 Task: Create relationship between Student and course and instructors.
Action: Mouse moved to (721, 57)
Screenshot: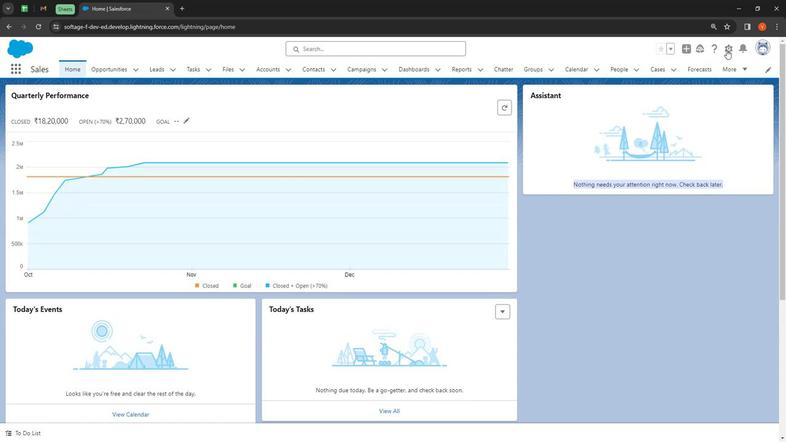 
Action: Mouse pressed left at (721, 57)
Screenshot: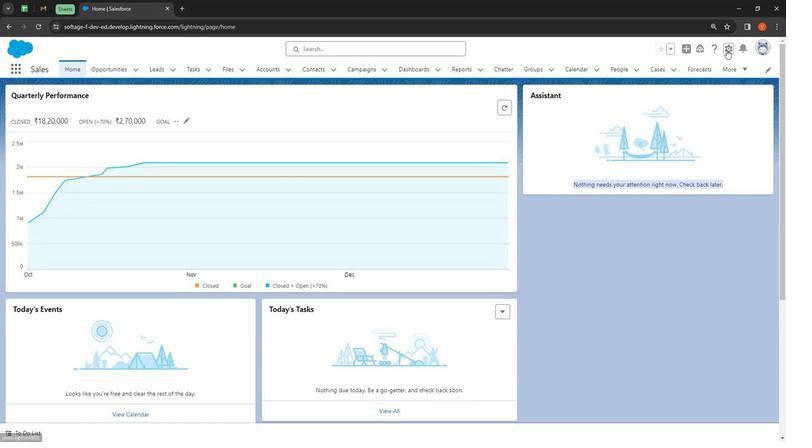 
Action: Mouse moved to (701, 81)
Screenshot: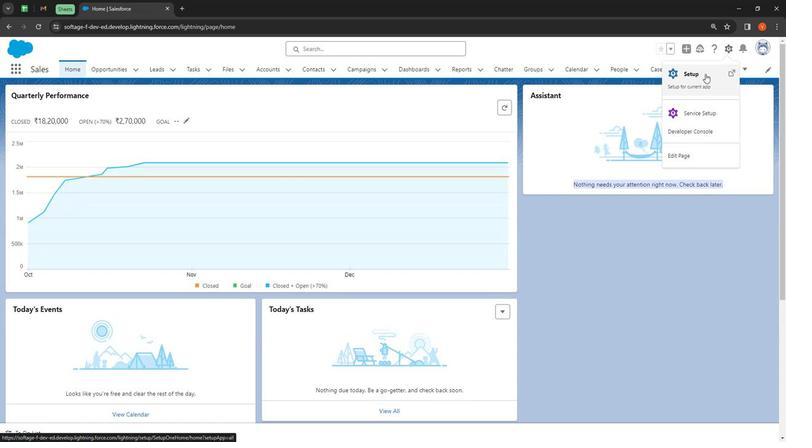 
Action: Mouse pressed left at (701, 81)
Screenshot: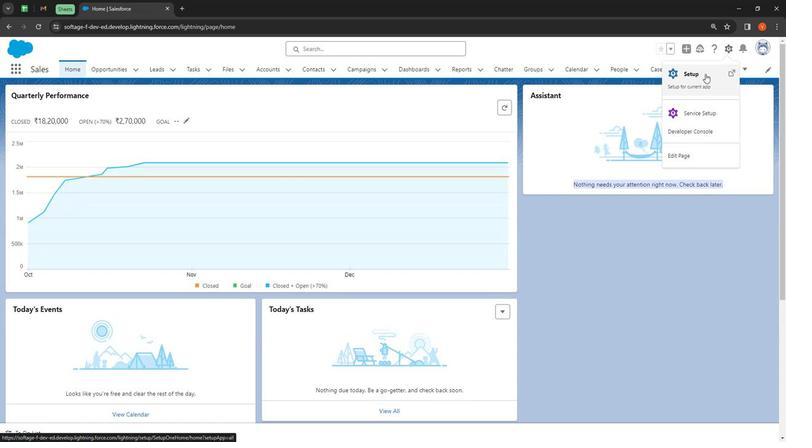 
Action: Mouse moved to (162, 78)
Screenshot: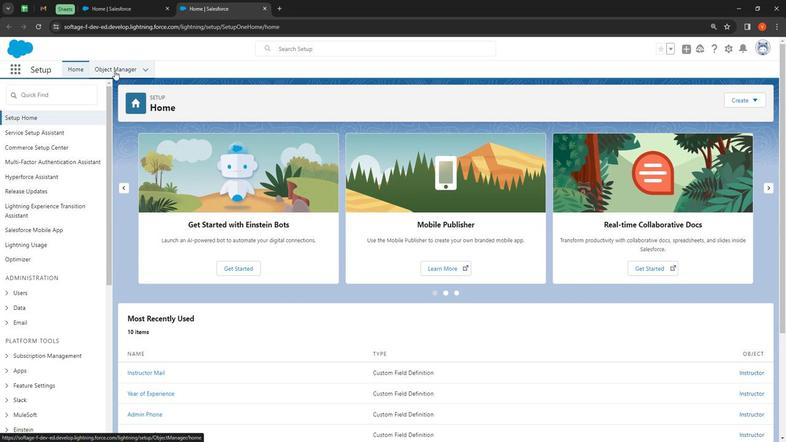 
Action: Mouse pressed left at (162, 78)
Screenshot: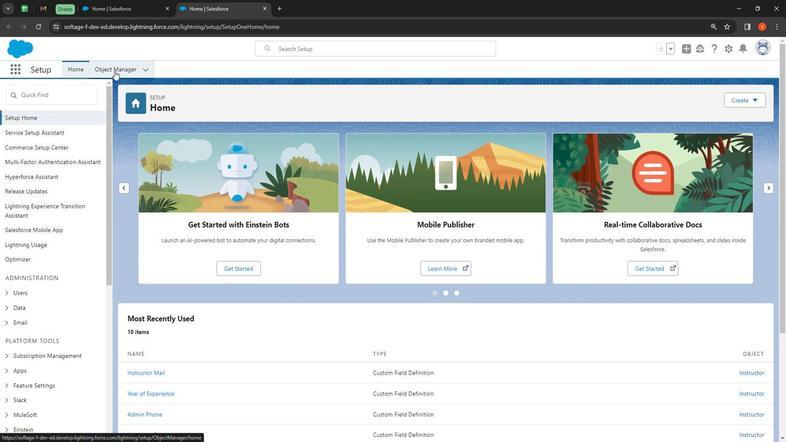 
Action: Mouse moved to (613, 105)
Screenshot: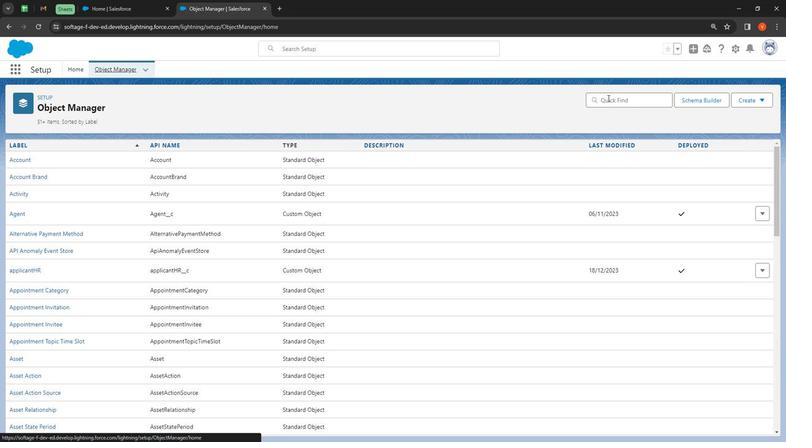 
Action: Mouse pressed left at (613, 105)
Screenshot: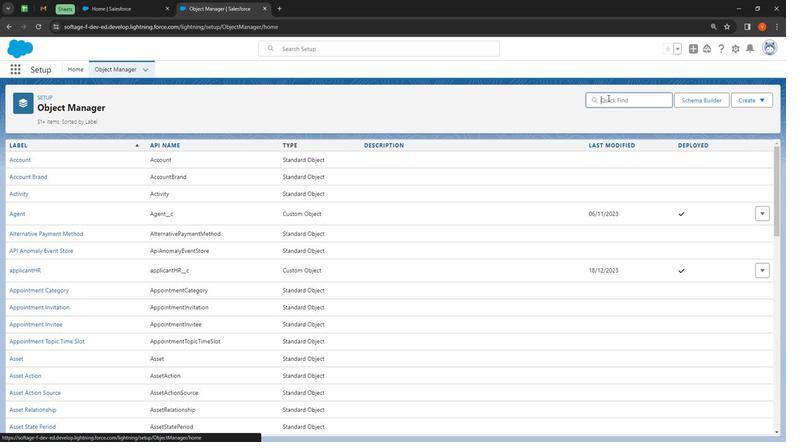 
Action: Mouse moved to (507, 9)
Screenshot: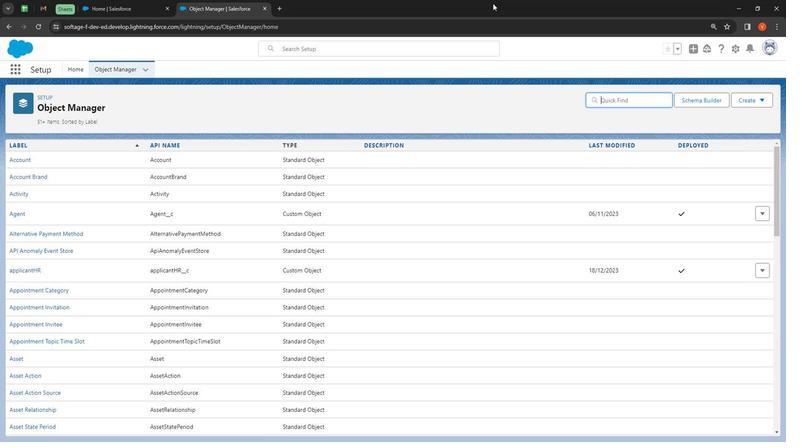 
Action: Key pressed <Key.shift>
Screenshot: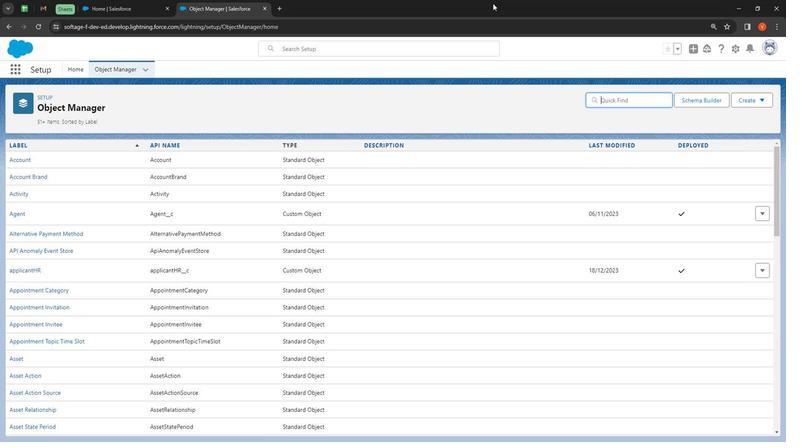 
Action: Mouse moved to (508, 12)
Screenshot: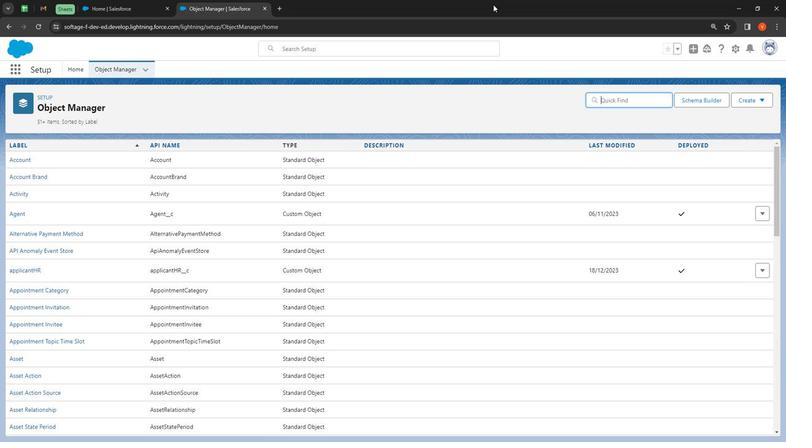 
Action: Key pressed S
Screenshot: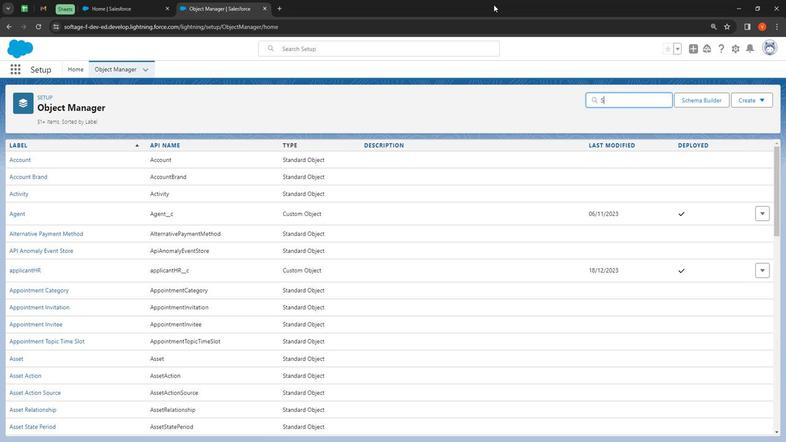 
Action: Mouse moved to (509, 12)
Screenshot: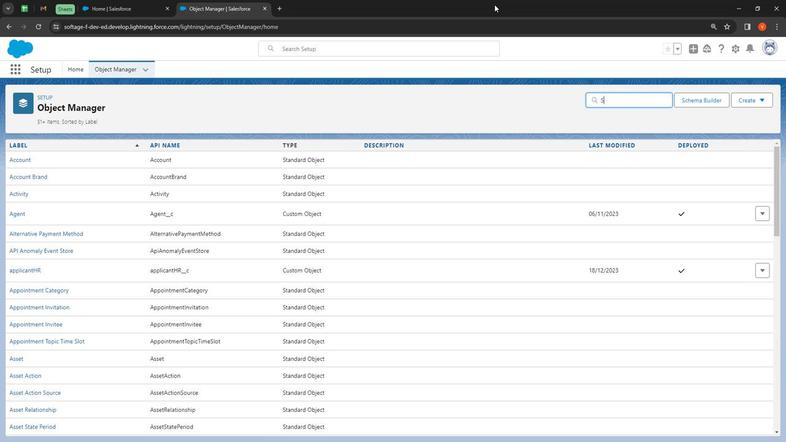 
Action: Key pressed tu
Screenshot: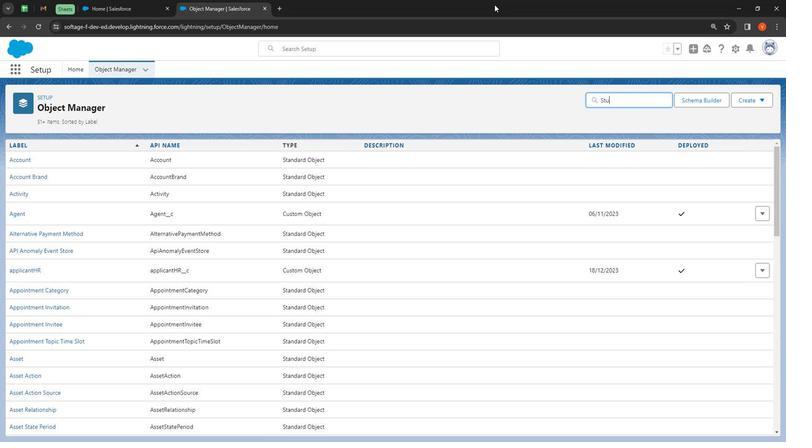 
Action: Mouse moved to (510, 11)
Screenshot: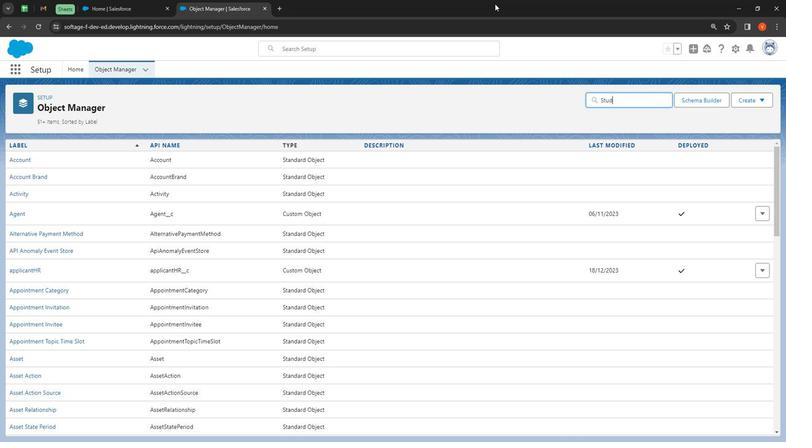 
Action: Key pressed d
Screenshot: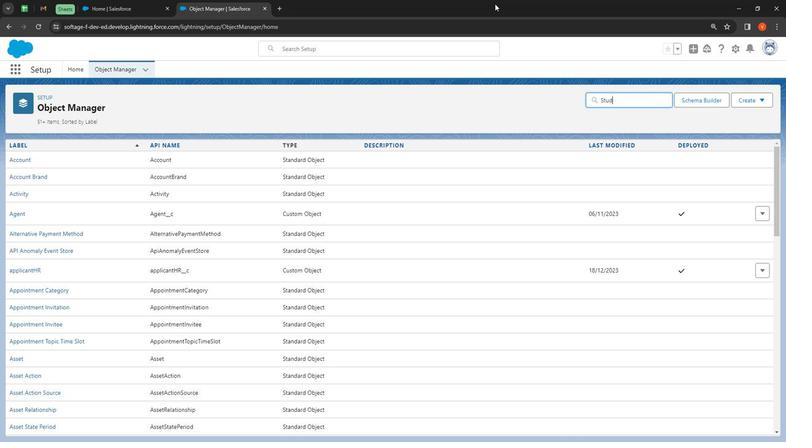 
Action: Mouse moved to (508, 14)
Screenshot: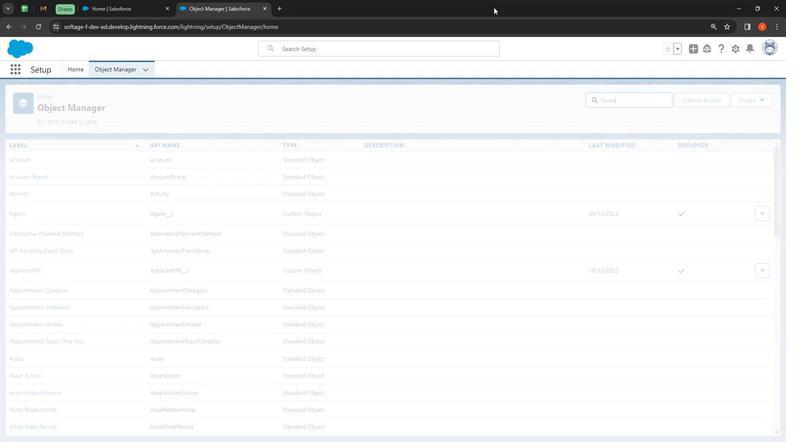 
Action: Key pressed e
Screenshot: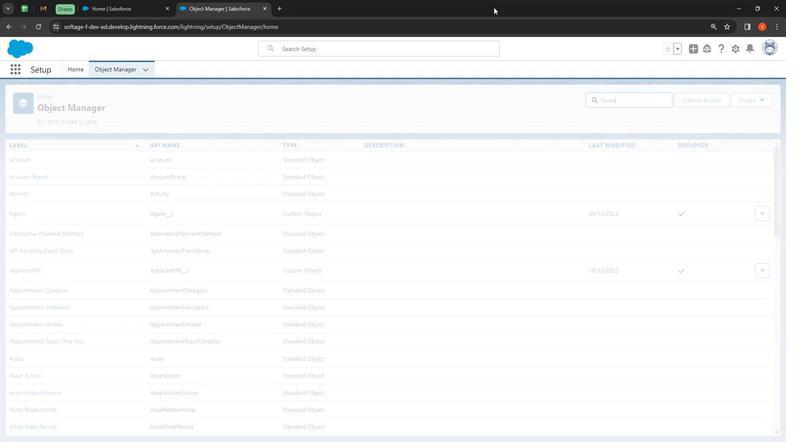 
Action: Mouse moved to (509, 14)
Screenshot: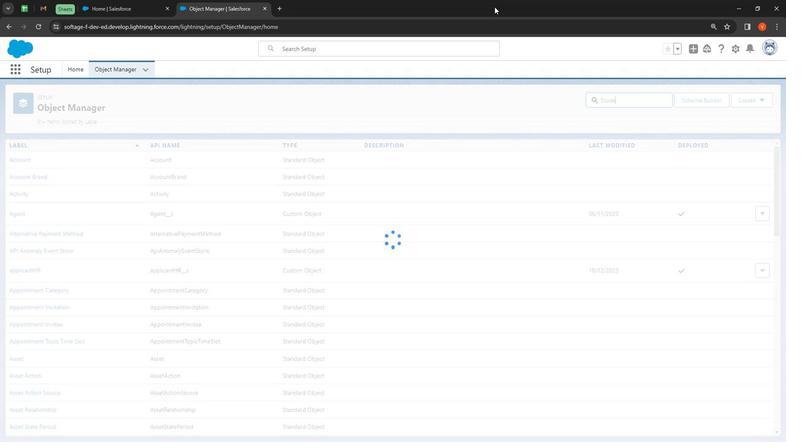 
Action: Key pressed n
Screenshot: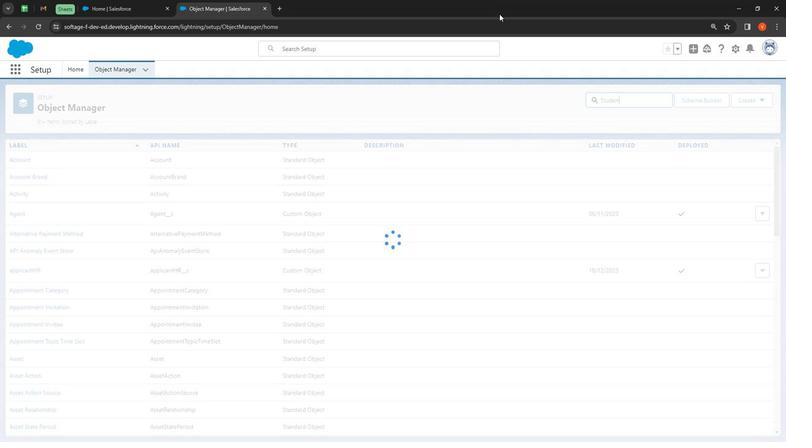 
Action: Mouse moved to (87, 171)
Screenshot: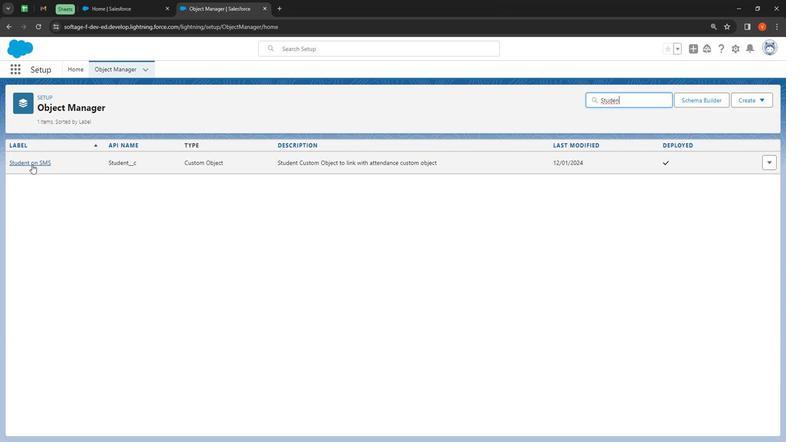 
Action: Mouse pressed left at (87, 171)
Screenshot: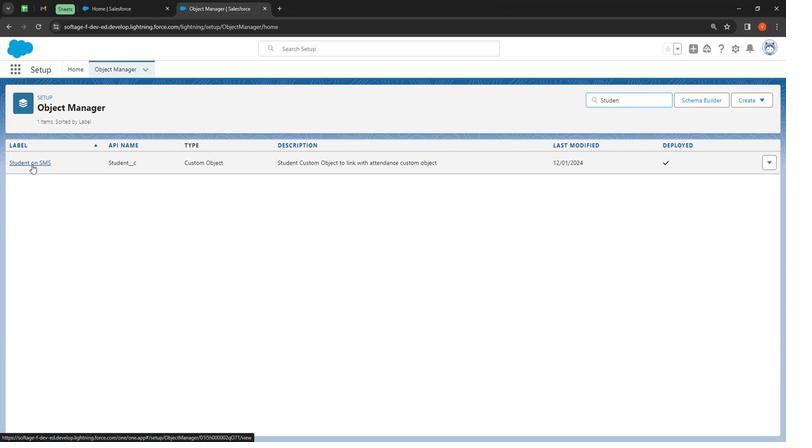 
Action: Mouse moved to (117, 172)
Screenshot: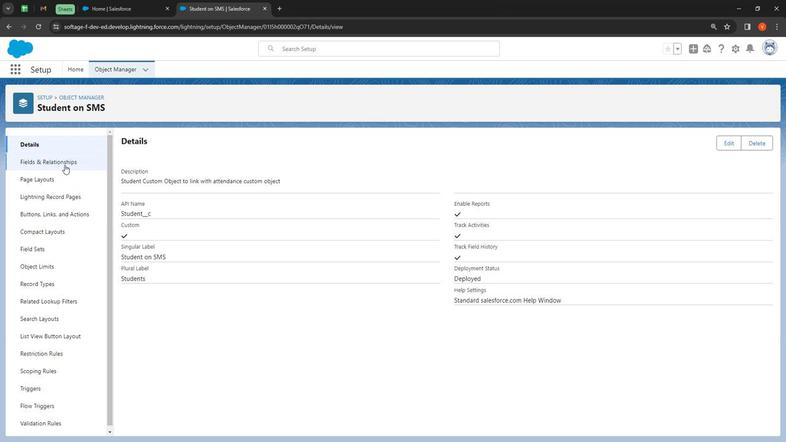 
Action: Mouse pressed left at (117, 172)
Screenshot: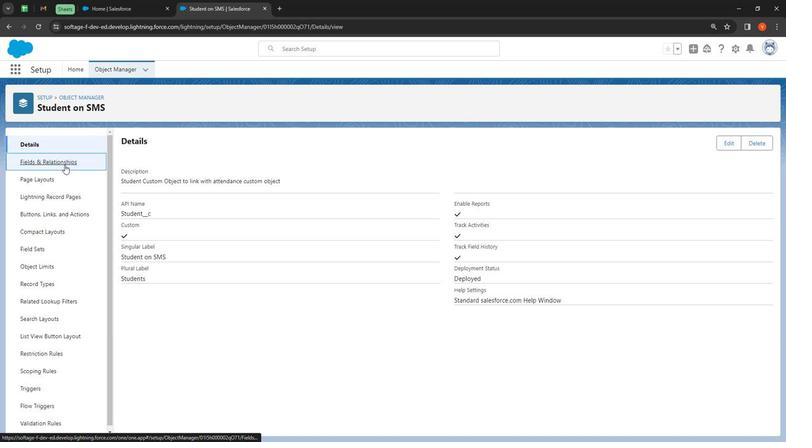 
Action: Mouse moved to (583, 153)
Screenshot: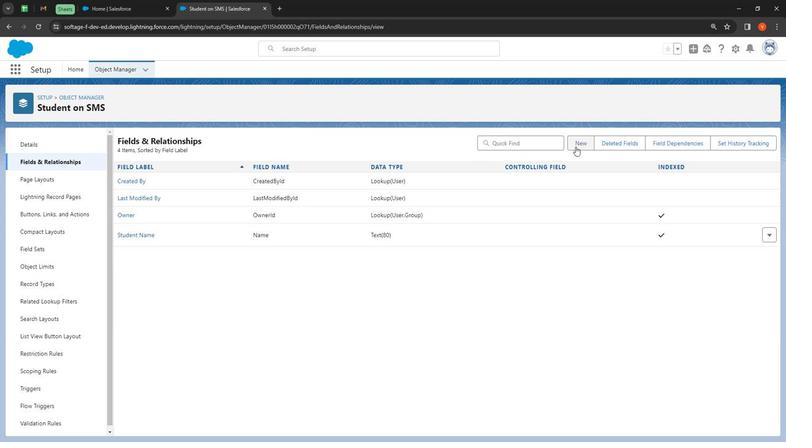 
Action: Mouse pressed left at (583, 153)
Screenshot: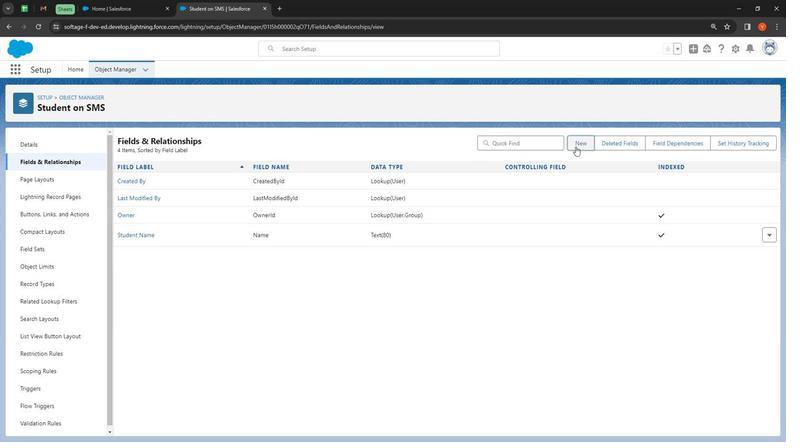 
Action: Mouse moved to (210, 318)
Screenshot: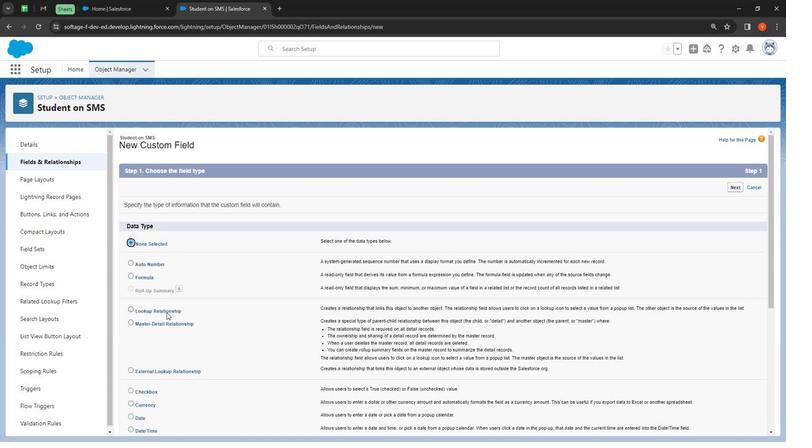 
Action: Mouse pressed left at (210, 318)
Screenshot: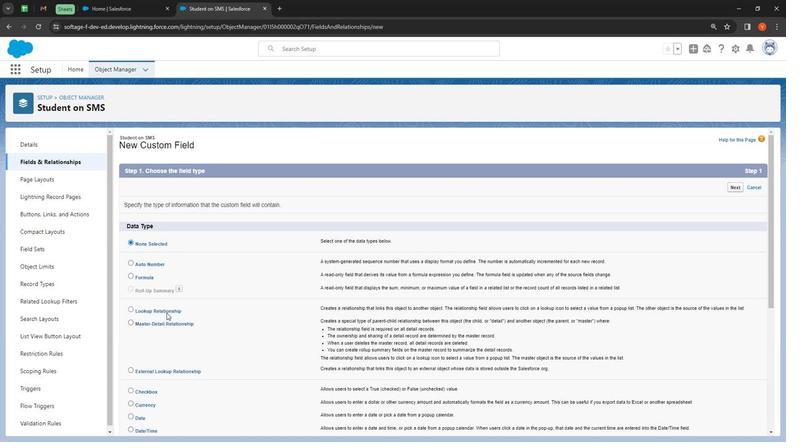 
Action: Mouse moved to (680, 349)
Screenshot: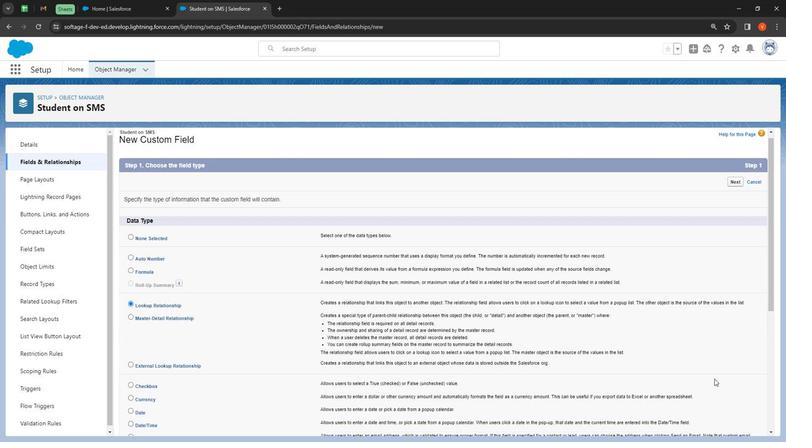 
Action: Mouse scrolled (680, 349) with delta (0, 0)
Screenshot: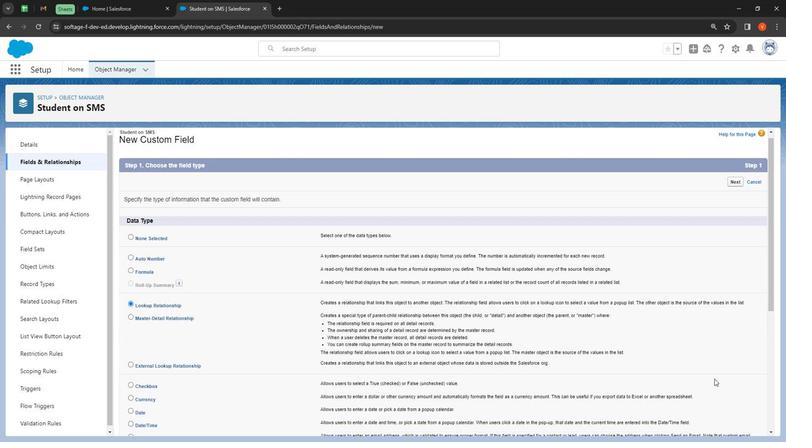 
Action: Mouse moved to (701, 375)
Screenshot: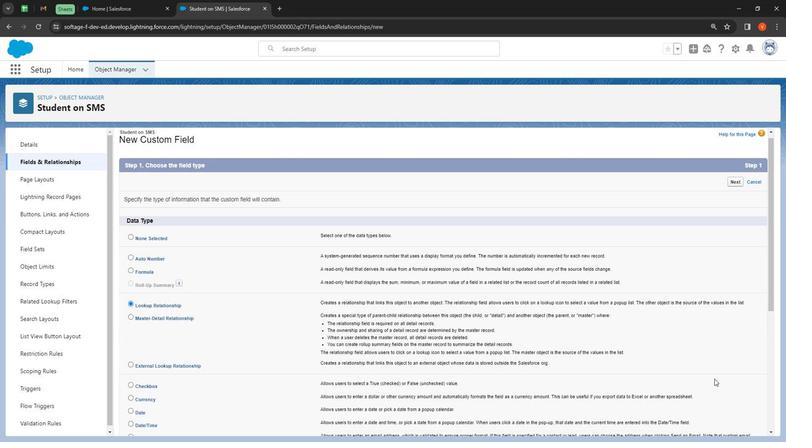 
Action: Mouse scrolled (701, 375) with delta (0, 0)
Screenshot: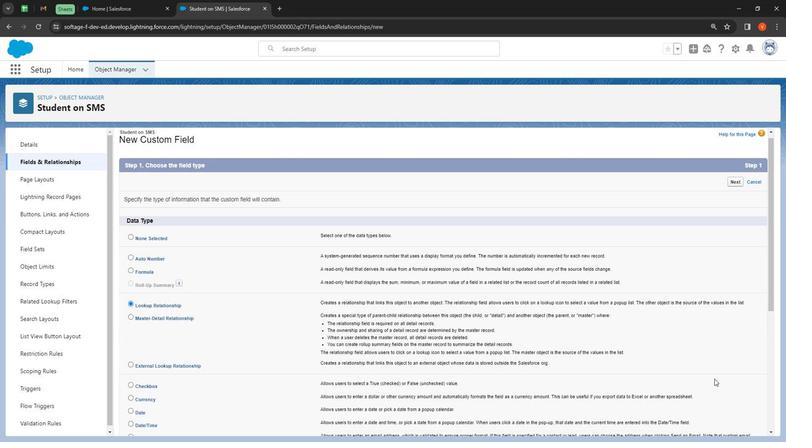 
Action: Mouse moved to (729, 402)
Screenshot: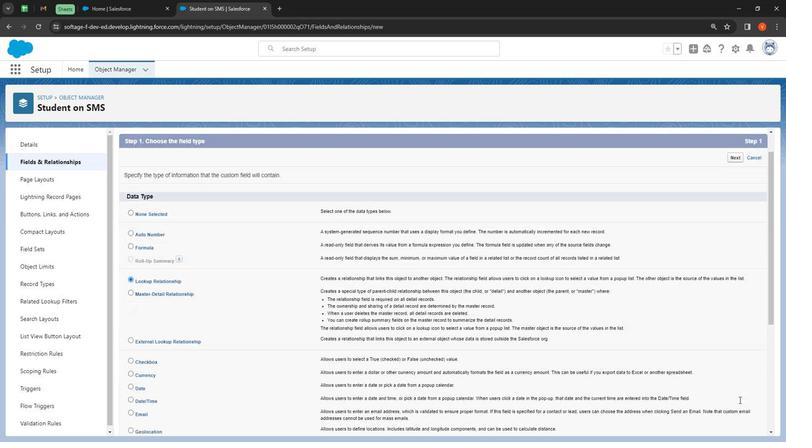 
Action: Mouse scrolled (728, 400) with delta (0, 0)
Screenshot: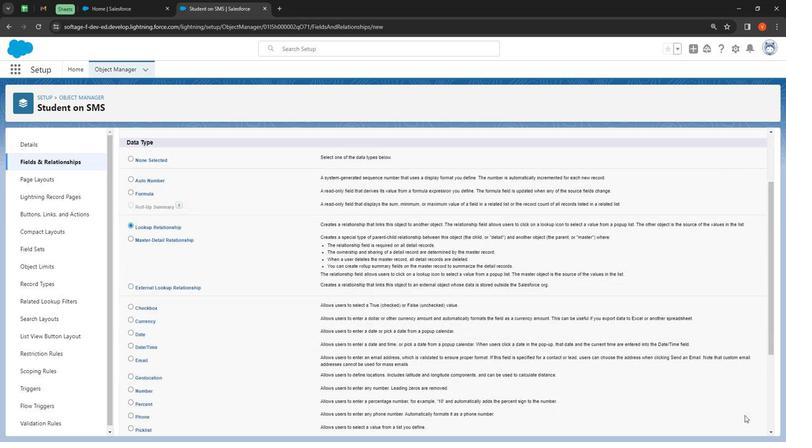 
Action: Mouse moved to (733, 405)
Screenshot: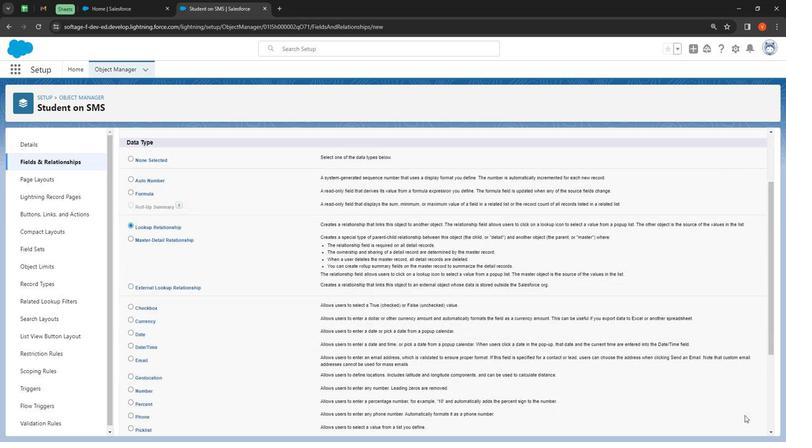 
Action: Mouse scrolled (733, 404) with delta (0, 0)
Screenshot: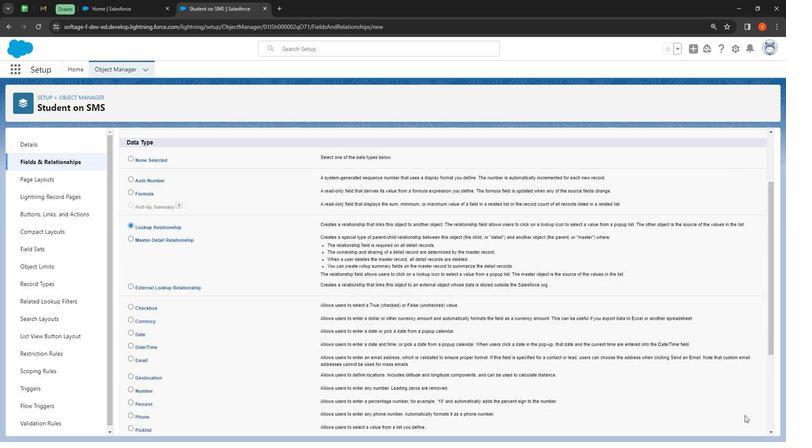 
Action: Mouse moved to (735, 411)
Screenshot: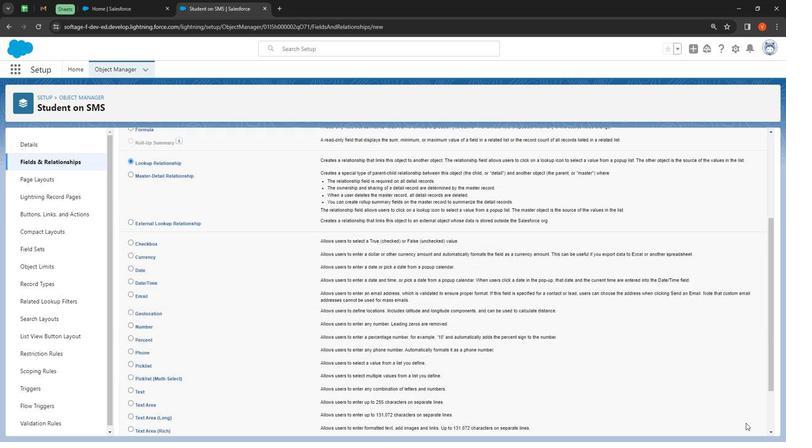 
Action: Mouse scrolled (735, 411) with delta (0, 0)
Screenshot: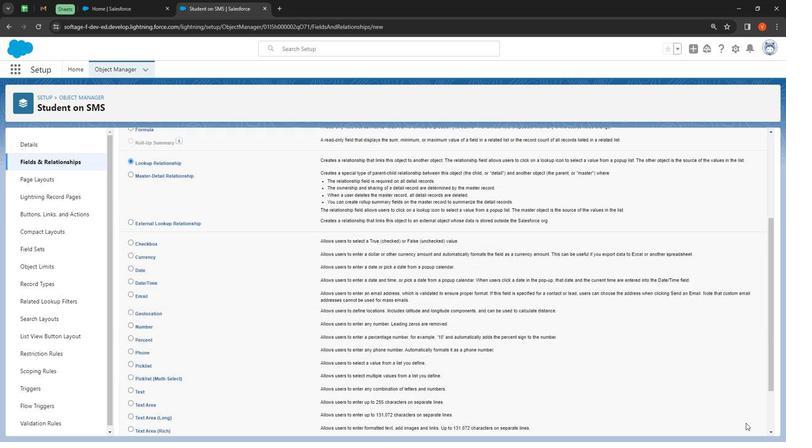 
Action: Mouse moved to (738, 422)
Screenshot: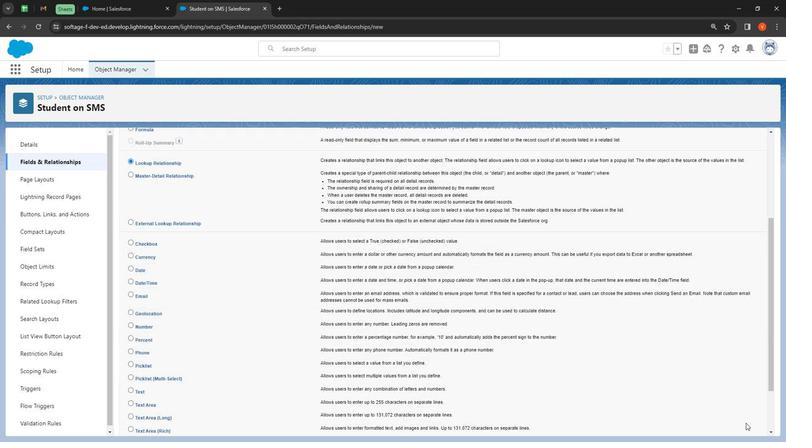 
Action: Mouse scrolled (738, 422) with delta (0, 0)
Screenshot: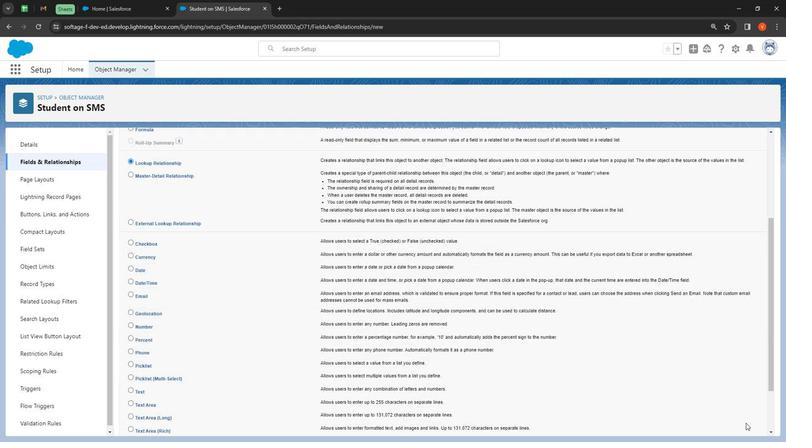 
Action: Mouse moved to (731, 432)
Screenshot: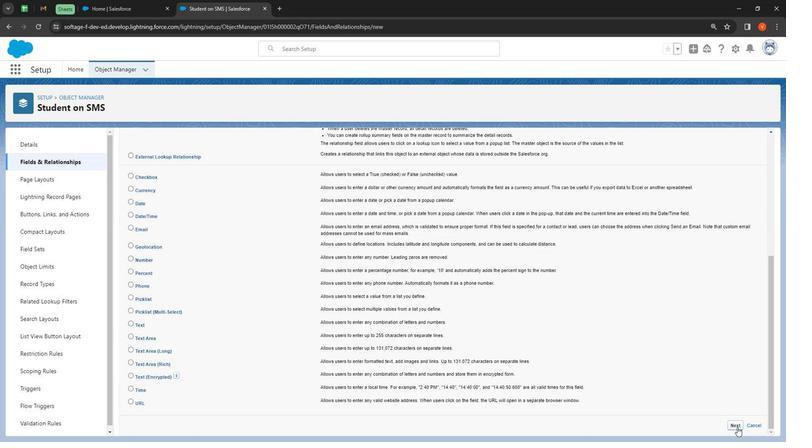 
Action: Mouse pressed left at (731, 432)
Screenshot: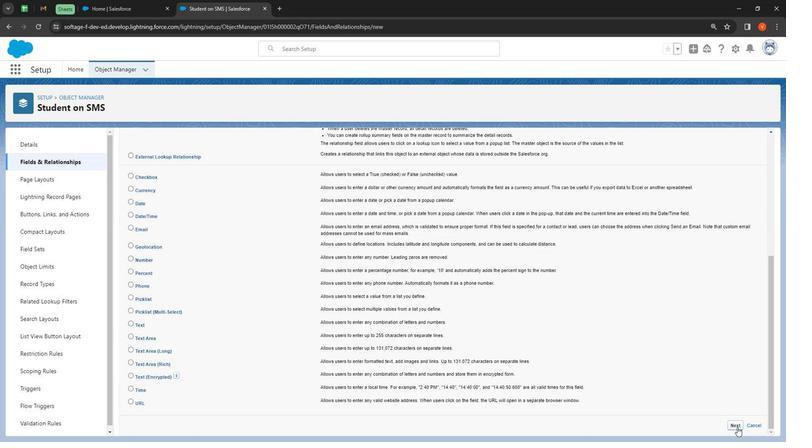 
Action: Mouse moved to (318, 234)
Screenshot: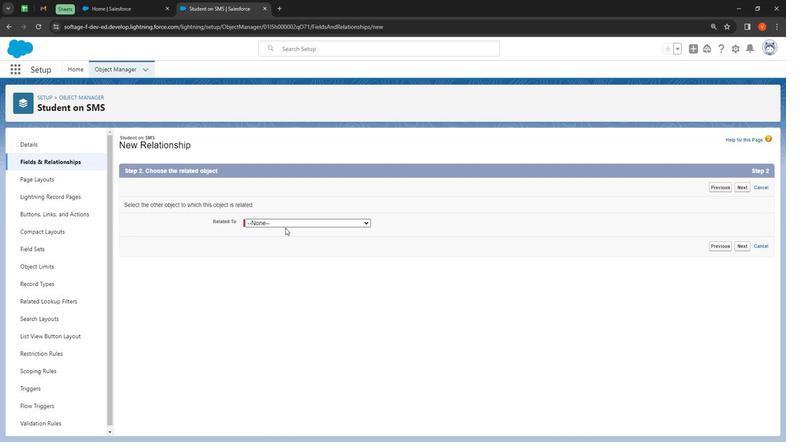 
Action: Mouse pressed left at (318, 234)
Screenshot: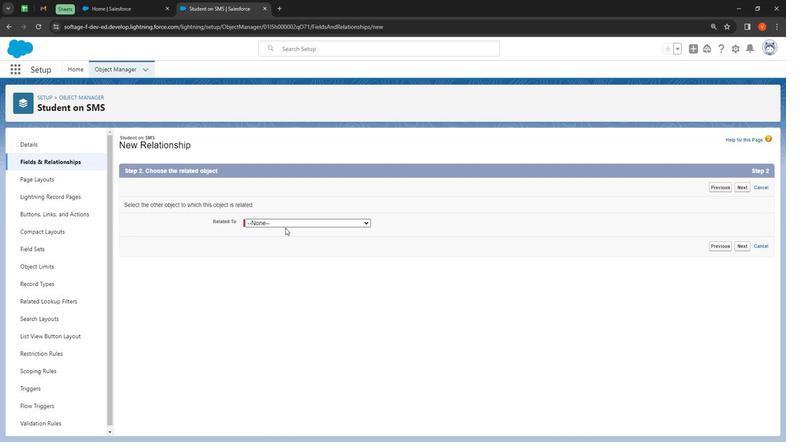 
Action: Mouse moved to (356, 310)
Screenshot: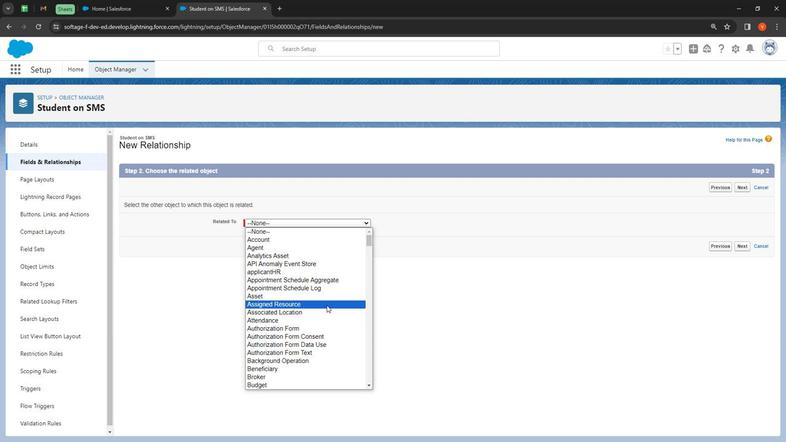 
Action: Mouse scrolled (356, 310) with delta (0, 0)
Screenshot: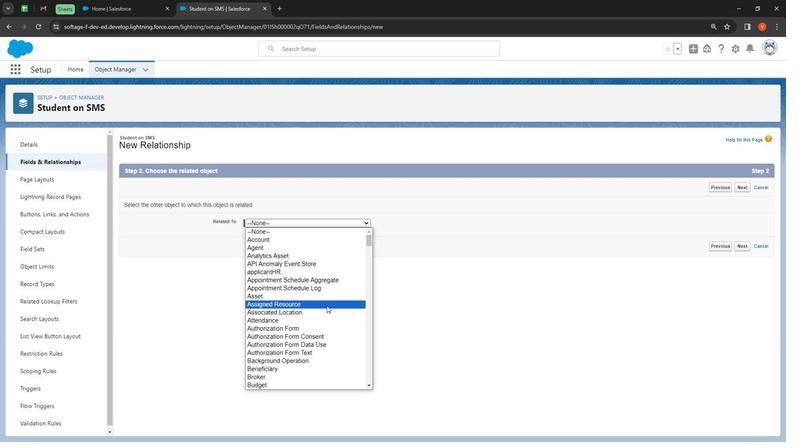
Action: Mouse moved to (333, 298)
Screenshot: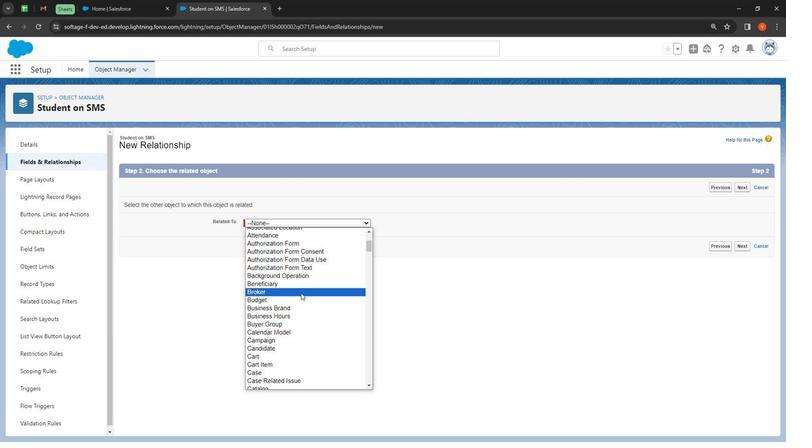 
Action: Mouse scrolled (333, 297) with delta (0, 0)
Screenshot: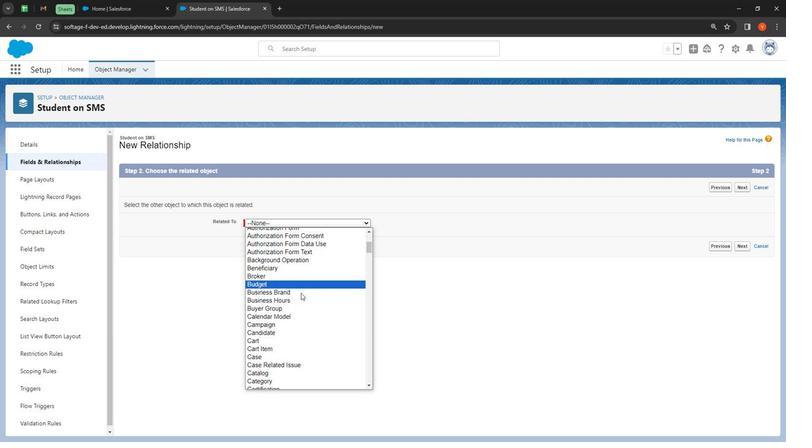 
Action: Mouse moved to (320, 333)
Screenshot: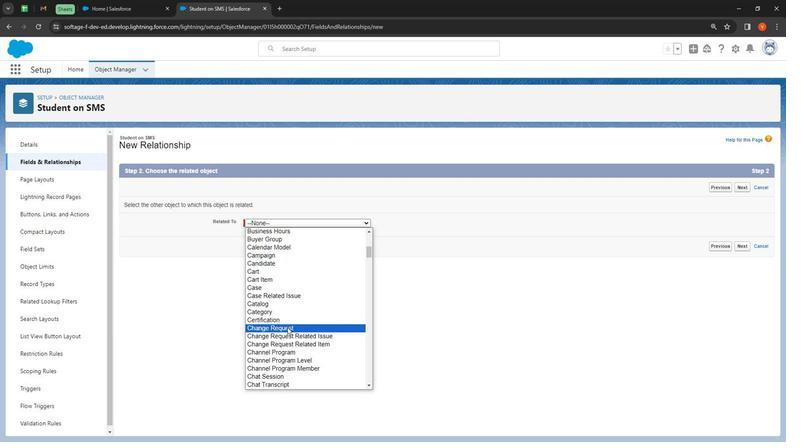 
Action: Mouse scrolled (320, 332) with delta (0, 0)
Screenshot: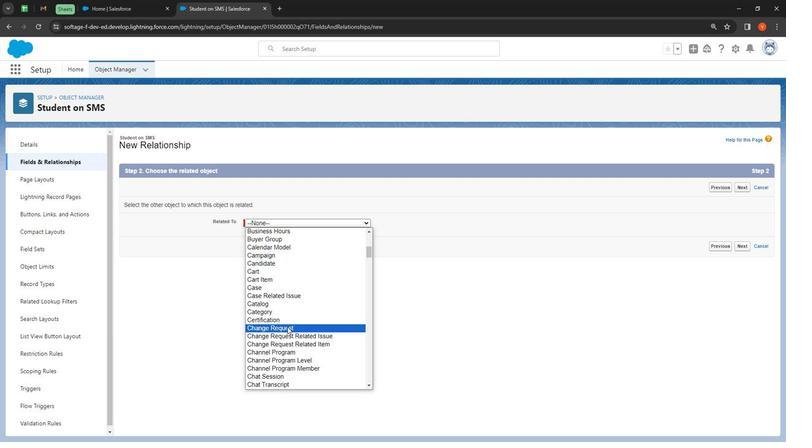 
Action: Mouse moved to (320, 336)
Screenshot: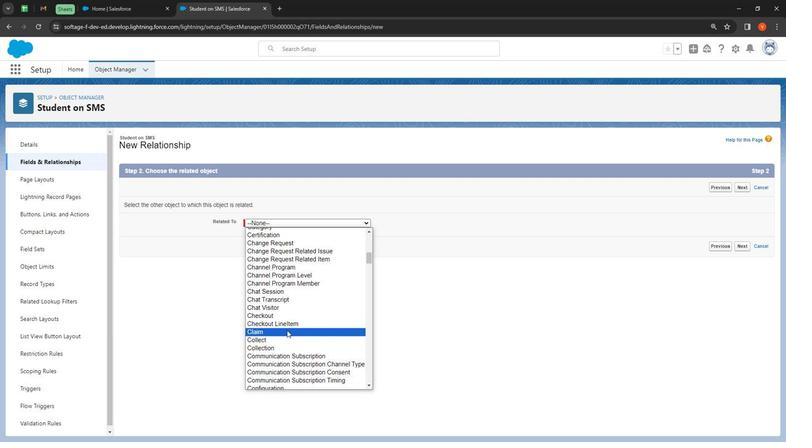 
Action: Mouse scrolled (320, 335) with delta (0, 0)
Screenshot: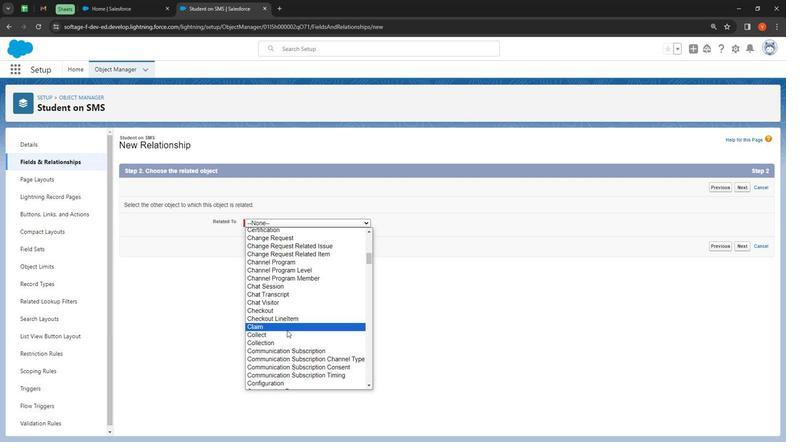 
Action: Mouse scrolled (320, 335) with delta (0, 0)
Screenshot: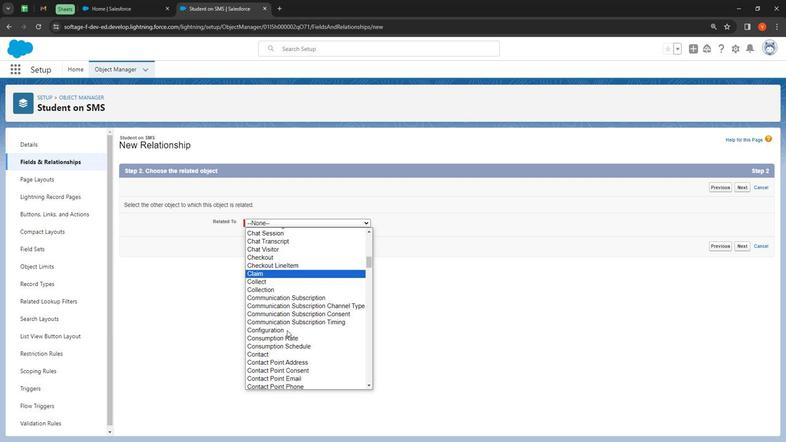 
Action: Mouse moved to (318, 350)
Screenshot: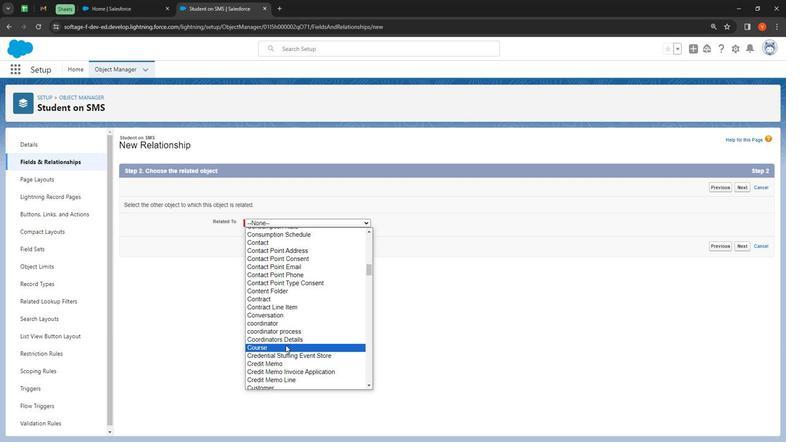 
Action: Mouse pressed left at (318, 350)
Screenshot: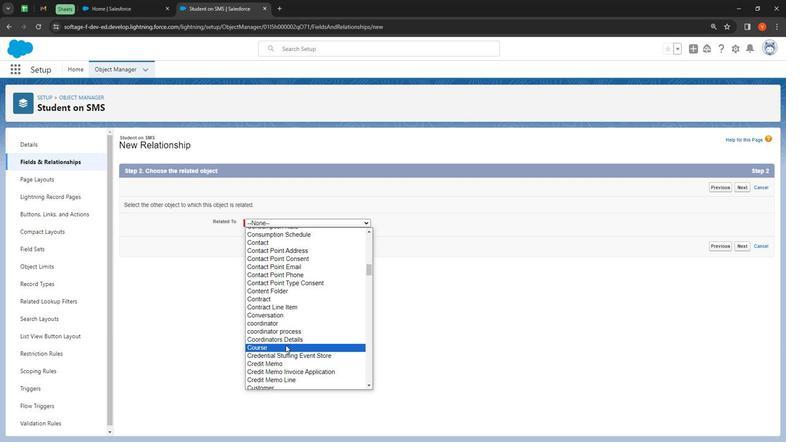 
Action: Mouse moved to (739, 248)
Screenshot: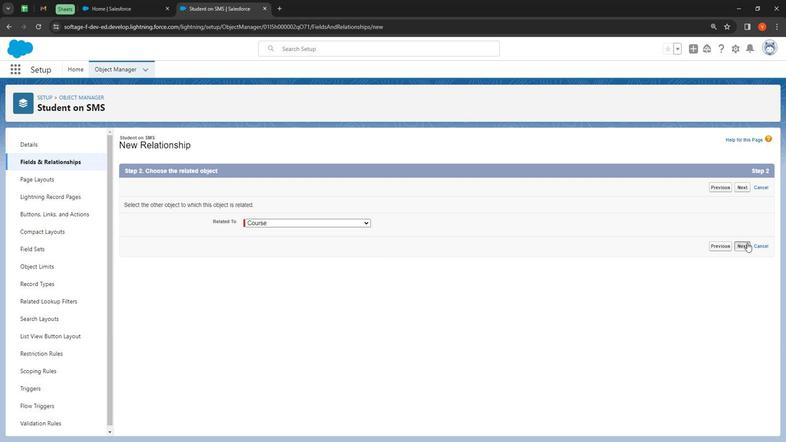 
Action: Mouse pressed left at (739, 248)
Screenshot: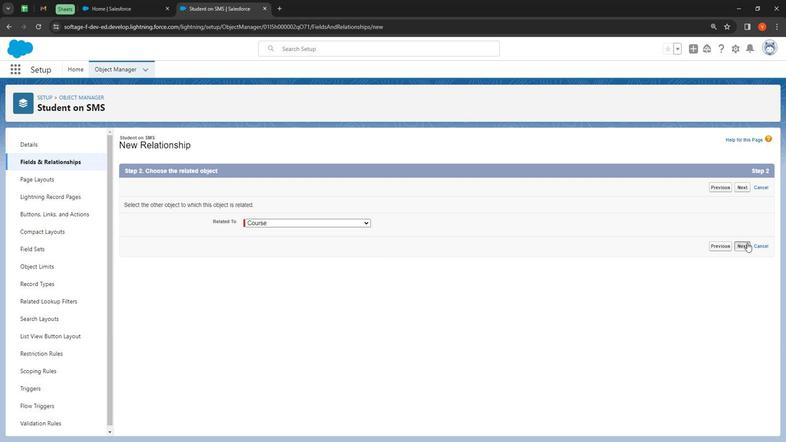 
Action: Mouse moved to (314, 237)
Screenshot: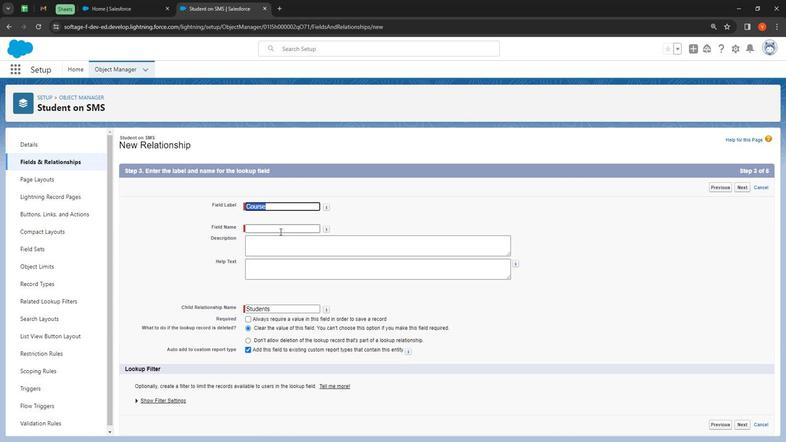 
Action: Mouse pressed left at (314, 237)
Screenshot: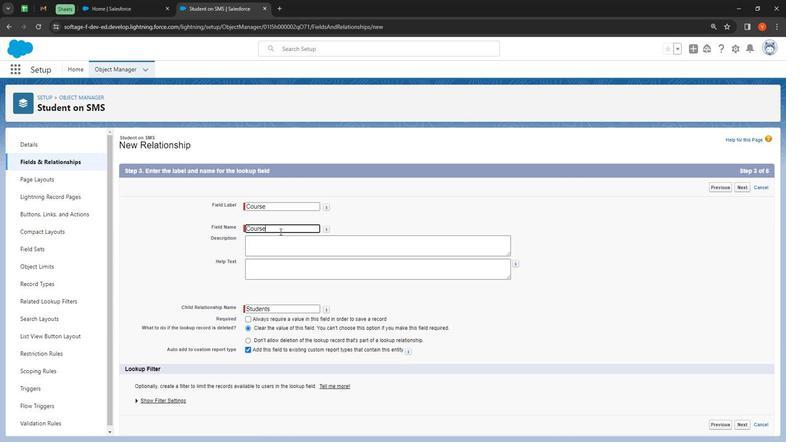 
Action: Mouse moved to (333, 247)
Screenshot: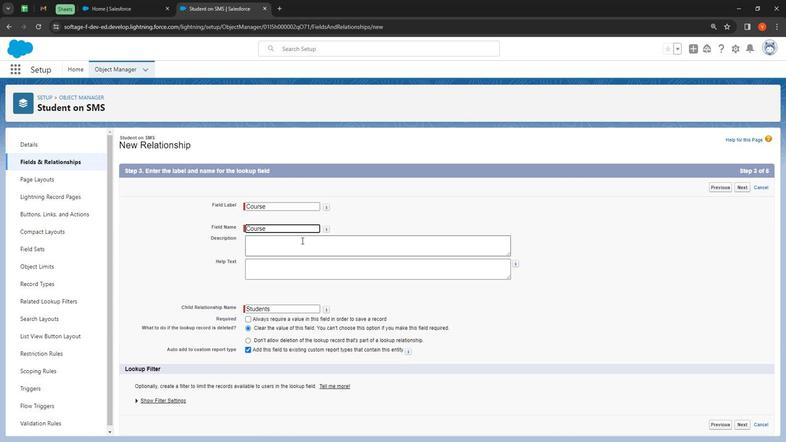 
Action: Mouse pressed left at (333, 247)
Screenshot: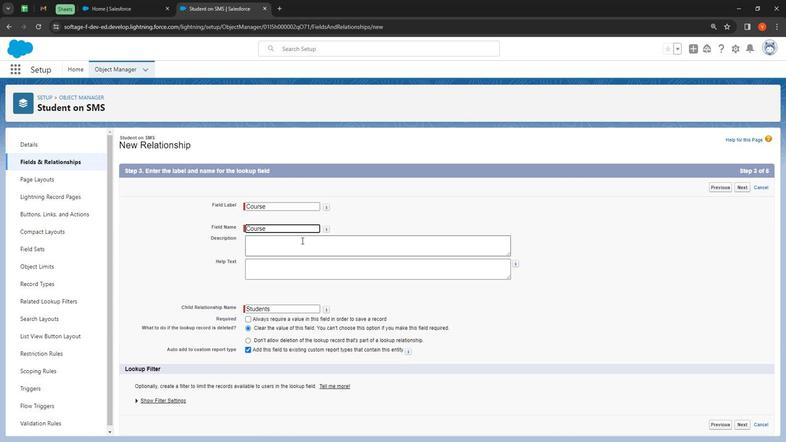
Action: Mouse moved to (473, 259)
Screenshot: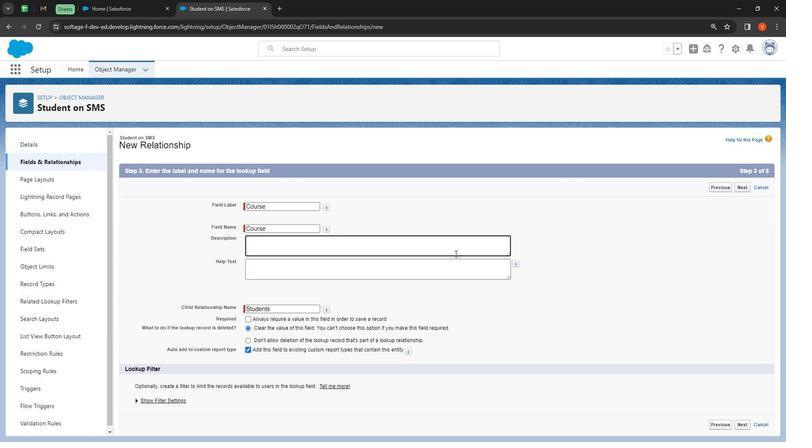 
Action: Key pressed <Key.shift>Look<Key.space>up<Key.space>relation<Key.space>ship<Key.space>between<Key.space>cource<Key.backspace><Key.backspace>se<Key.space>and<Key.space>student<Key.space>custom<Key.space>object.
Screenshot: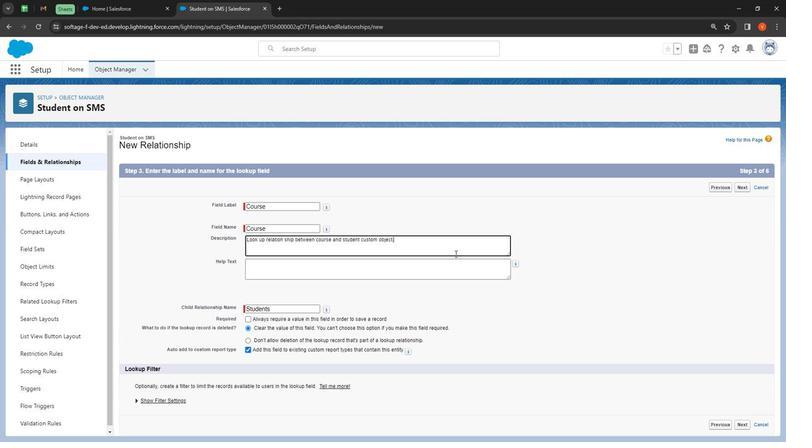 
Action: Mouse moved to (443, 282)
Screenshot: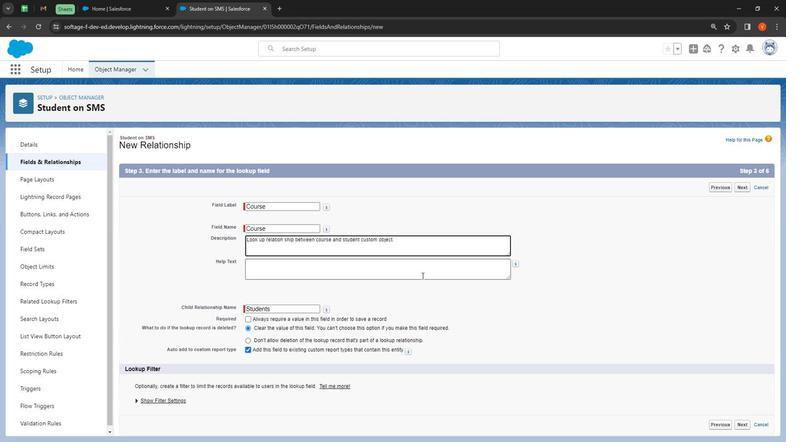 
Action: Mouse pressed left at (443, 282)
Screenshot: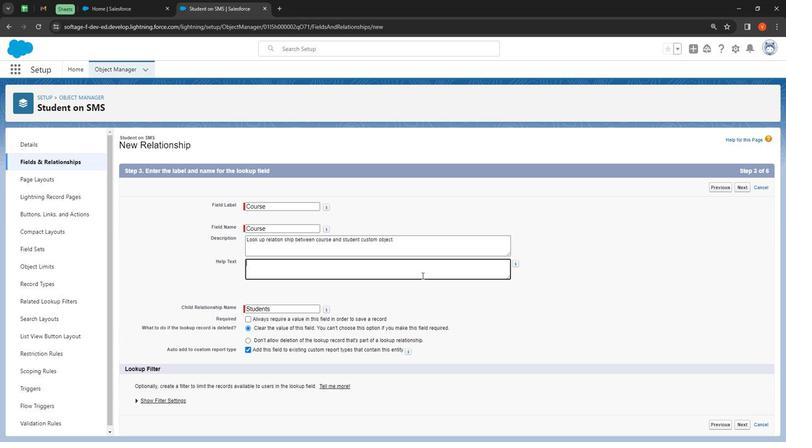 
Action: Mouse moved to (441, 251)
Screenshot: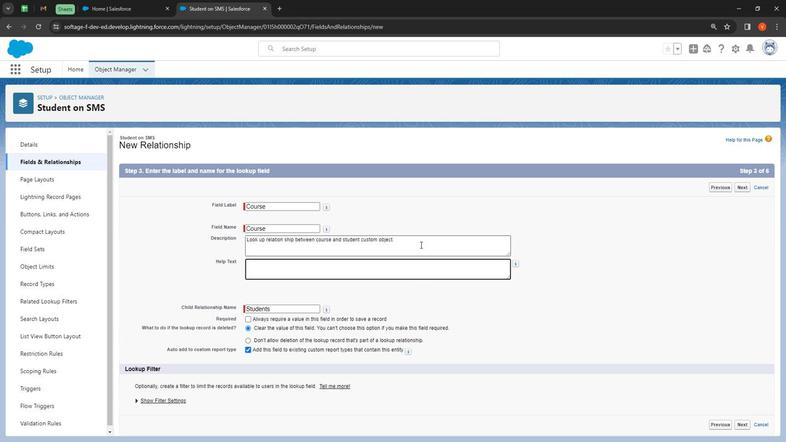 
Action: Key pressed <Key.shift_r><Key.shift_r><Key.shift_r><Key.shift_r><Key.shift_r>Look<Key.space>up<Key.space>relationship<Key.space>between<Key.space>course<Key.space>and<Key.space>student<Key.space>custom<Key.space>object.
Screenshot: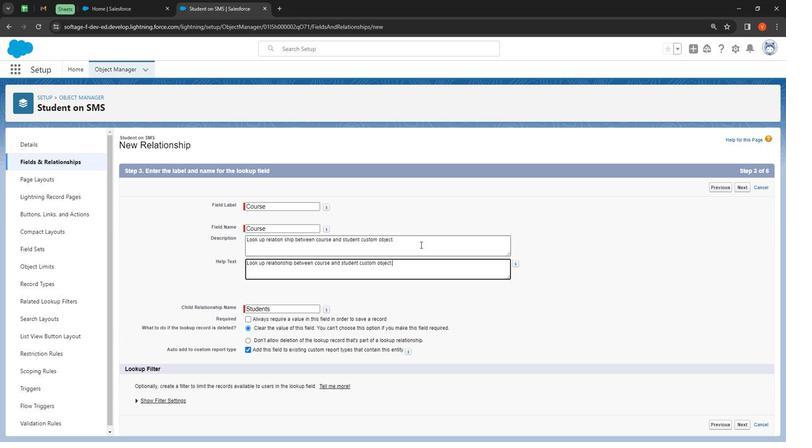
Action: Mouse moved to (384, 299)
Screenshot: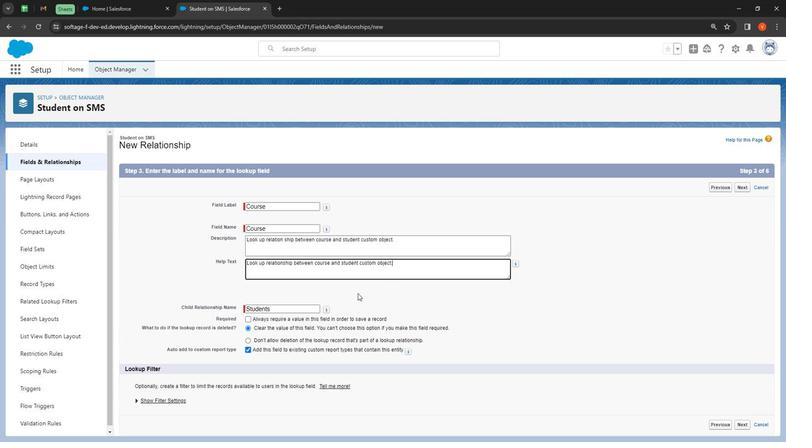 
Action: Mouse pressed left at (384, 299)
Screenshot: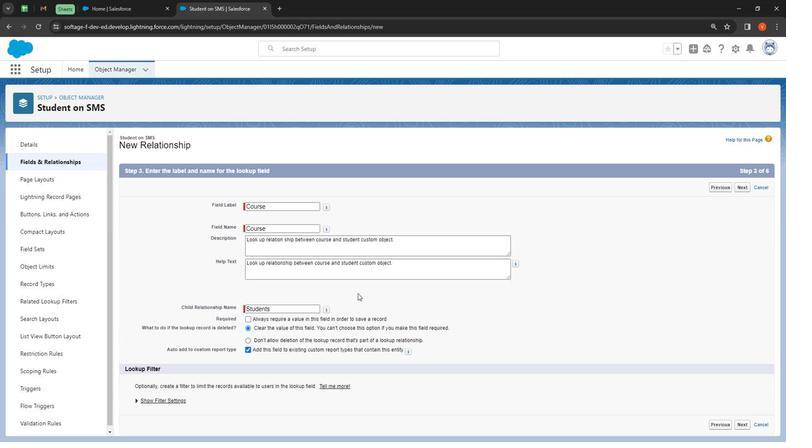 
Action: Mouse moved to (406, 310)
Screenshot: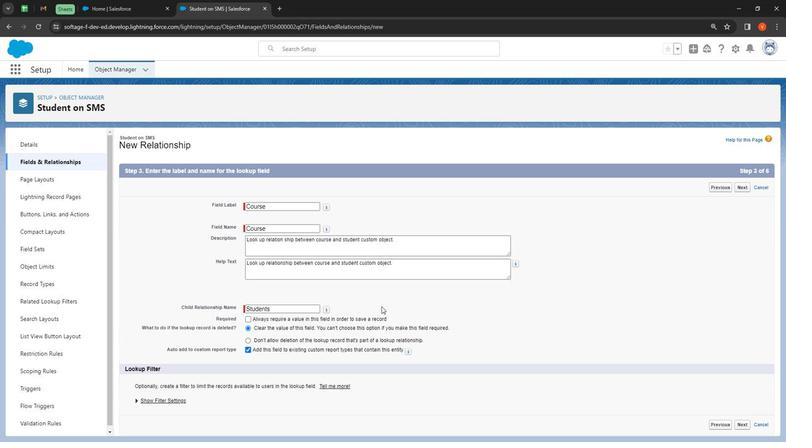 
Action: Mouse scrolled (406, 310) with delta (0, 0)
Screenshot: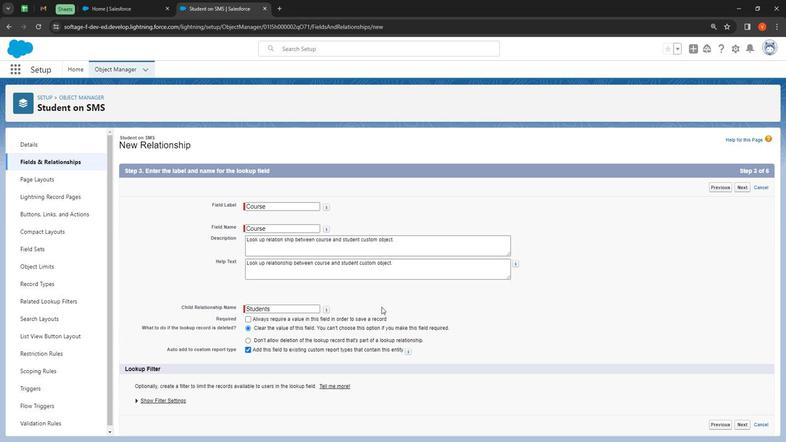
Action: Mouse moved to (406, 312)
Screenshot: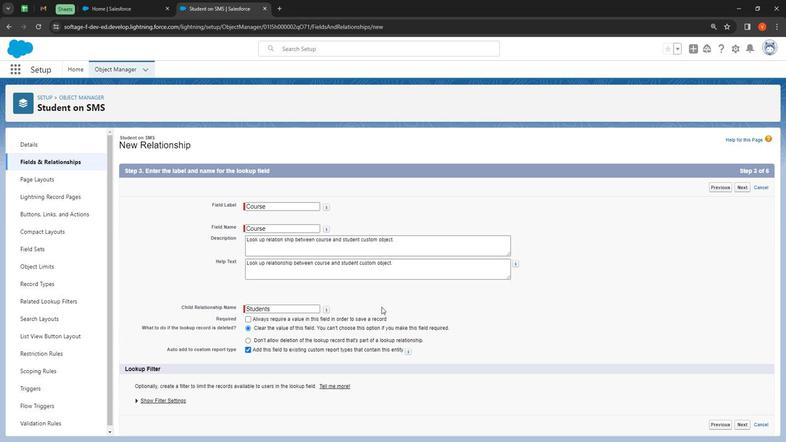 
Action: Mouse scrolled (406, 312) with delta (0, 0)
Screenshot: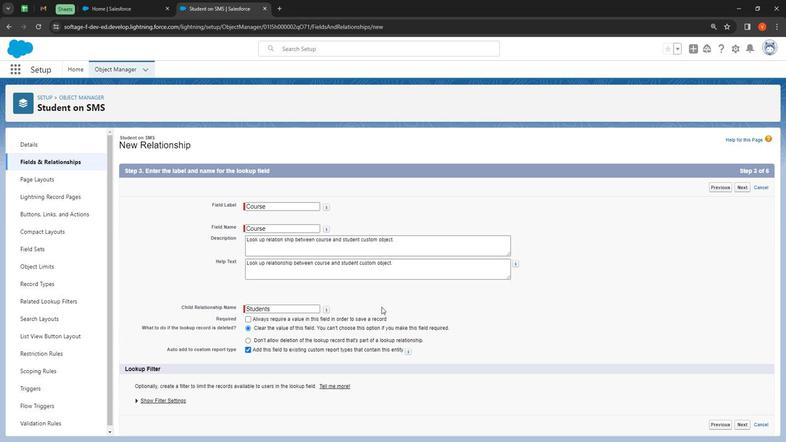 
Action: Mouse scrolled (406, 312) with delta (0, 0)
Screenshot: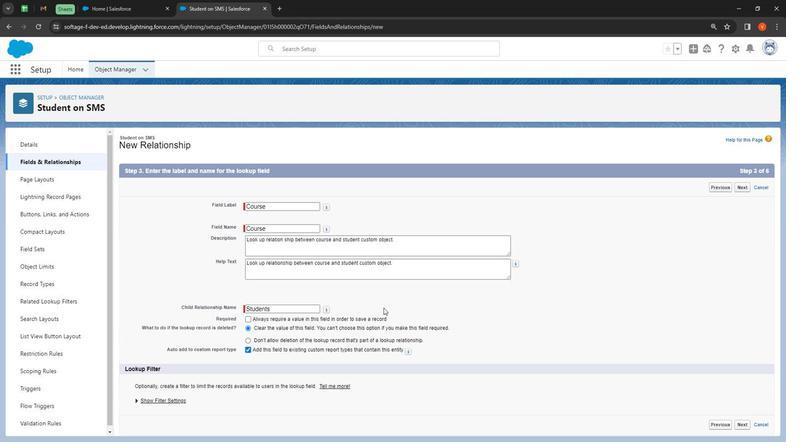 
Action: Mouse moved to (729, 432)
Screenshot: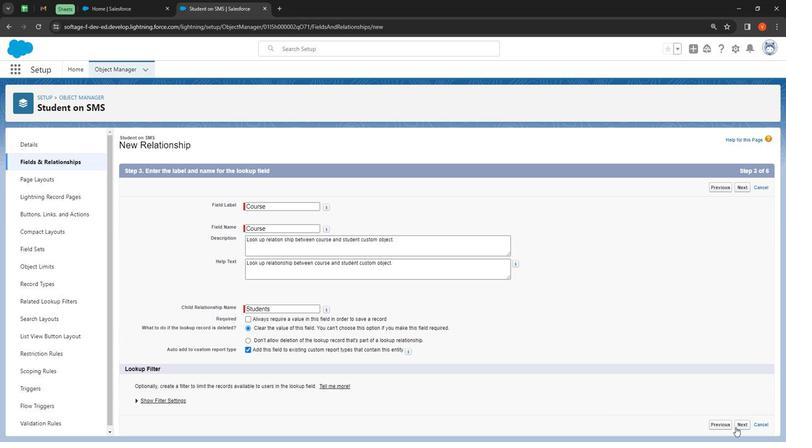 
Action: Mouse pressed left at (729, 432)
Screenshot: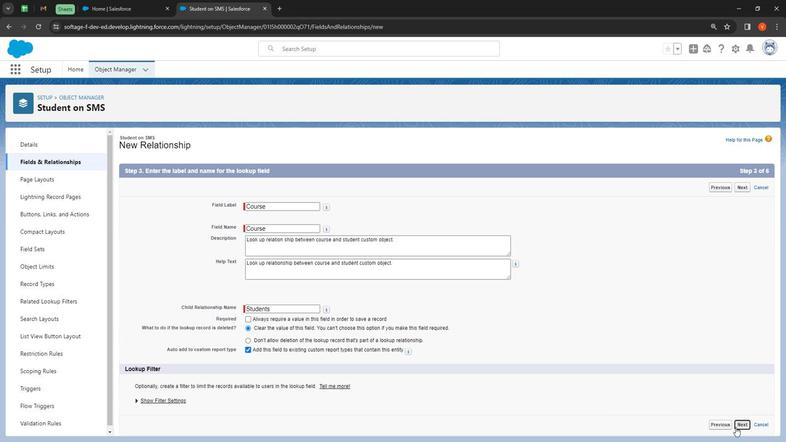 
Action: Mouse moved to (632, 304)
Screenshot: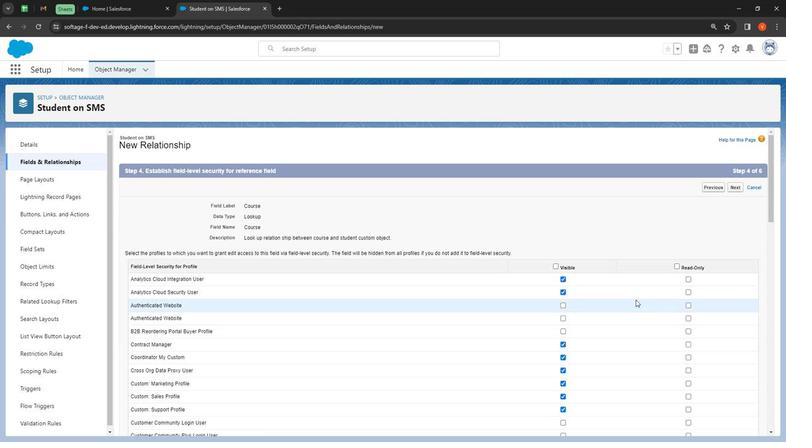 
Action: Mouse scrolled (632, 304) with delta (0, 0)
Screenshot: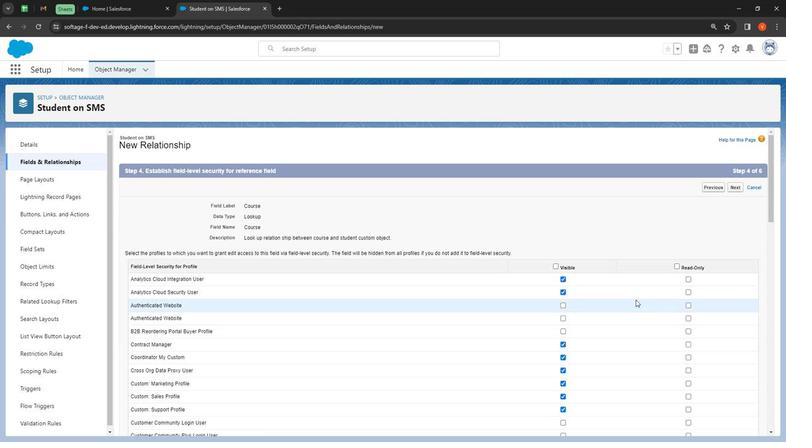 
Action: Mouse moved to (666, 304)
Screenshot: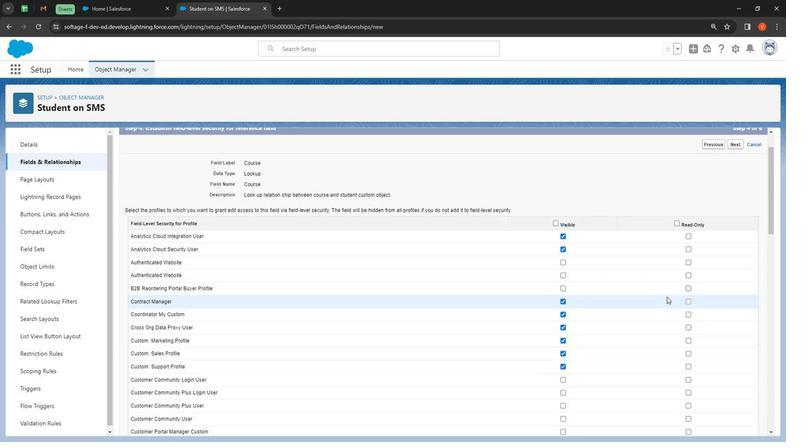 
Action: Mouse scrolled (666, 304) with delta (0, 0)
Screenshot: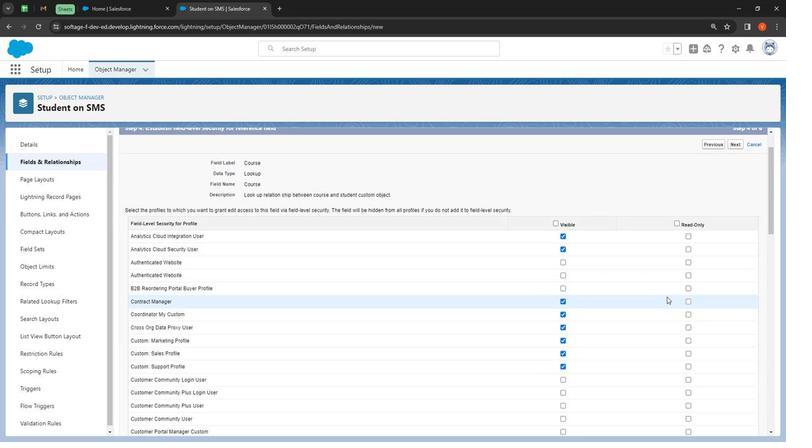 
Action: Mouse moved to (685, 262)
Screenshot: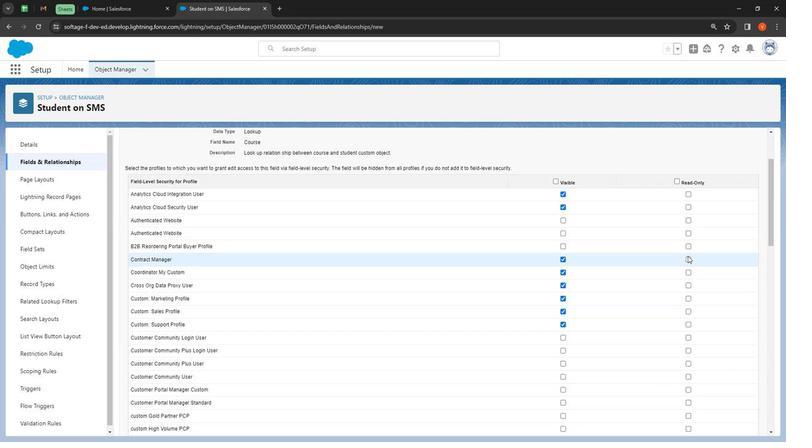 
Action: Mouse scrolled (685, 261) with delta (0, 0)
Screenshot: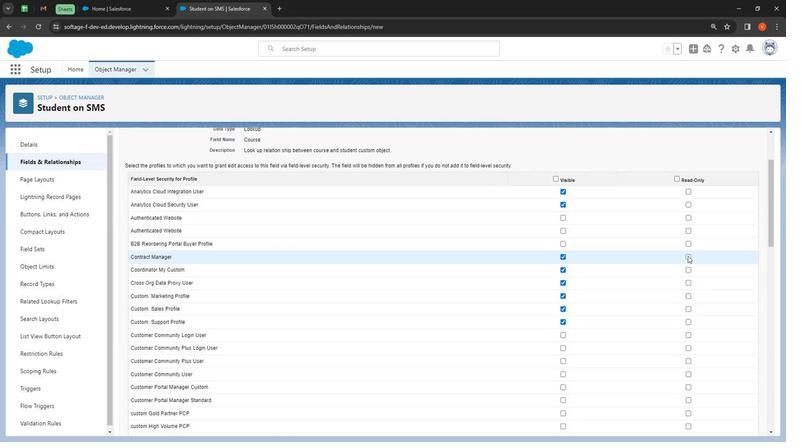
Action: Mouse moved to (686, 181)
Screenshot: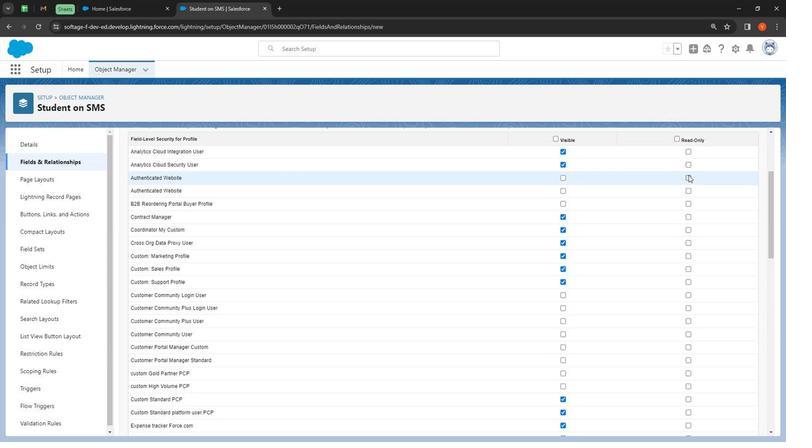 
Action: Mouse pressed left at (686, 181)
Screenshot: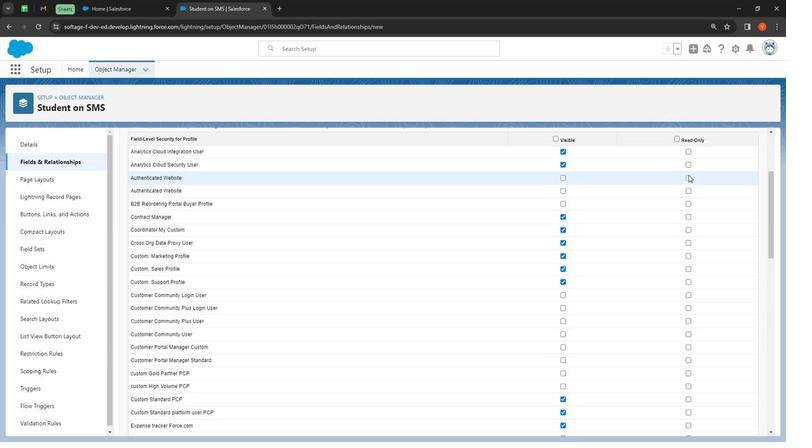 
Action: Mouse moved to (687, 193)
Screenshot: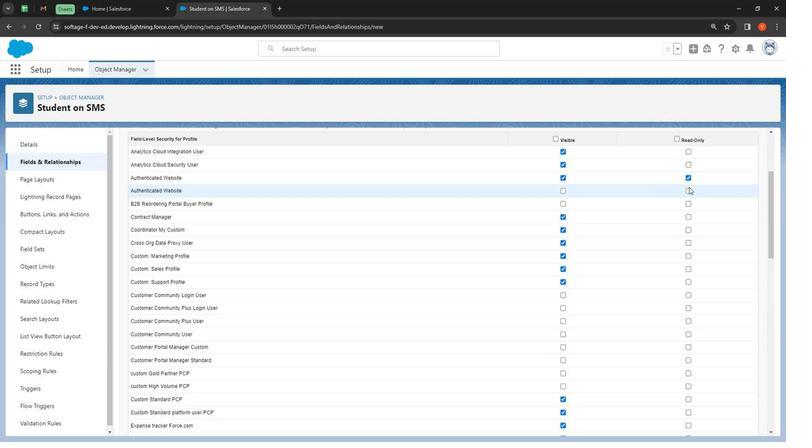 
Action: Mouse pressed left at (687, 193)
Screenshot: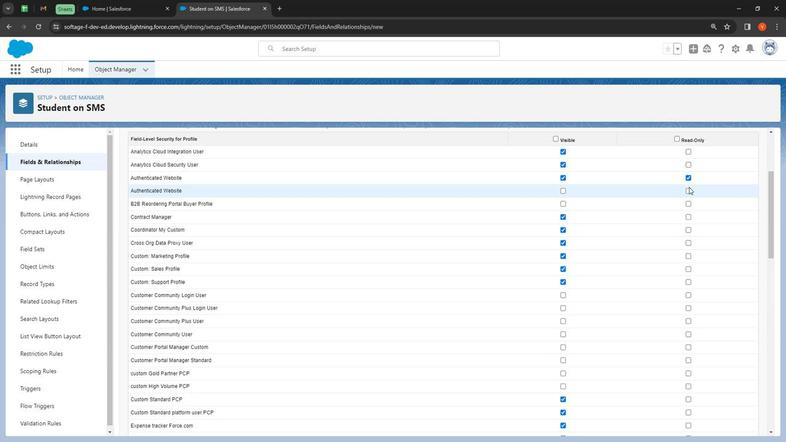 
Action: Mouse moved to (687, 197)
Screenshot: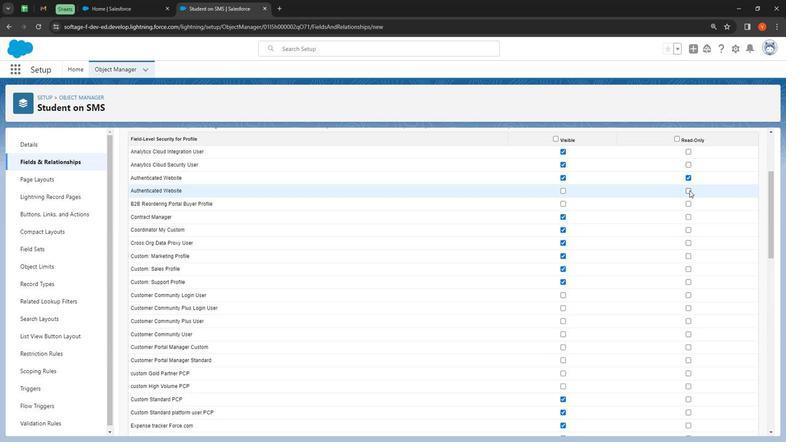 
Action: Mouse pressed left at (687, 197)
Screenshot: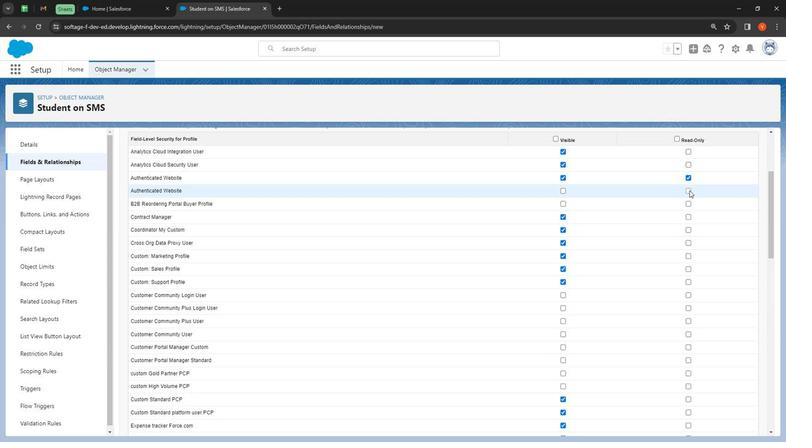 
Action: Mouse moved to (573, 173)
Screenshot: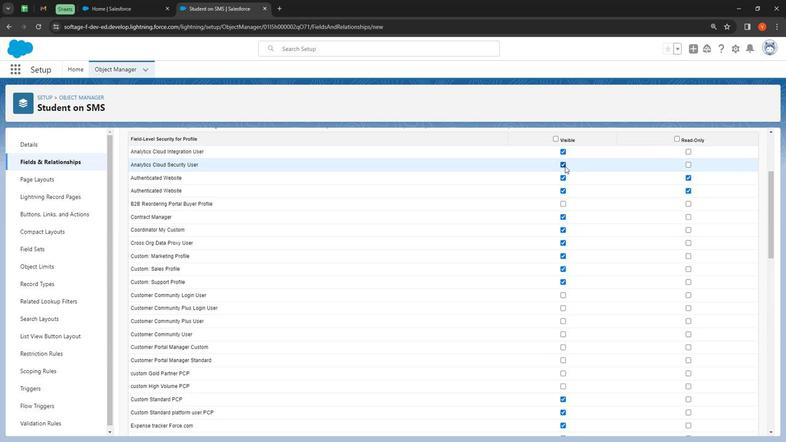 
Action: Mouse pressed left at (573, 173)
Screenshot: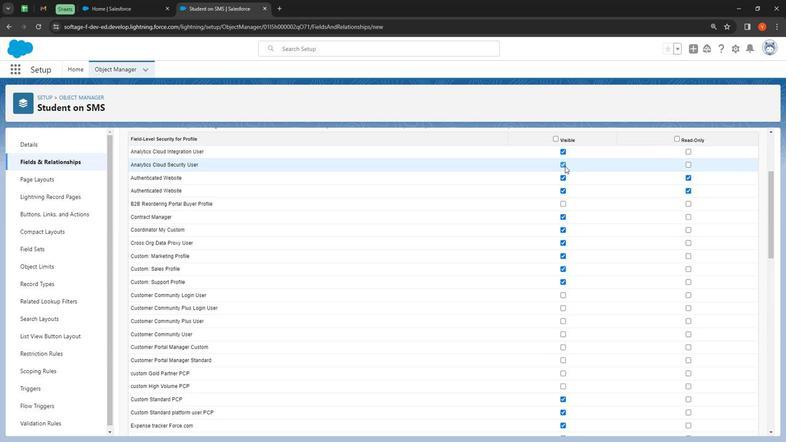 
Action: Mouse moved to (570, 221)
Screenshot: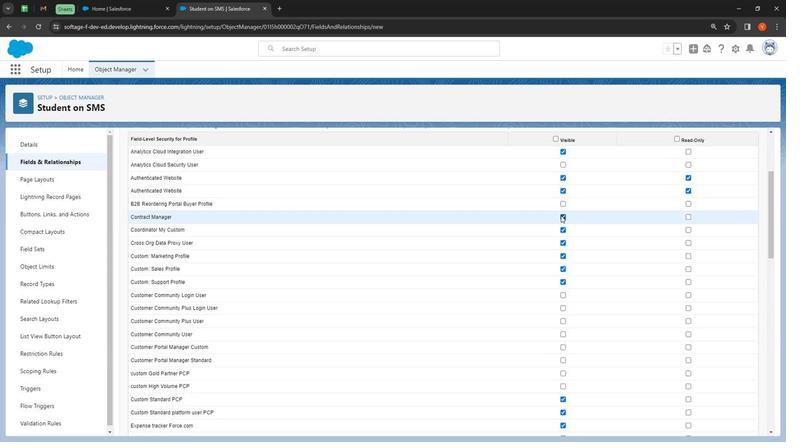 
Action: Mouse pressed left at (570, 221)
Screenshot: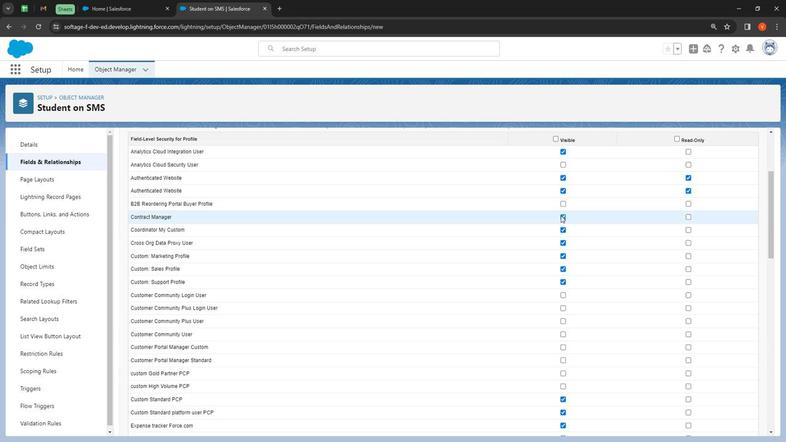 
Action: Mouse moved to (687, 262)
Screenshot: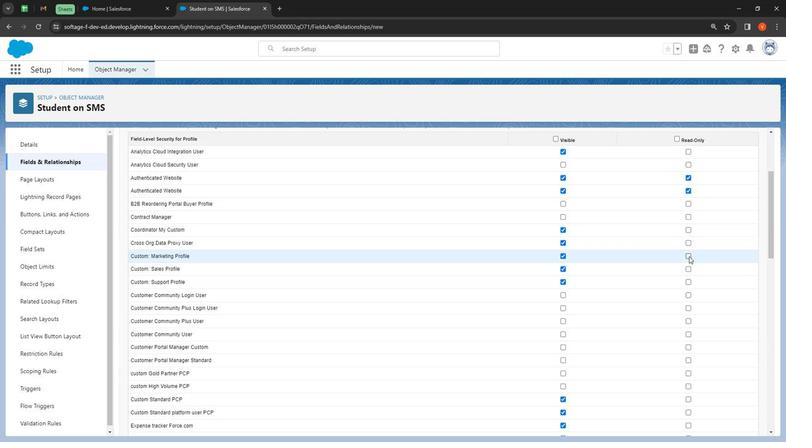 
Action: Mouse pressed left at (687, 262)
Screenshot: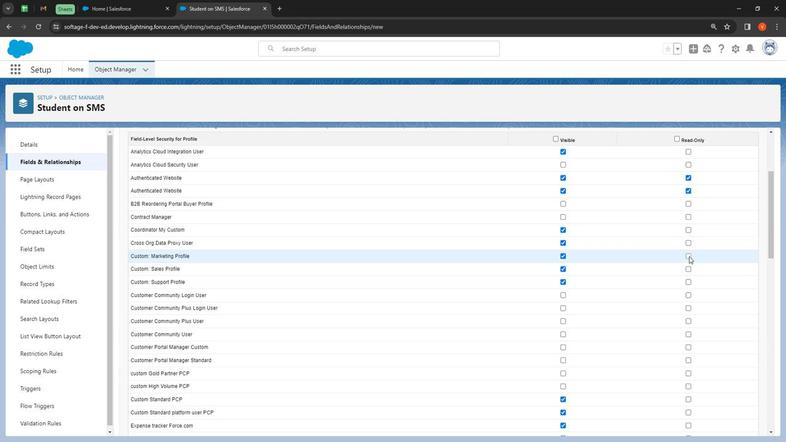 
Action: Mouse moved to (687, 274)
Screenshot: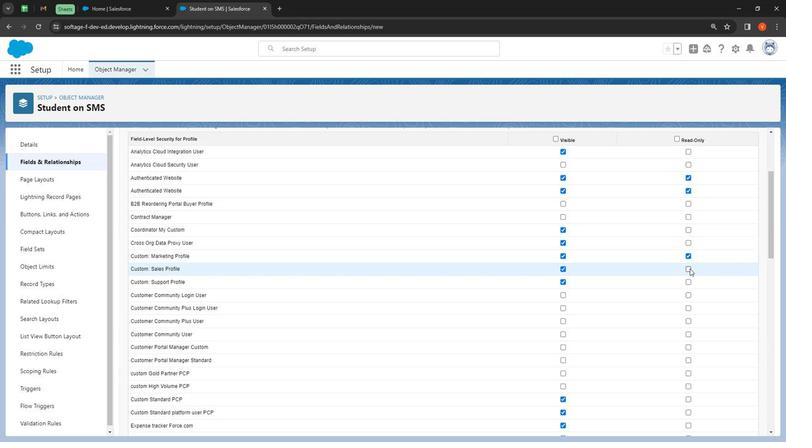 
Action: Mouse pressed left at (687, 274)
Screenshot: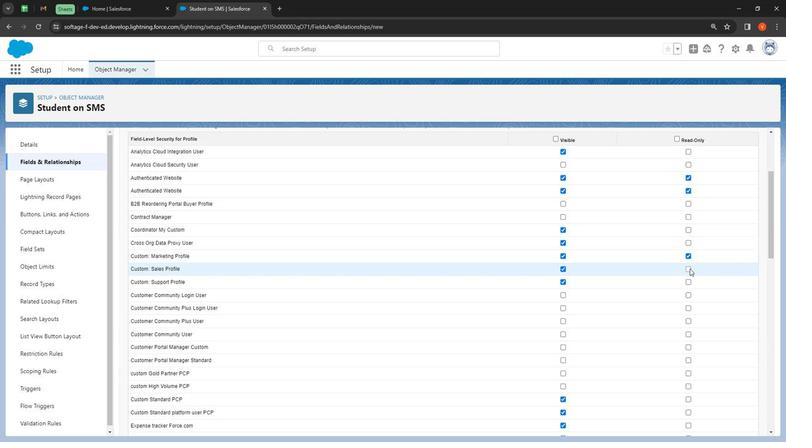 
Action: Mouse moved to (687, 285)
Screenshot: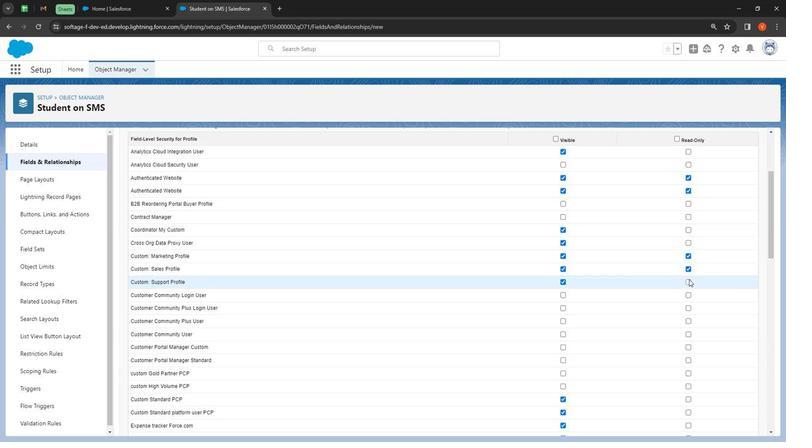 
Action: Mouse pressed left at (687, 285)
Screenshot: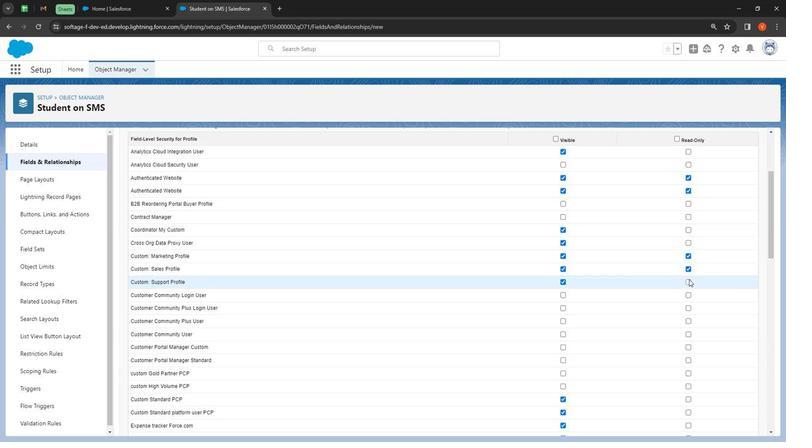 
Action: Mouse moved to (573, 316)
Screenshot: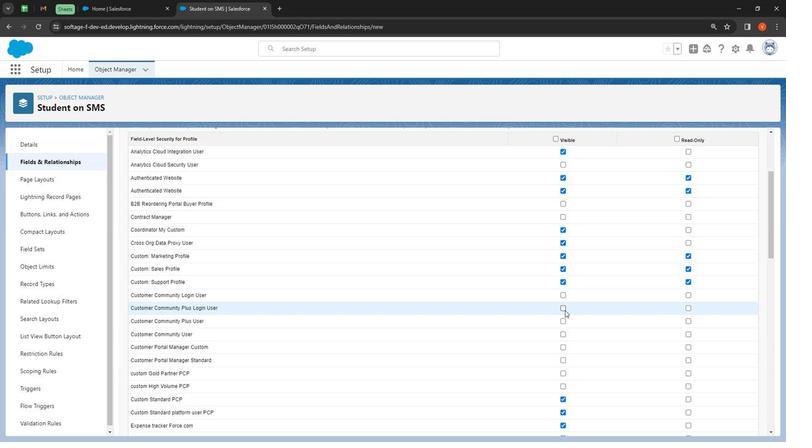 
Action: Mouse pressed left at (573, 316)
Screenshot: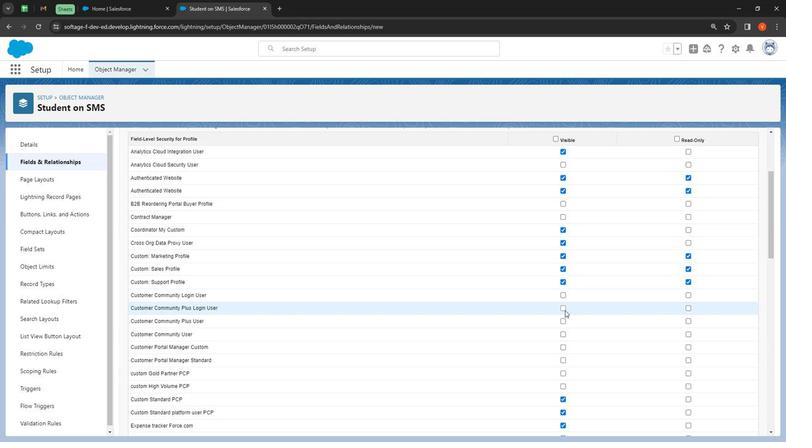 
Action: Mouse moved to (688, 341)
Screenshot: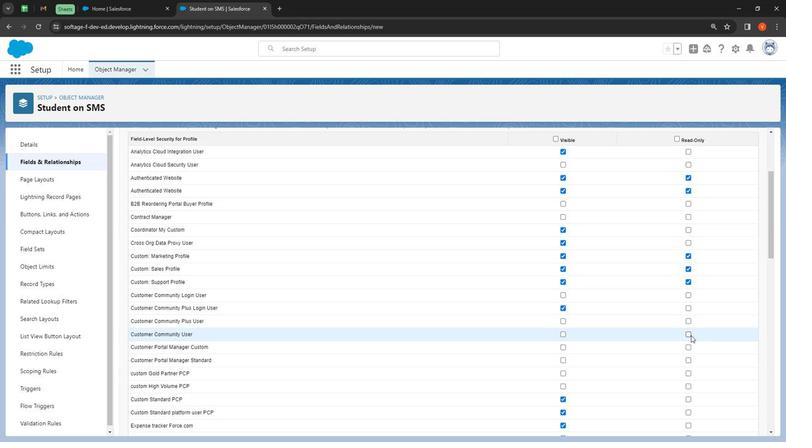 
Action: Mouse pressed left at (688, 341)
Screenshot: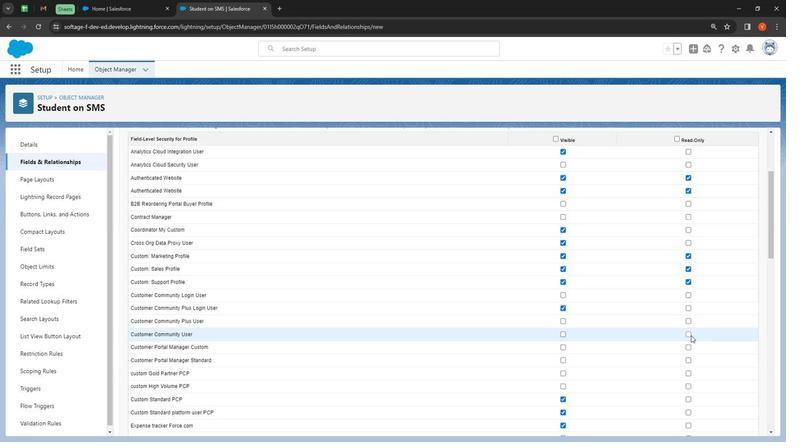 
Action: Mouse moved to (687, 326)
Screenshot: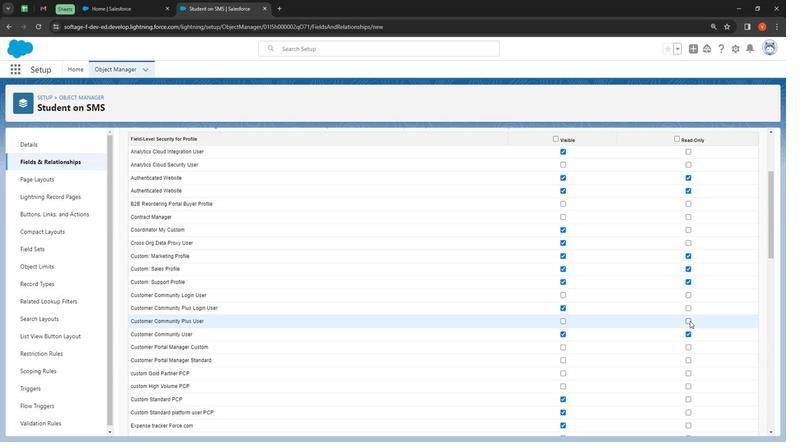 
Action: Mouse pressed left at (687, 326)
Screenshot: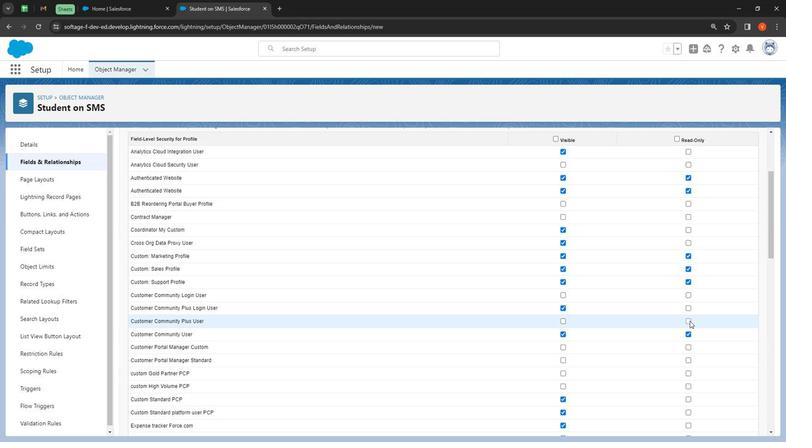 
Action: Mouse moved to (687, 366)
Screenshot: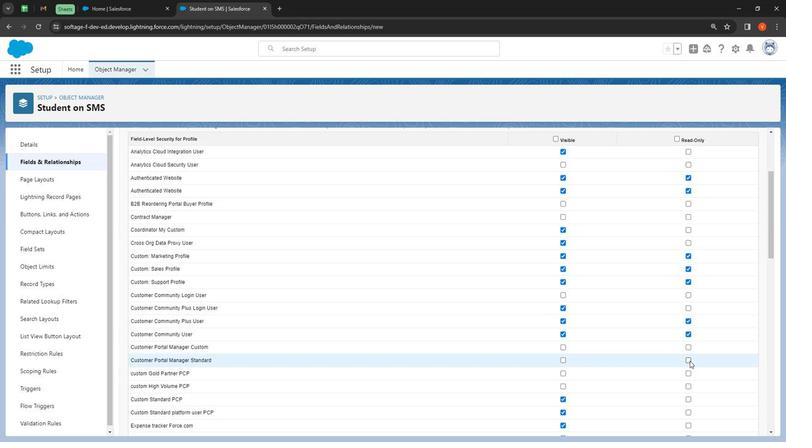 
Action: Mouse pressed left at (687, 366)
Screenshot: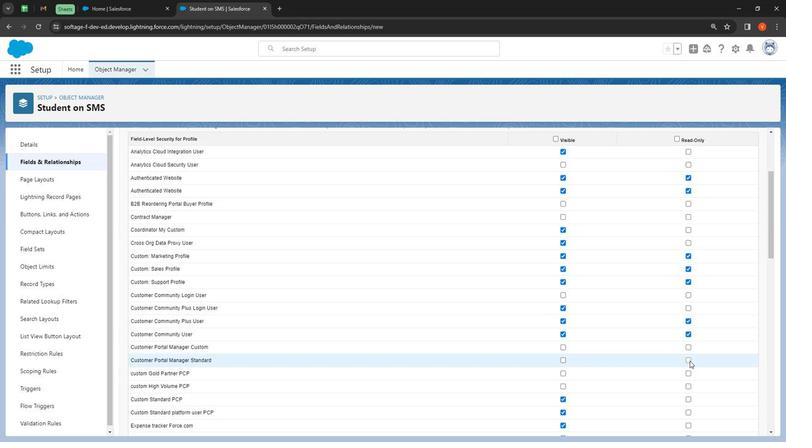 
Action: Mouse moved to (687, 352)
Screenshot: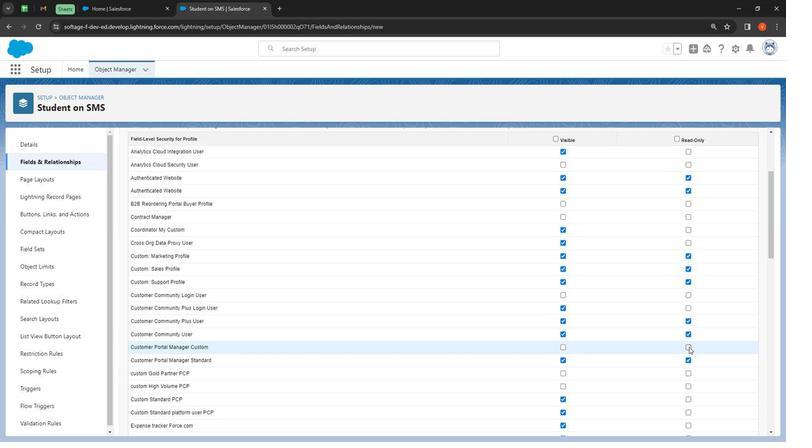 
Action: Mouse pressed left at (687, 352)
Screenshot: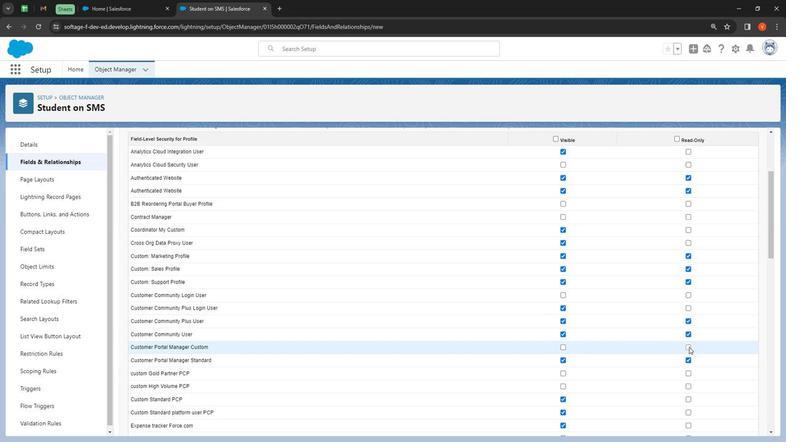 
Action: Mouse moved to (571, 355)
Screenshot: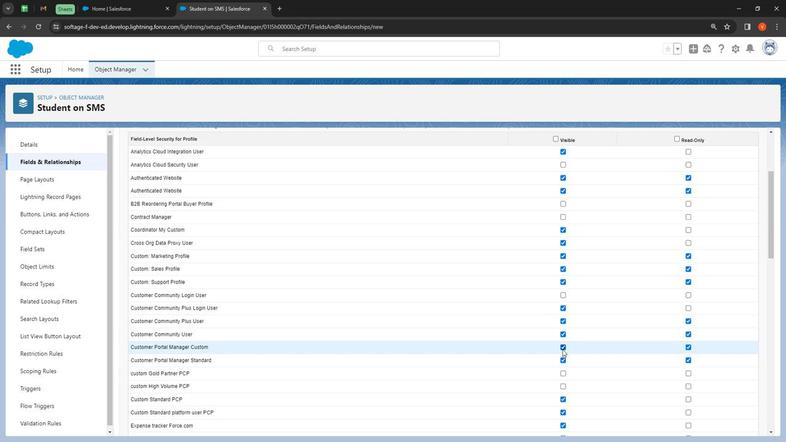 
Action: Mouse pressed left at (571, 355)
Screenshot: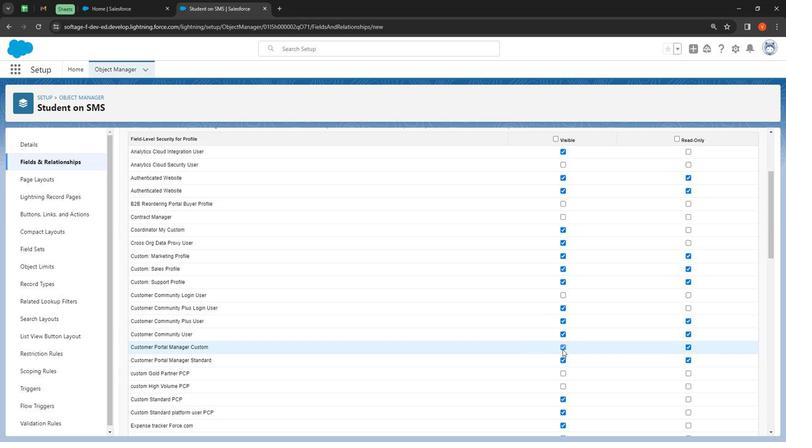 
Action: Mouse moved to (685, 404)
Screenshot: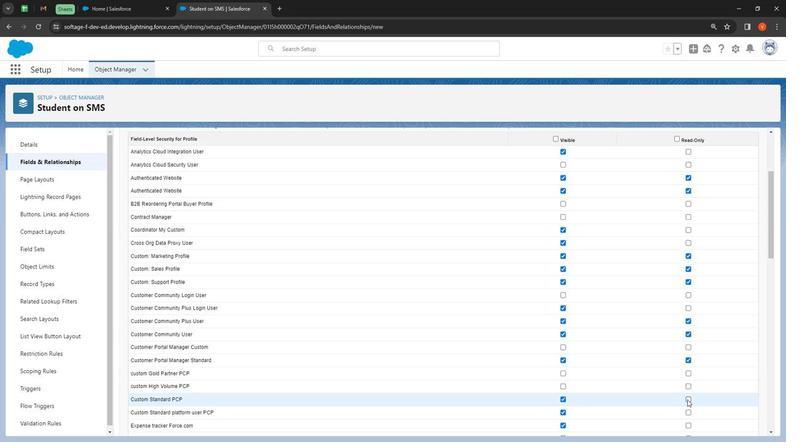 
Action: Mouse pressed left at (685, 404)
Screenshot: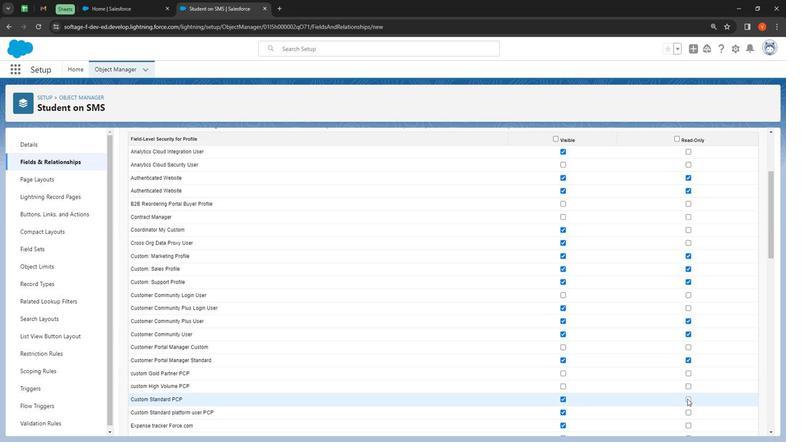 
Action: Mouse moved to (573, 392)
Screenshot: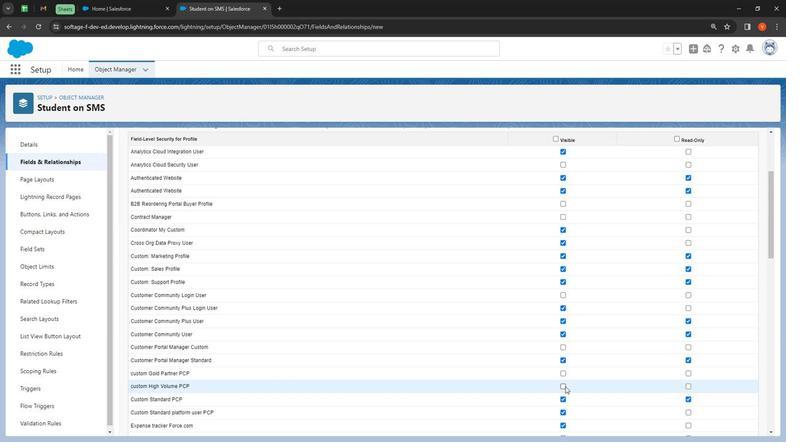 
Action: Mouse pressed left at (573, 392)
Screenshot: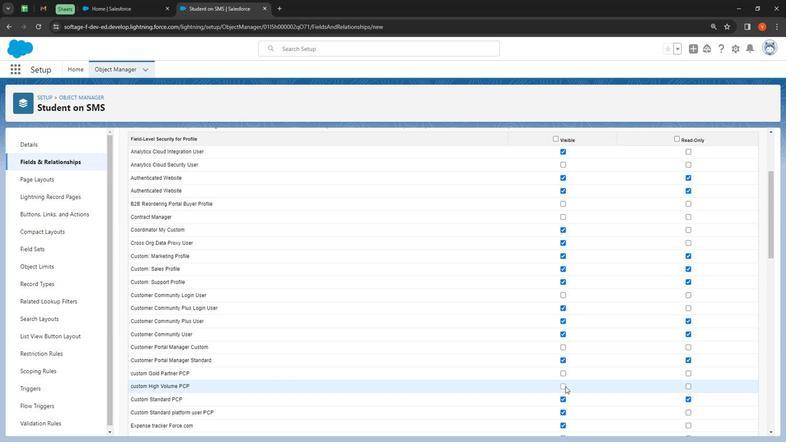 
Action: Mouse moved to (707, 417)
Screenshot: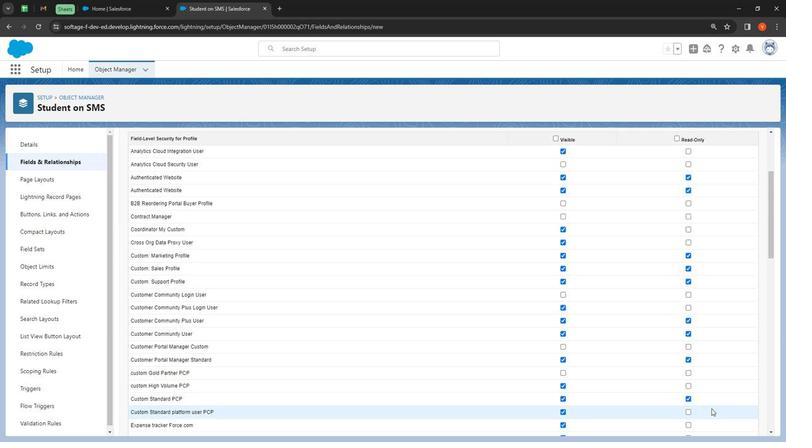 
Action: Mouse scrolled (707, 416) with delta (0, 0)
Screenshot: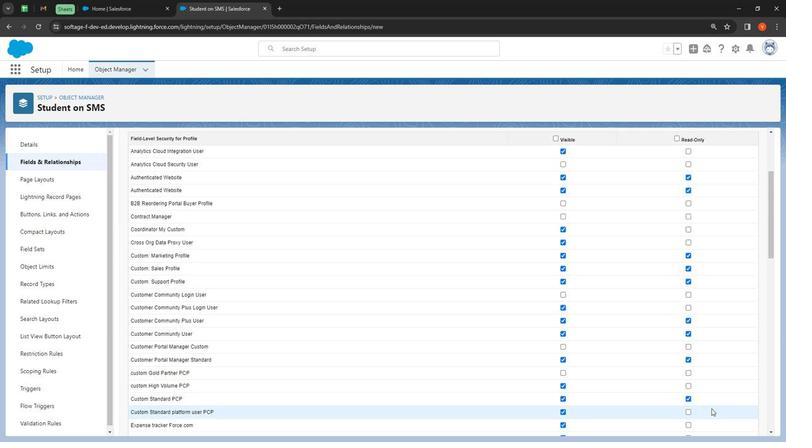 
Action: Mouse moved to (707, 413)
Screenshot: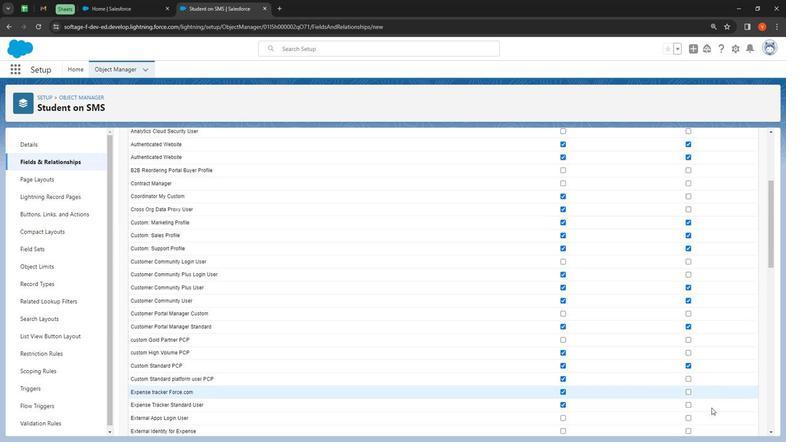 
Action: Mouse scrolled (707, 413) with delta (0, 0)
Screenshot: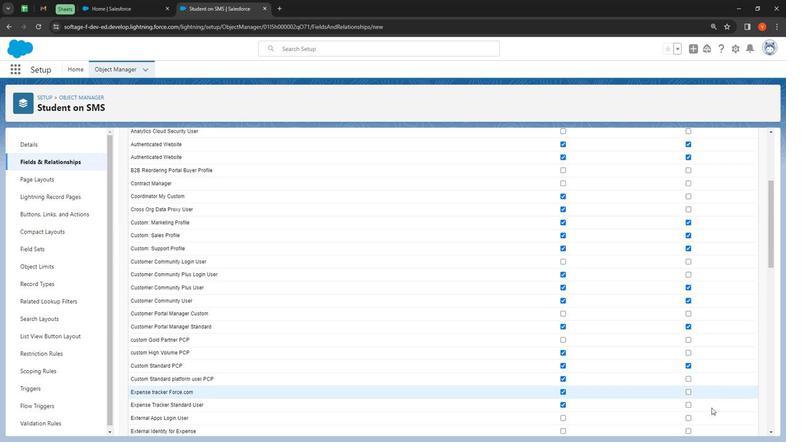 
Action: Mouse moved to (707, 406)
Screenshot: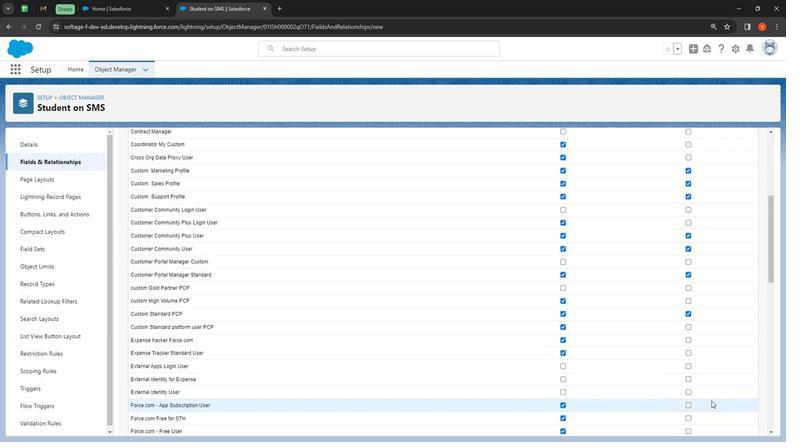 
Action: Mouse scrolled (707, 406) with delta (0, 0)
Screenshot: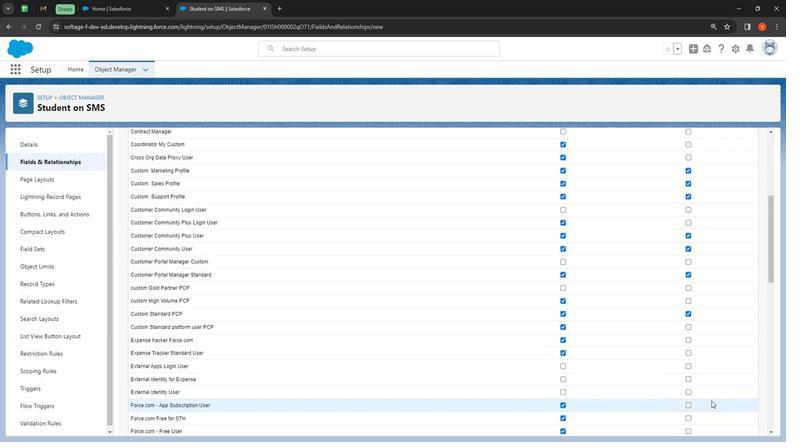 
Action: Mouse moved to (572, 305)
Screenshot: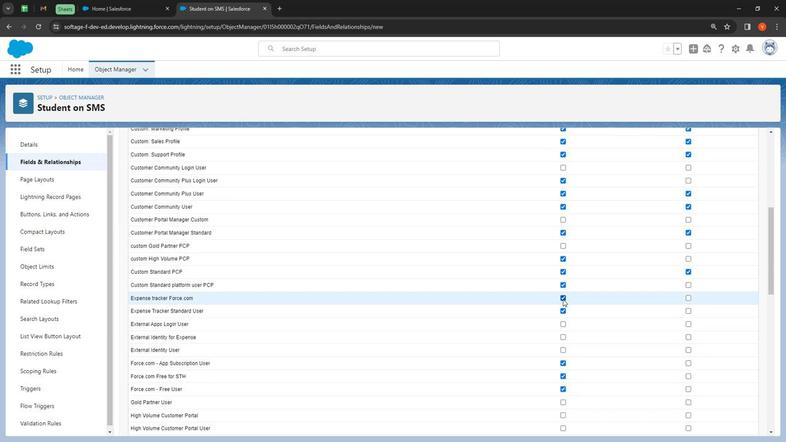 
Action: Mouse pressed left at (572, 305)
Screenshot: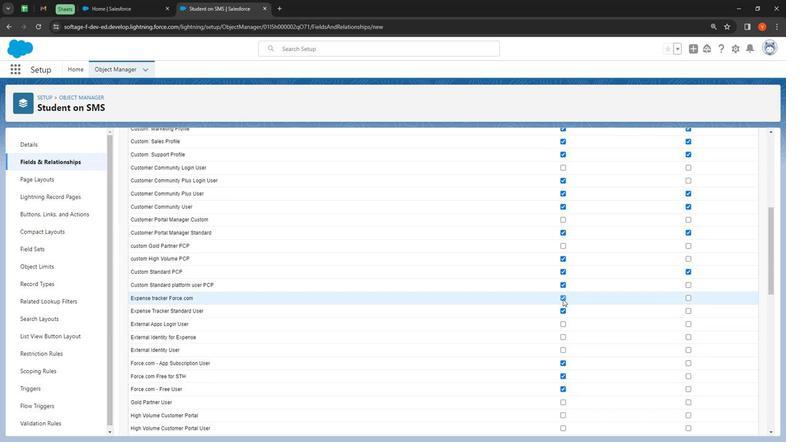 
Action: Mouse moved to (573, 317)
Screenshot: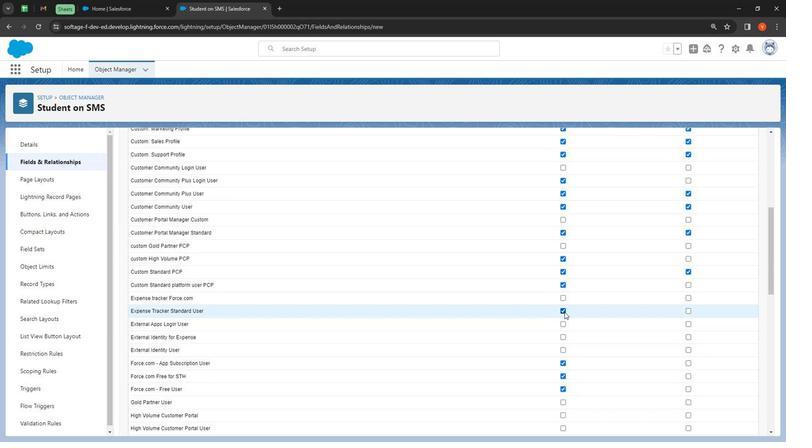 
Action: Mouse pressed left at (573, 317)
Screenshot: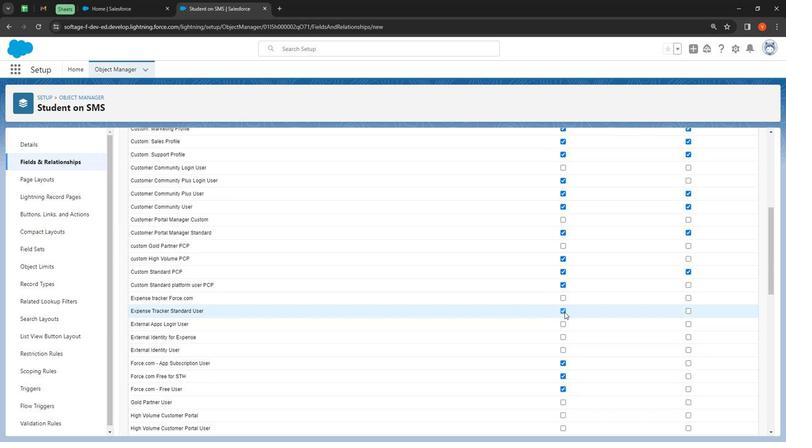 
Action: Mouse moved to (572, 330)
Screenshot: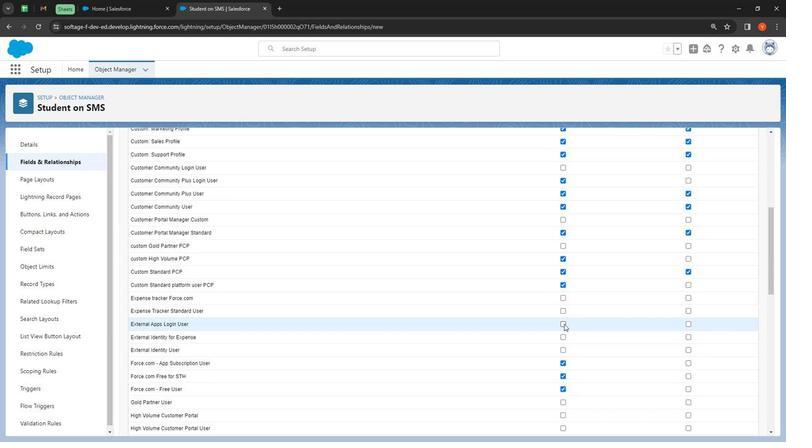 
Action: Mouse pressed left at (572, 330)
Screenshot: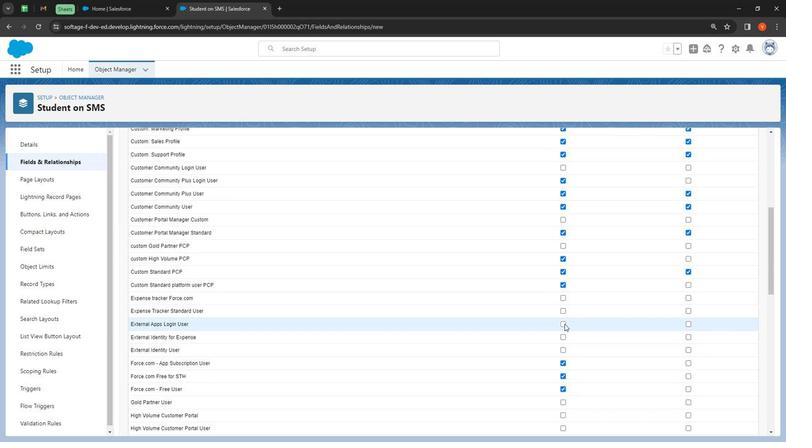 
Action: Mouse moved to (683, 342)
Screenshot: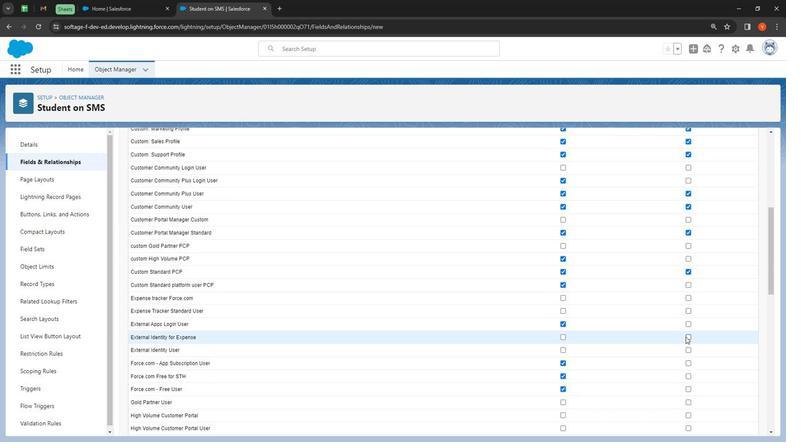 
Action: Mouse pressed left at (683, 342)
Screenshot: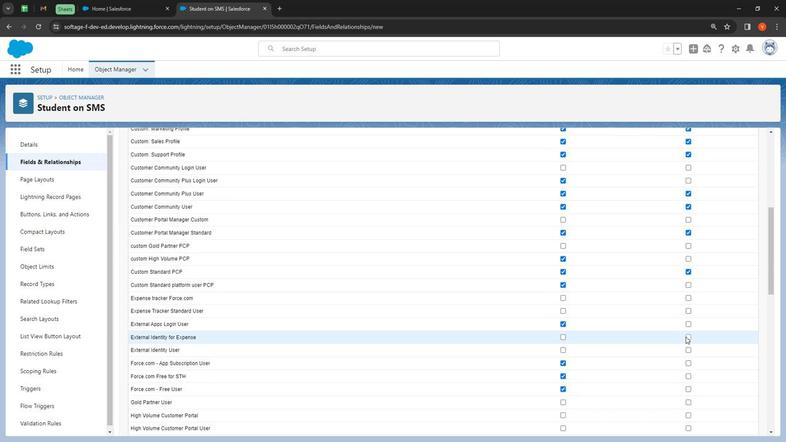 
Action: Mouse moved to (569, 366)
Screenshot: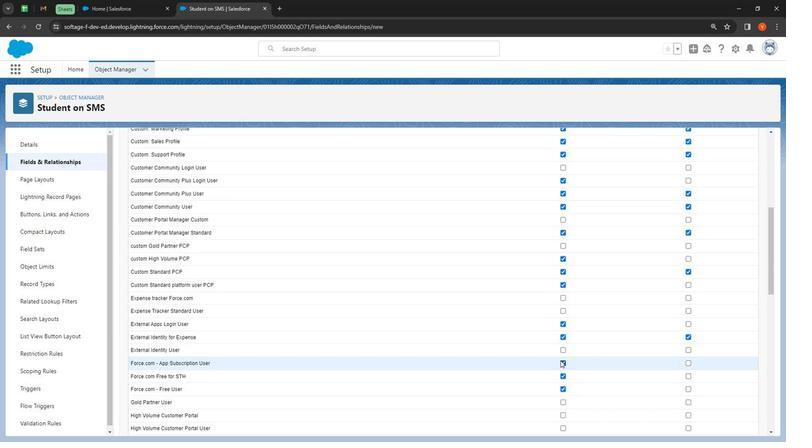 
Action: Mouse pressed left at (569, 366)
Screenshot: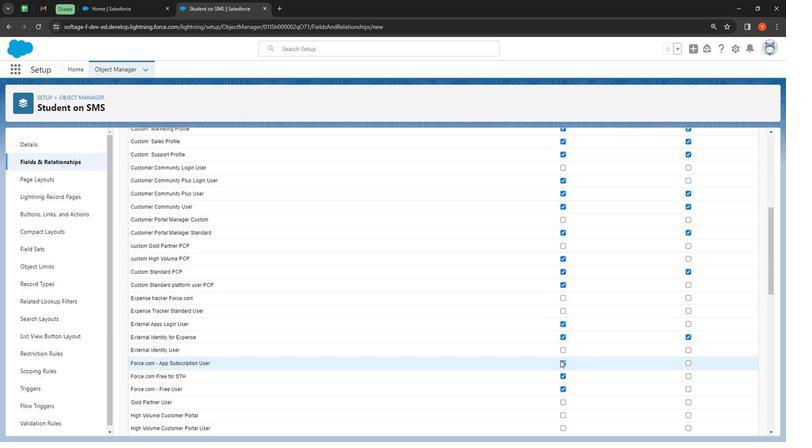 
Action: Mouse moved to (684, 394)
Screenshot: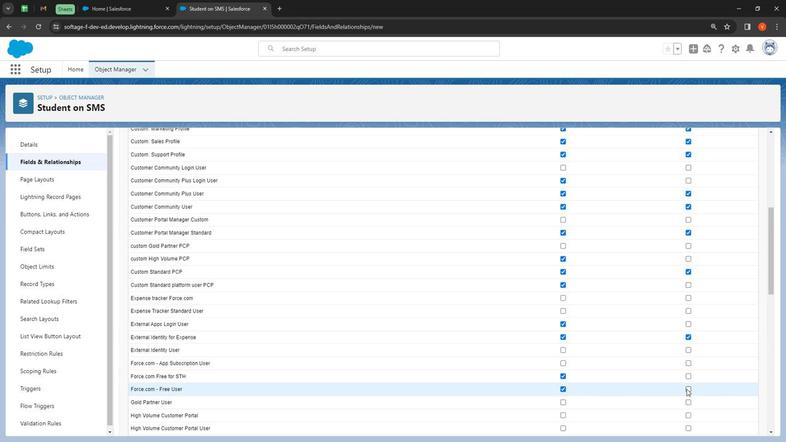 
Action: Mouse pressed left at (684, 394)
Screenshot: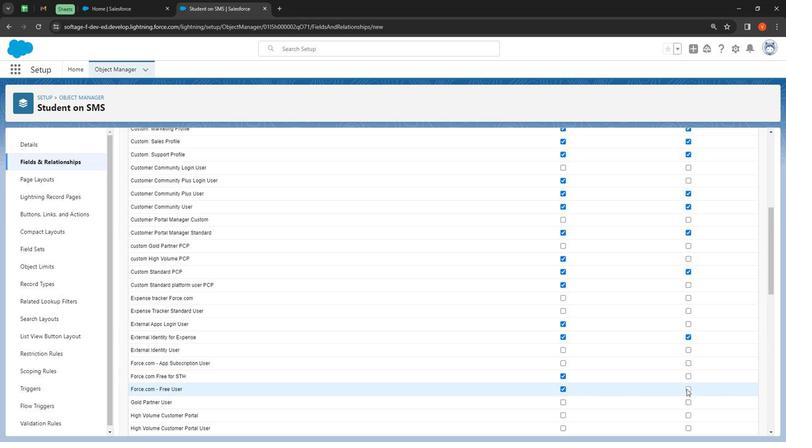 
Action: Mouse moved to (662, 380)
Screenshot: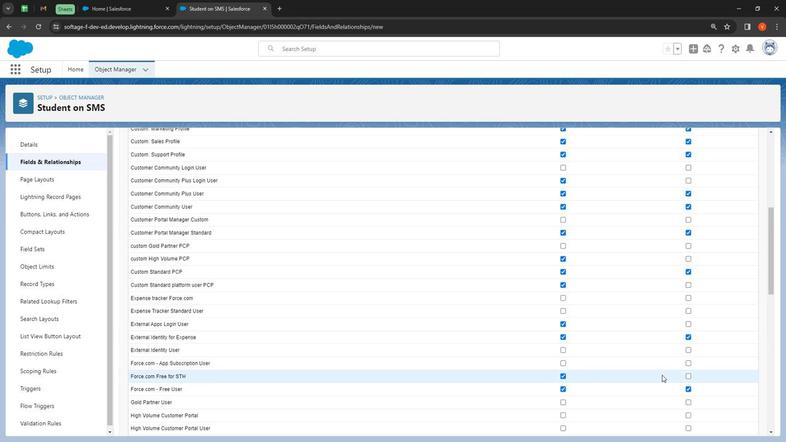
Action: Mouse scrolled (662, 379) with delta (0, 0)
Screenshot: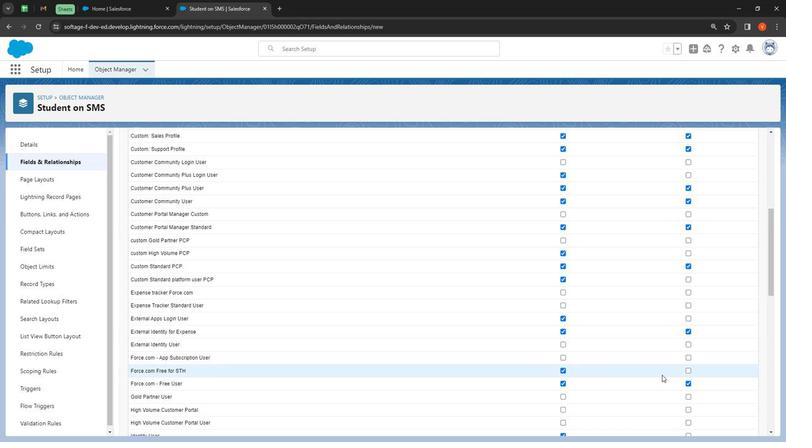 
Action: Mouse scrolled (662, 379) with delta (0, 0)
Screenshot: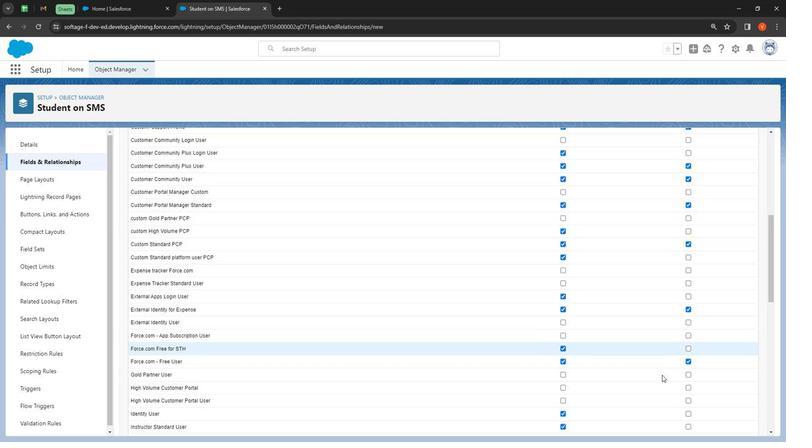 
Action: Mouse scrolled (662, 379) with delta (0, 0)
Screenshot: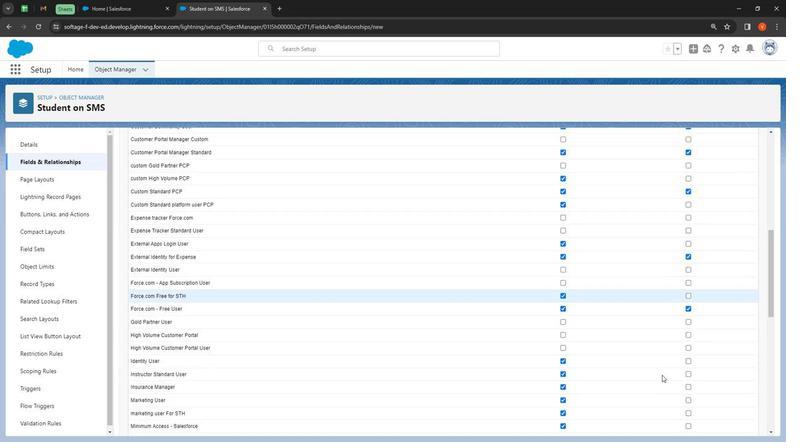 
Action: Mouse moved to (662, 379)
Screenshot: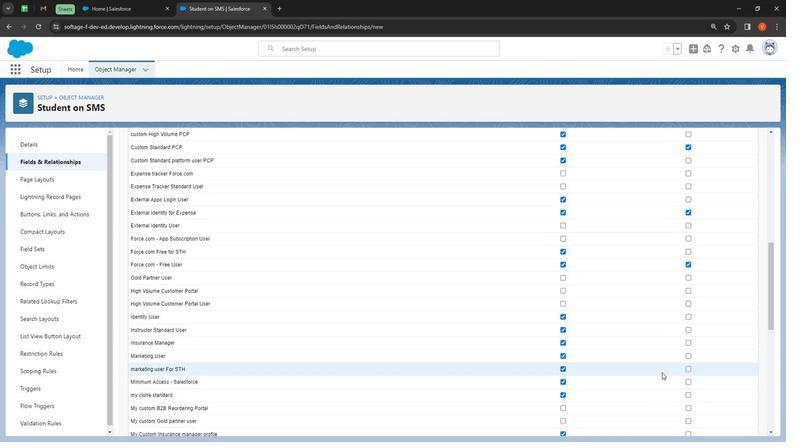 
Action: Mouse scrolled (662, 379) with delta (0, 0)
Screenshot: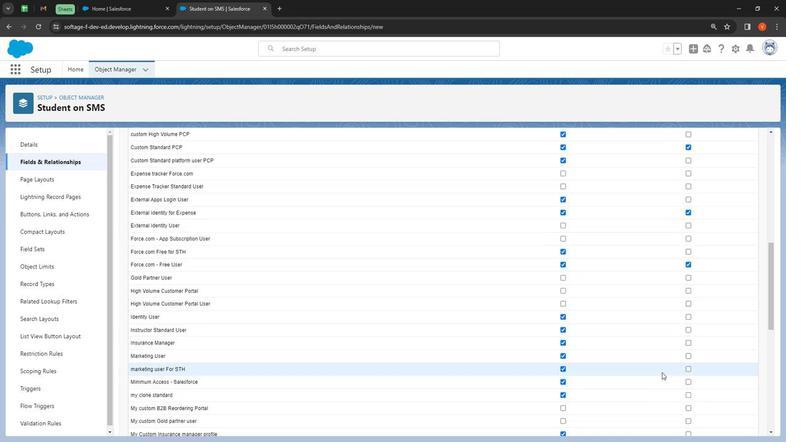 
Action: Mouse moved to (571, 250)
Screenshot: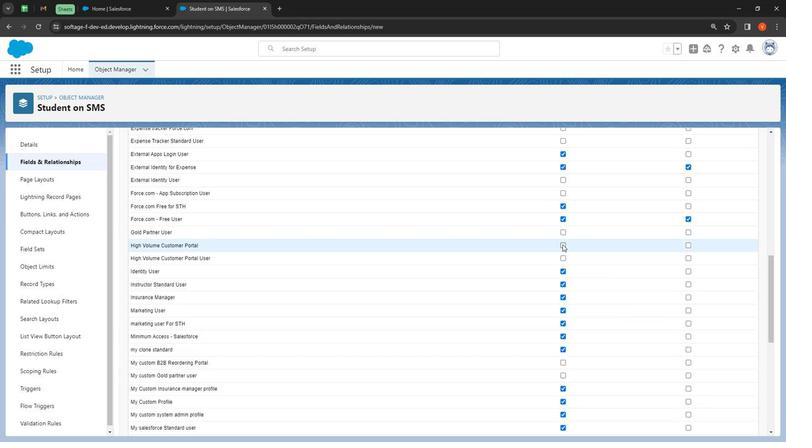 
Action: Mouse pressed left at (571, 250)
Screenshot: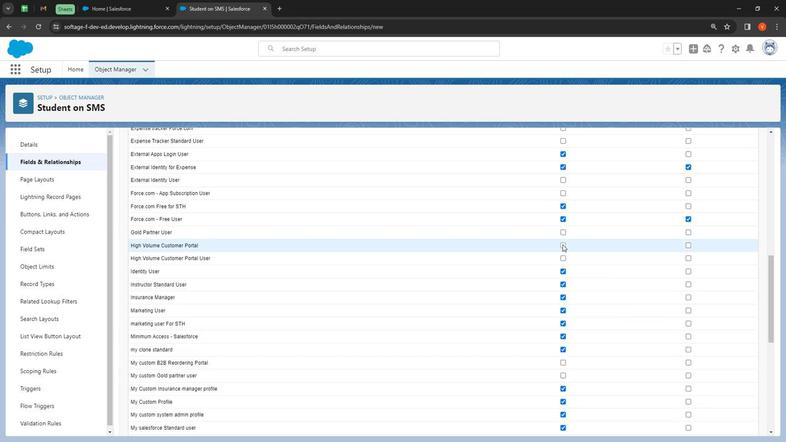 
Action: Mouse moved to (688, 266)
Screenshot: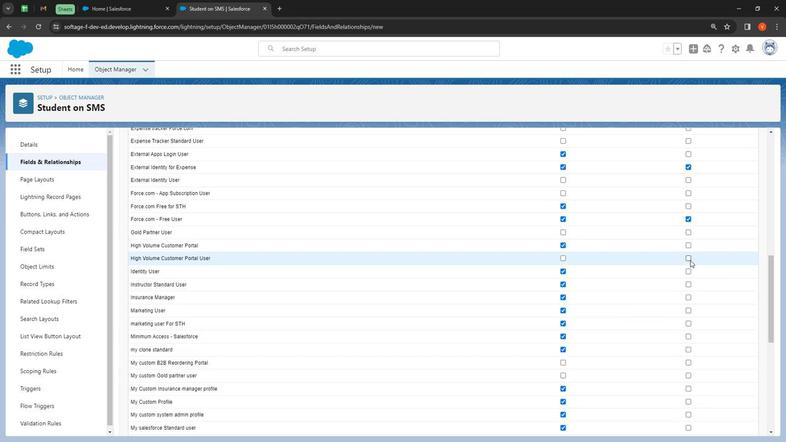 
Action: Mouse pressed left at (688, 266)
Screenshot: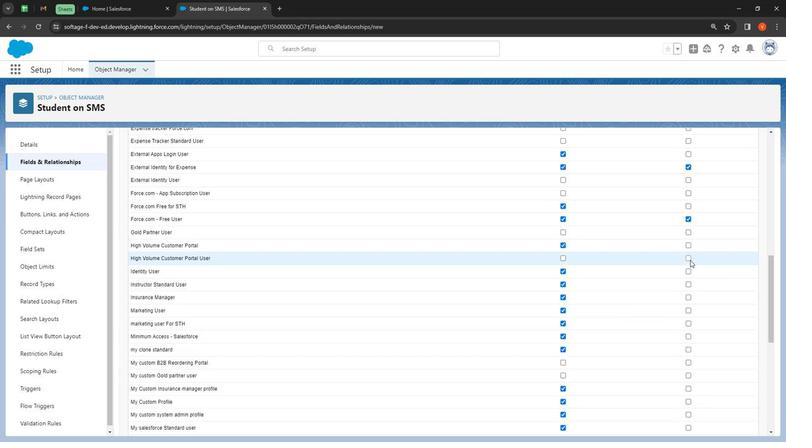 
Action: Mouse moved to (570, 274)
Screenshot: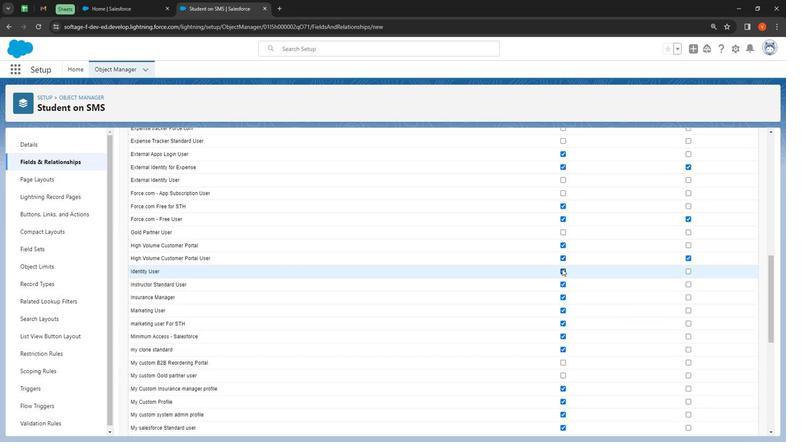 
Action: Mouse pressed left at (570, 274)
Screenshot: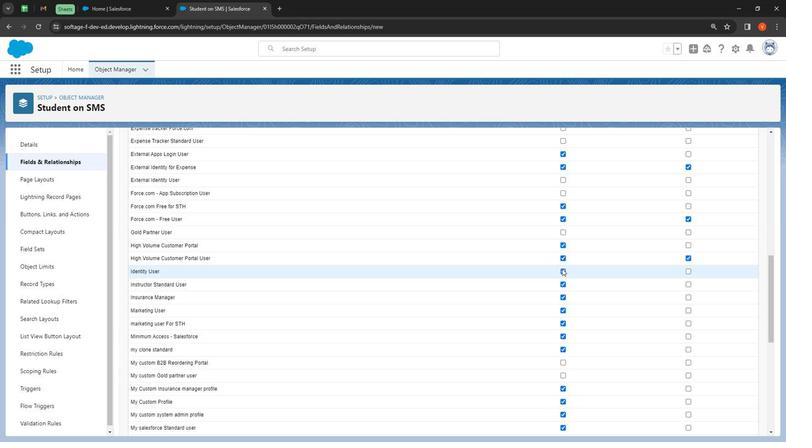 
Action: Mouse moved to (570, 290)
Screenshot: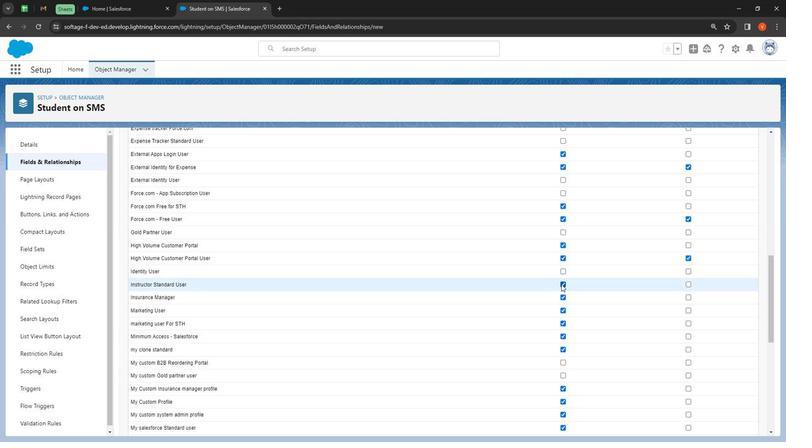 
Action: Mouse pressed left at (570, 290)
Screenshot: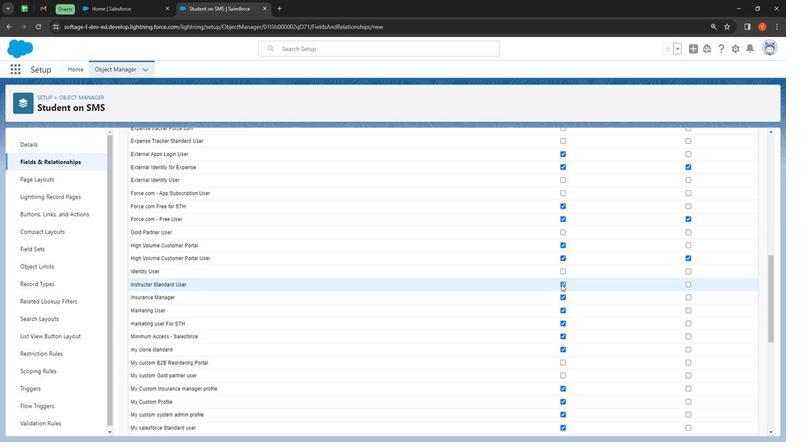 
Action: Mouse moved to (686, 328)
Screenshot: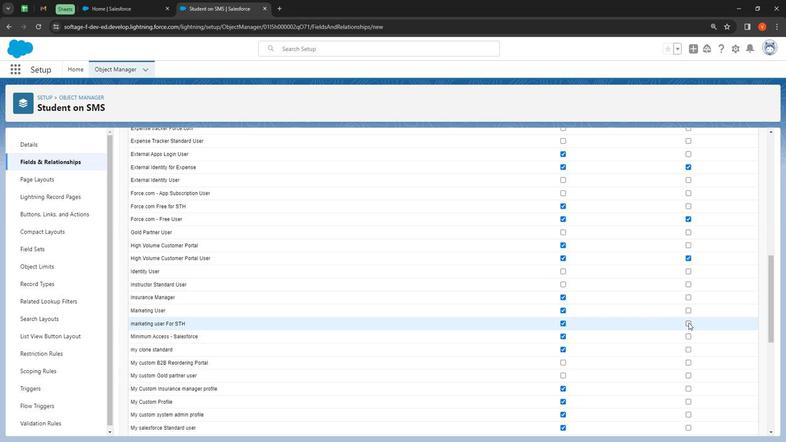 
Action: Mouse pressed left at (686, 328)
Screenshot: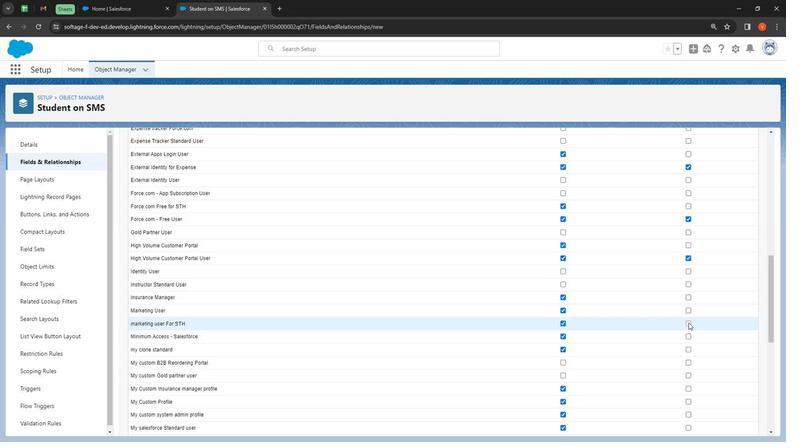
Action: Mouse moved to (686, 340)
Screenshot: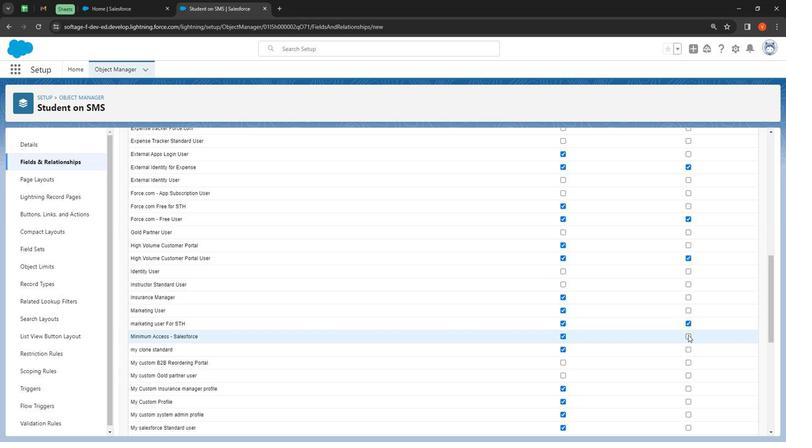 
Action: Mouse pressed left at (686, 340)
Screenshot: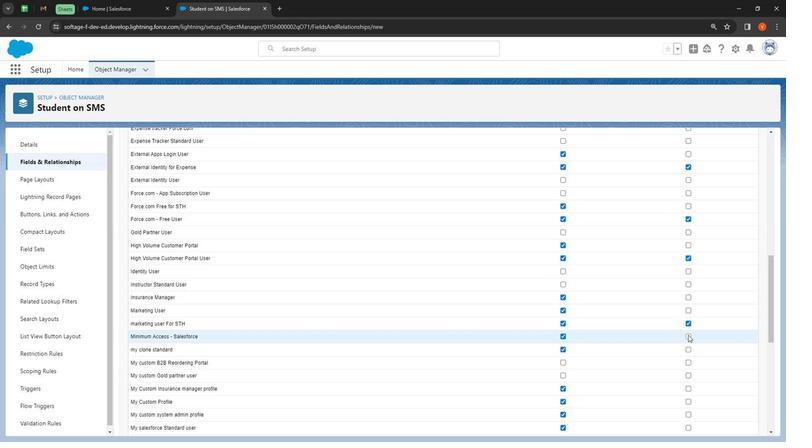 
Action: Mouse moved to (687, 356)
Screenshot: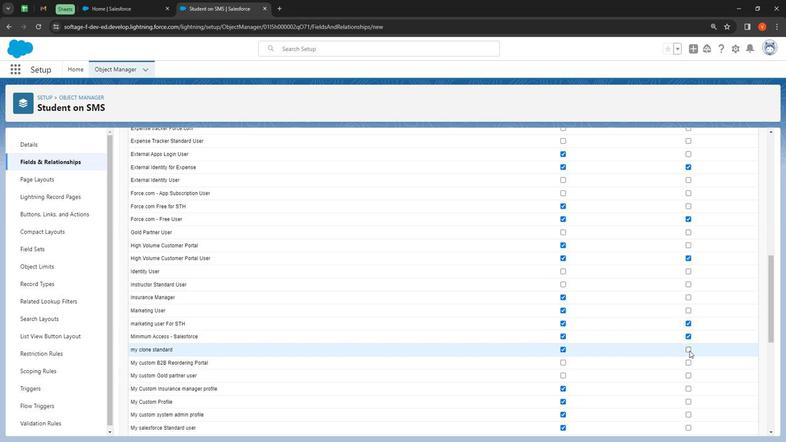
Action: Mouse pressed left at (687, 356)
Screenshot: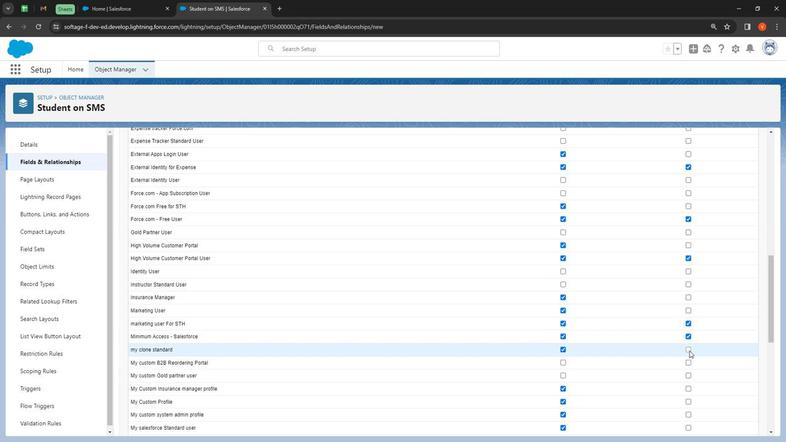 
Action: Mouse moved to (688, 350)
Screenshot: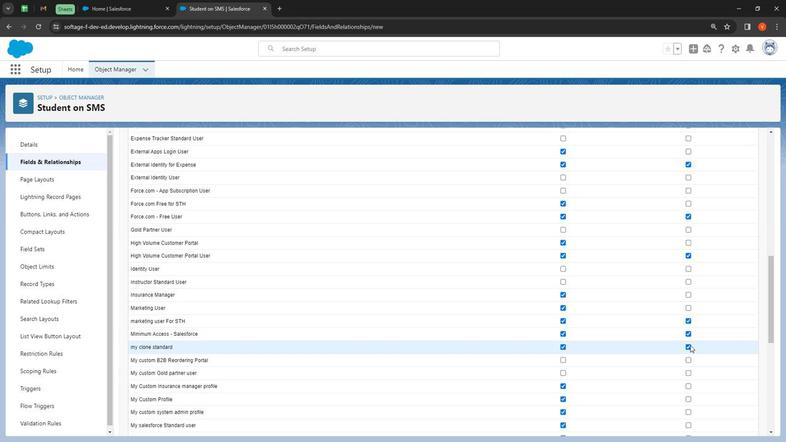 
Action: Mouse scrolled (688, 350) with delta (0, 0)
Screenshot: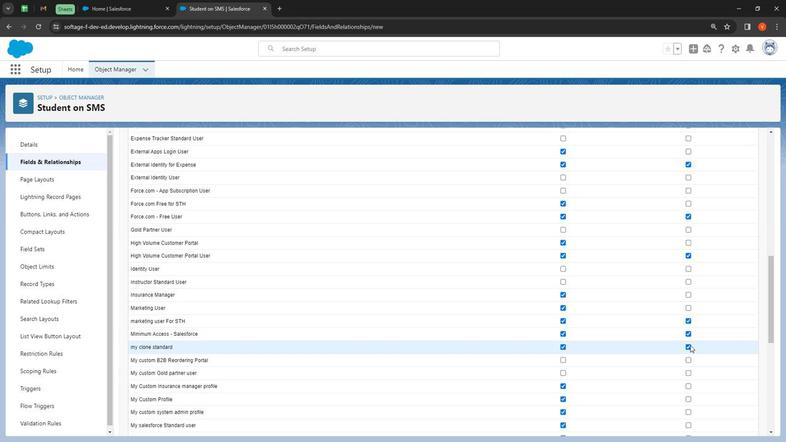 
Action: Mouse scrolled (688, 350) with delta (0, 0)
Screenshot: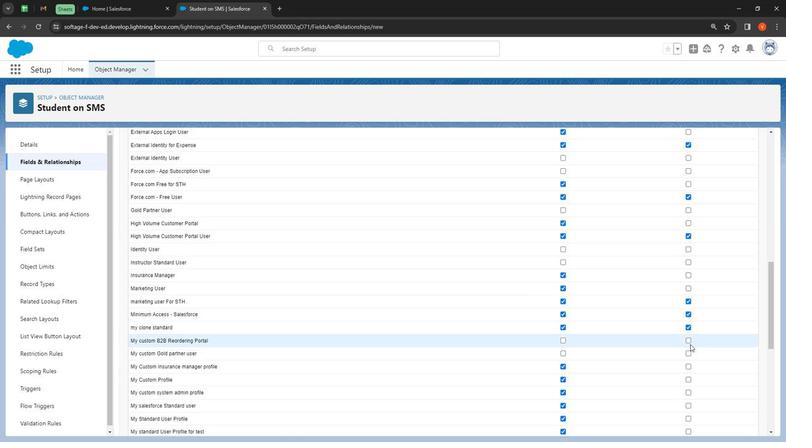 
Action: Mouse moved to (687, 349)
Screenshot: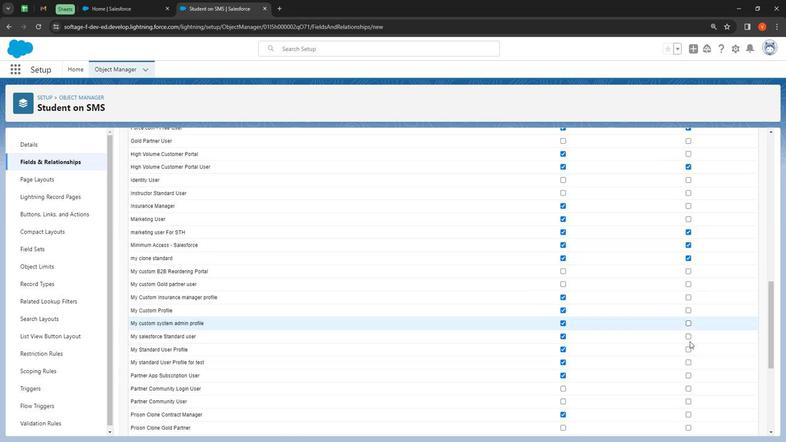 
Action: Mouse scrolled (687, 349) with delta (0, 0)
Screenshot: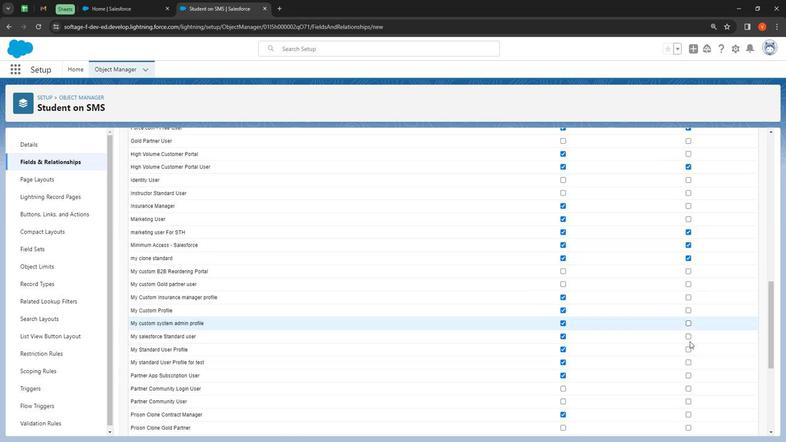 
Action: Mouse moved to (687, 345)
Screenshot: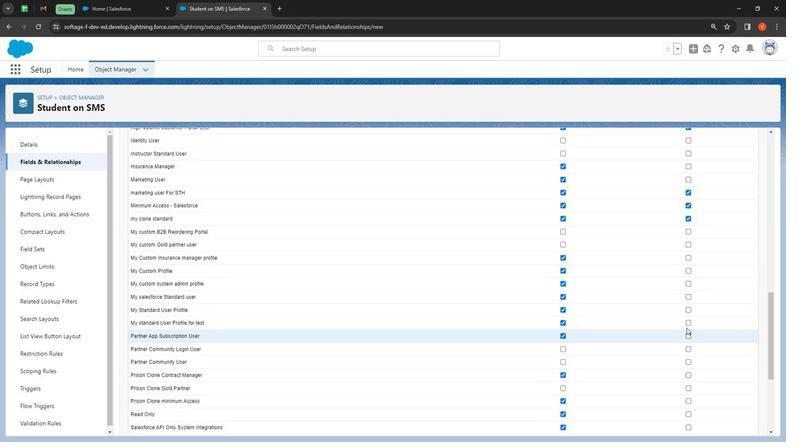 
Action: Mouse scrolled (687, 345) with delta (0, 0)
Screenshot: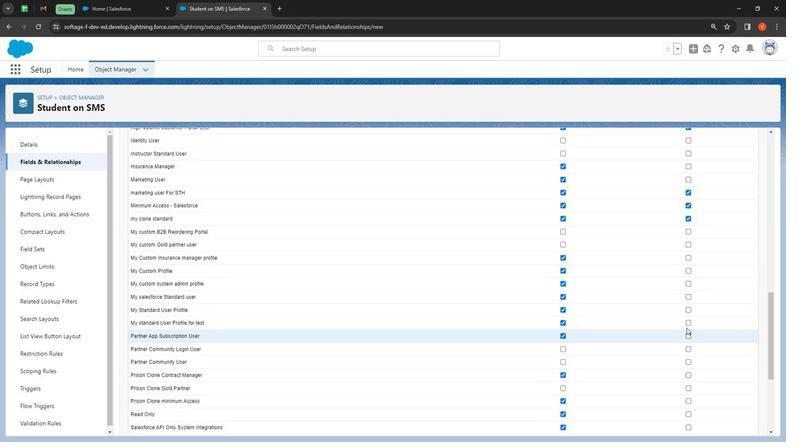 
Action: Mouse moved to (572, 213)
Screenshot: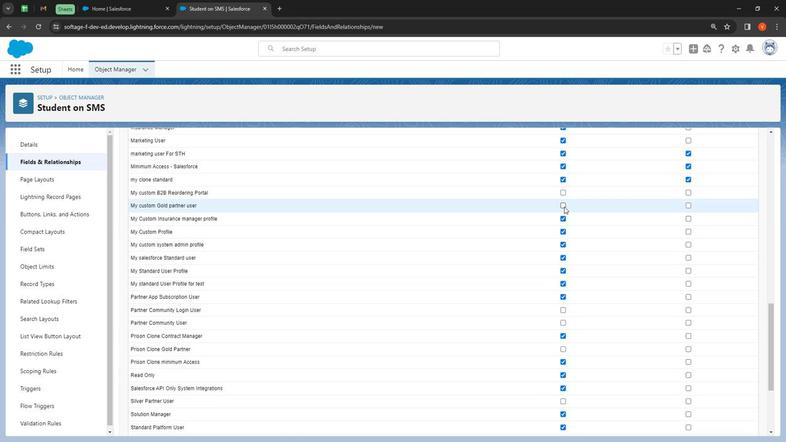 
Action: Mouse pressed left at (572, 213)
Screenshot: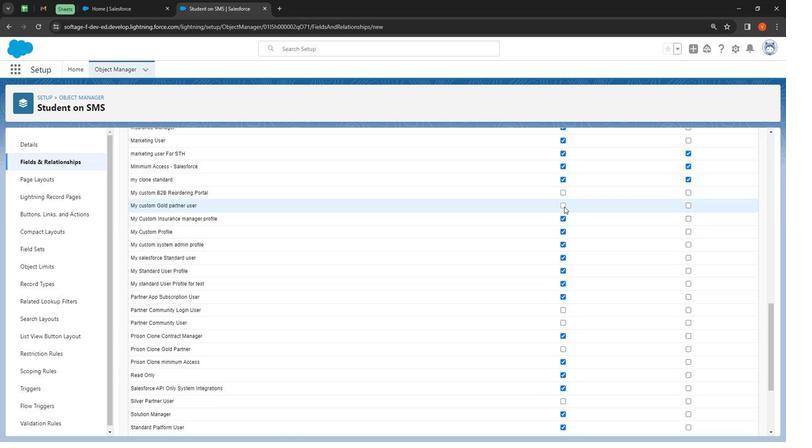 
Action: Mouse moved to (573, 226)
Screenshot: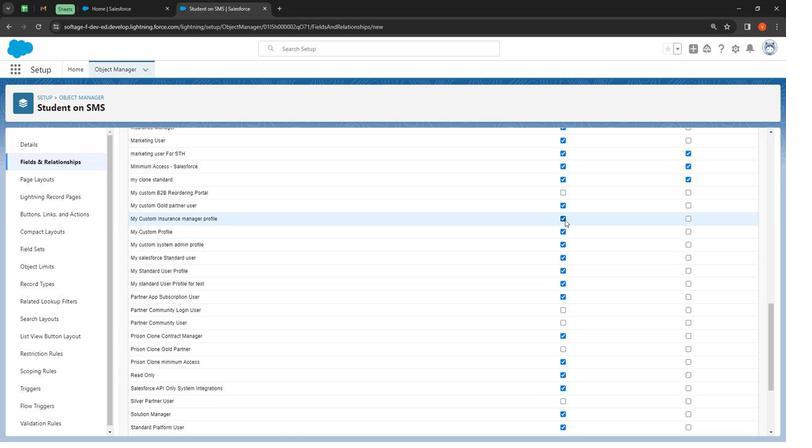 
Action: Mouse pressed left at (573, 226)
Screenshot: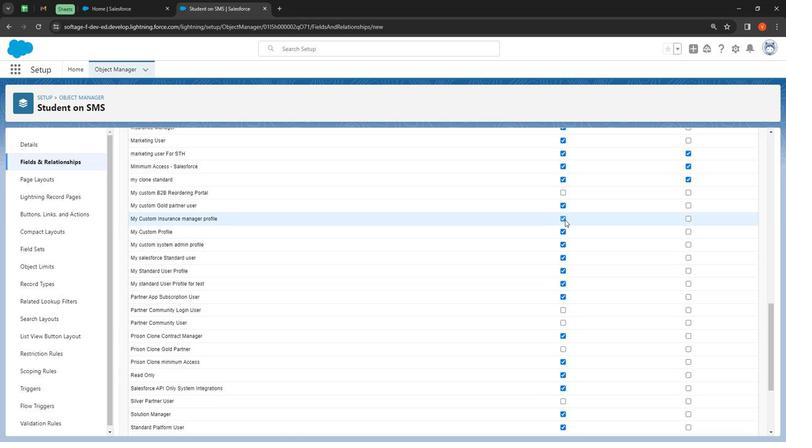 
Action: Mouse moved to (685, 248)
Screenshot: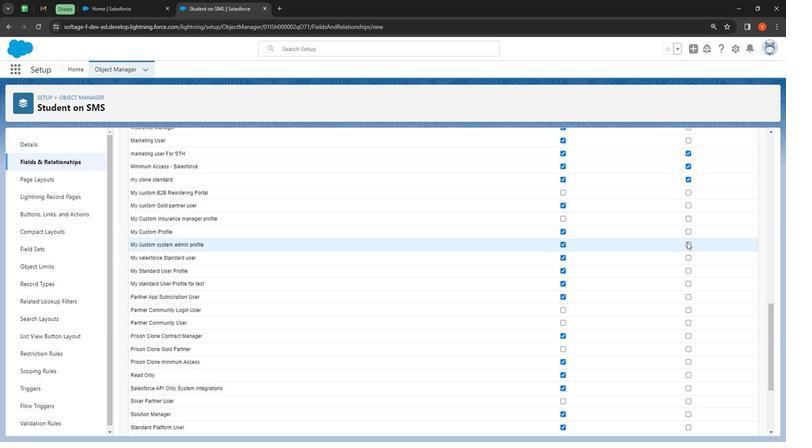 
Action: Mouse pressed left at (685, 248)
Screenshot: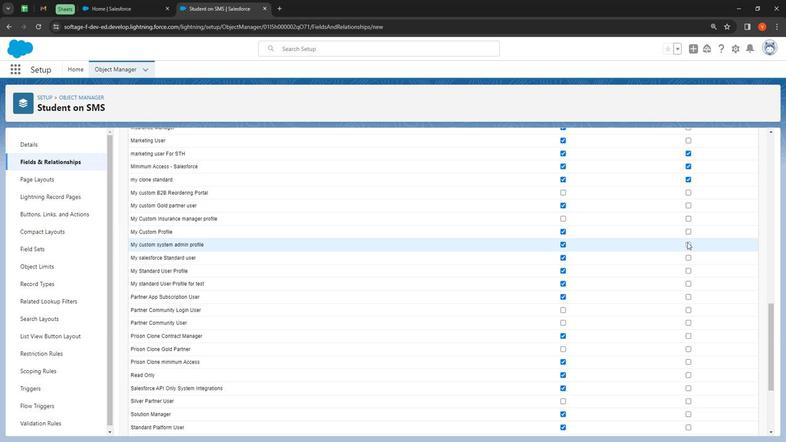 
Action: Mouse moved to (687, 263)
Screenshot: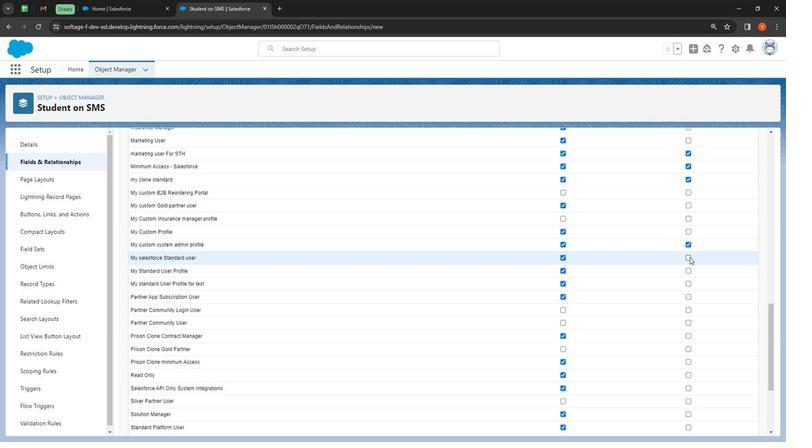 
Action: Mouse pressed left at (687, 263)
Screenshot: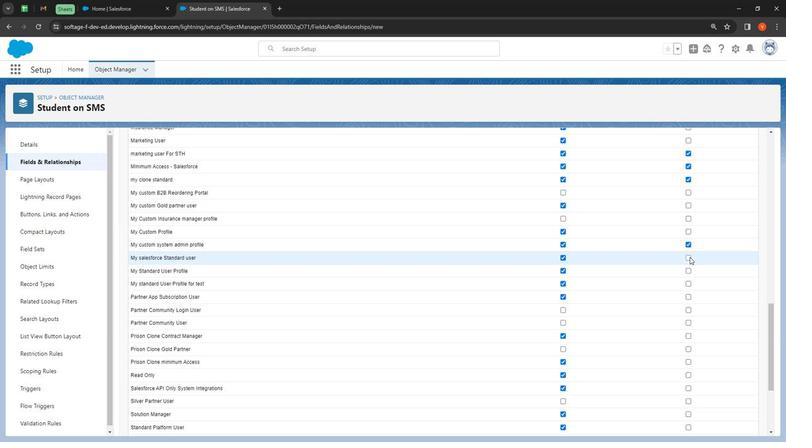 
Action: Mouse moved to (687, 304)
Screenshot: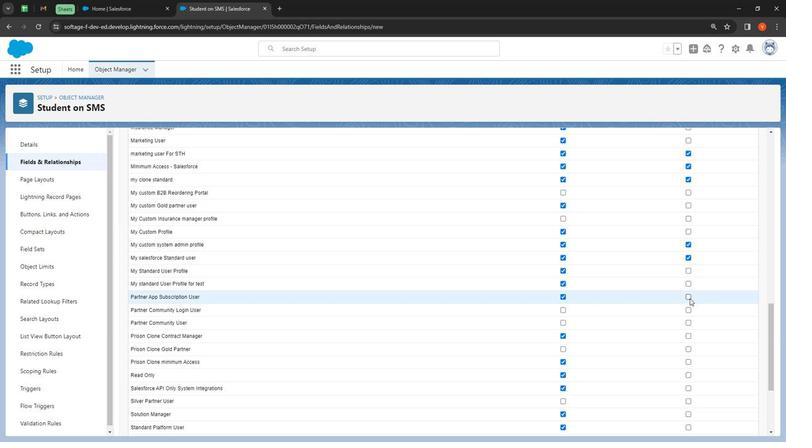 
Action: Mouse pressed left at (687, 304)
Screenshot: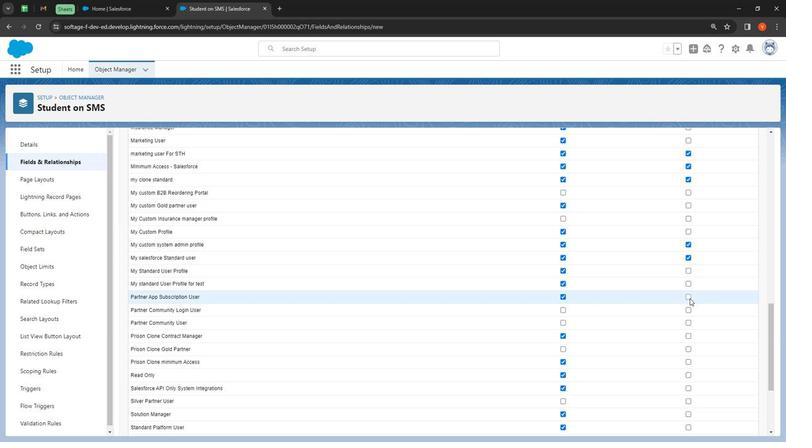 
Action: Mouse moved to (677, 305)
Screenshot: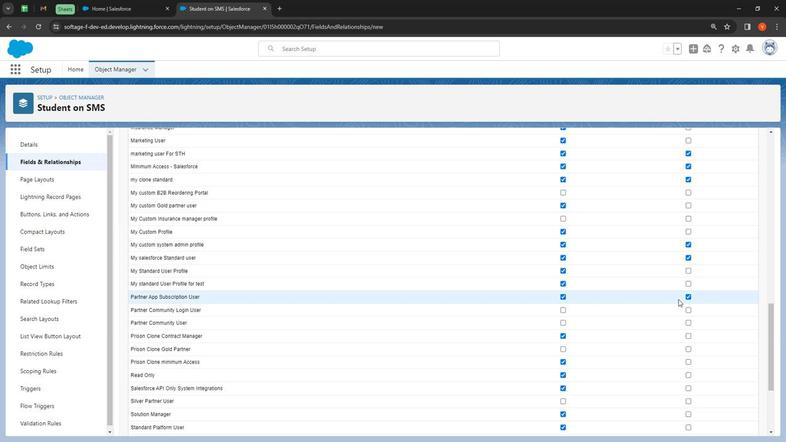 
Action: Mouse scrolled (677, 304) with delta (0, 0)
Screenshot: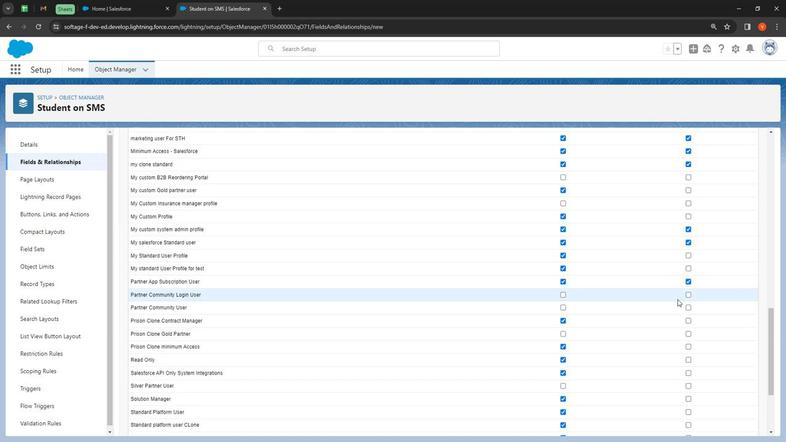 
Action: Mouse moved to (676, 305)
Screenshot: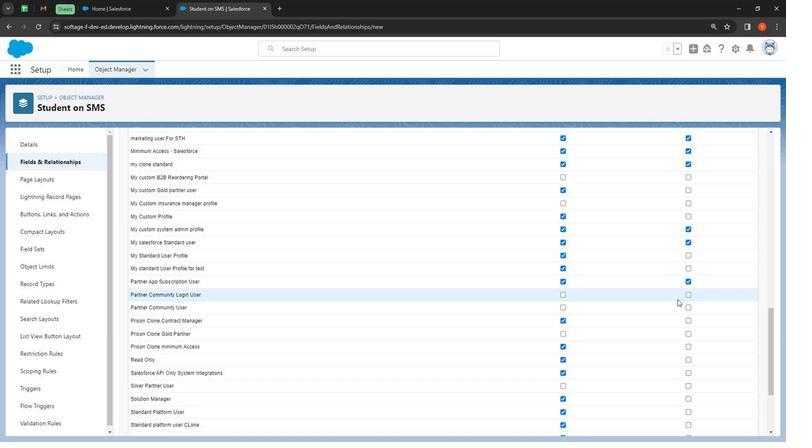 
Action: Mouse scrolled (676, 304) with delta (0, 0)
Screenshot: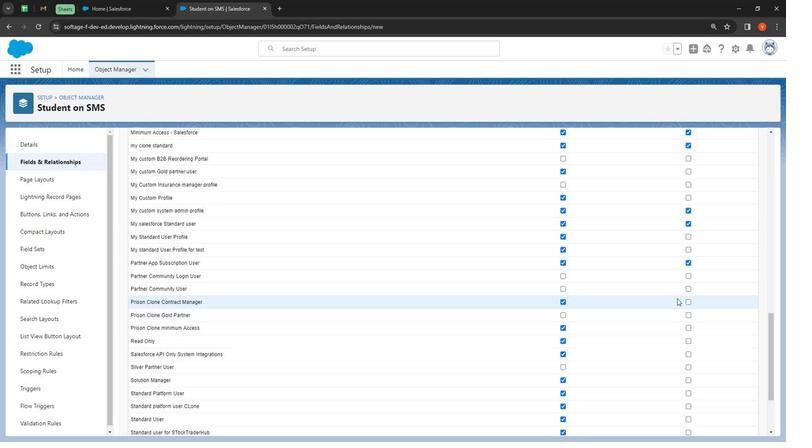 
Action: Mouse moved to (676, 304)
Screenshot: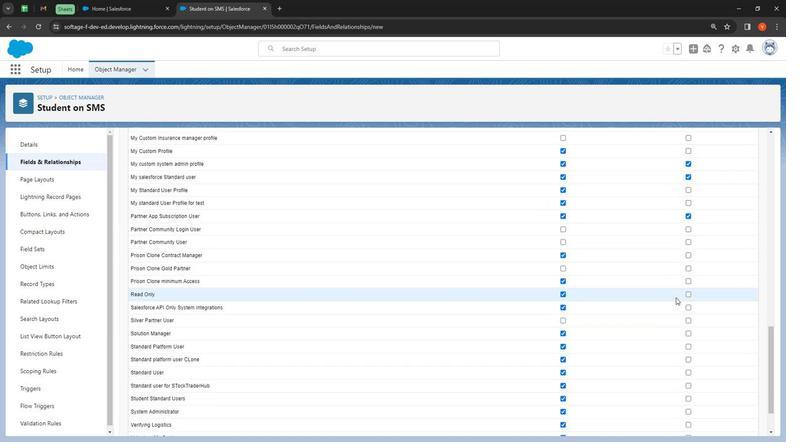 
Action: Mouse scrolled (676, 303) with delta (0, 0)
Screenshot: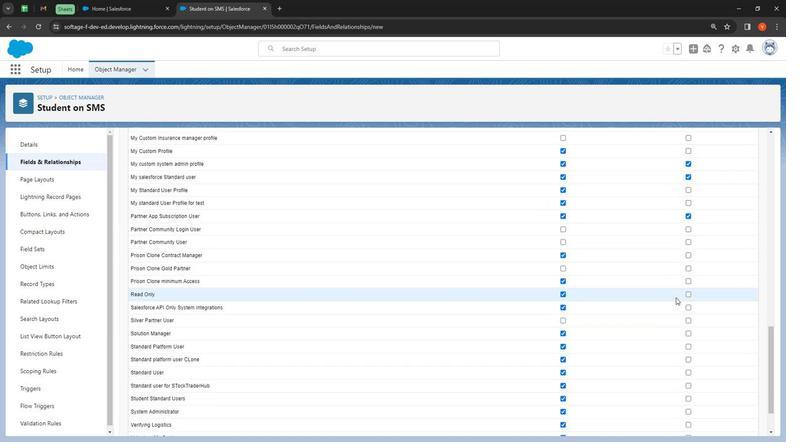 
Action: Mouse moved to (572, 200)
Screenshot: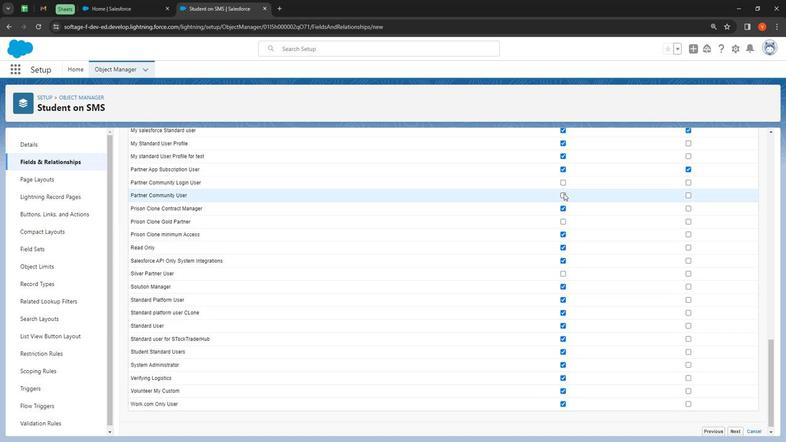
Action: Mouse pressed left at (572, 200)
Screenshot: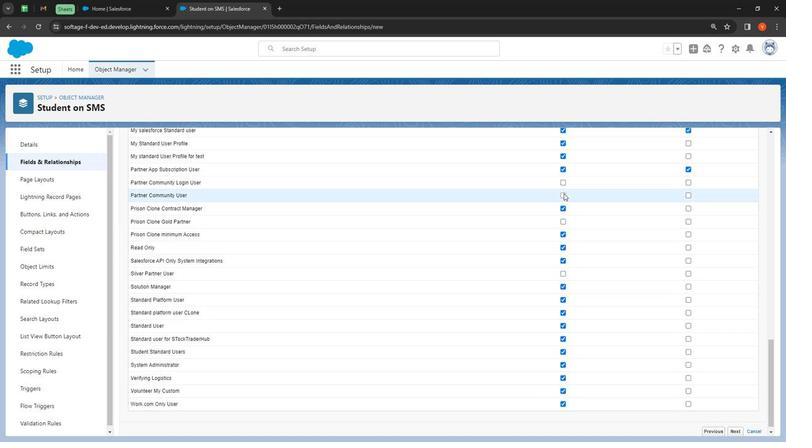 
Action: Mouse moved to (573, 216)
Screenshot: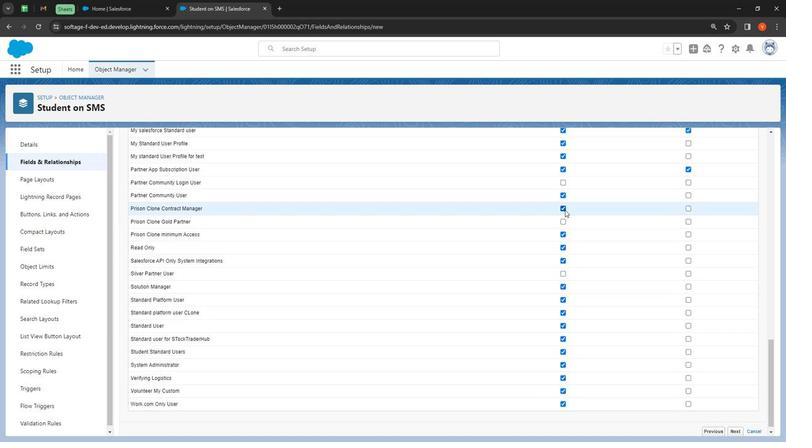
Action: Mouse pressed left at (573, 216)
Screenshot: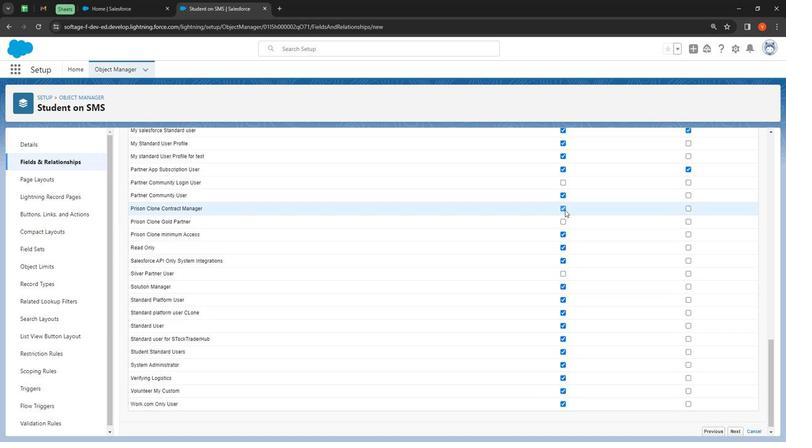 
Action: Mouse moved to (687, 226)
Screenshot: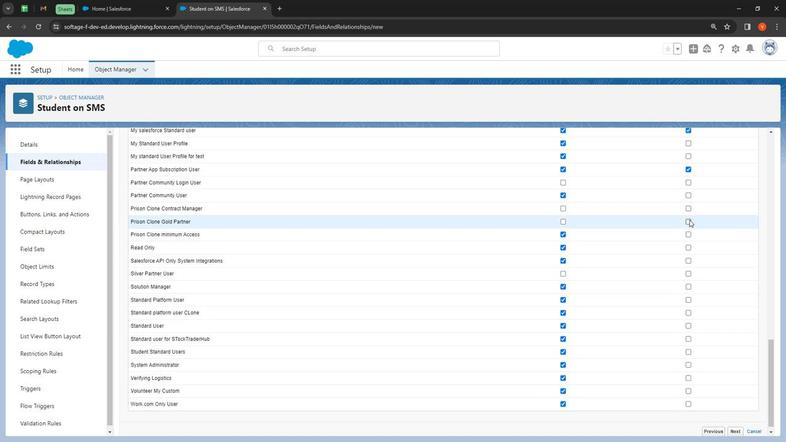 
Action: Mouse pressed left at (687, 226)
Screenshot: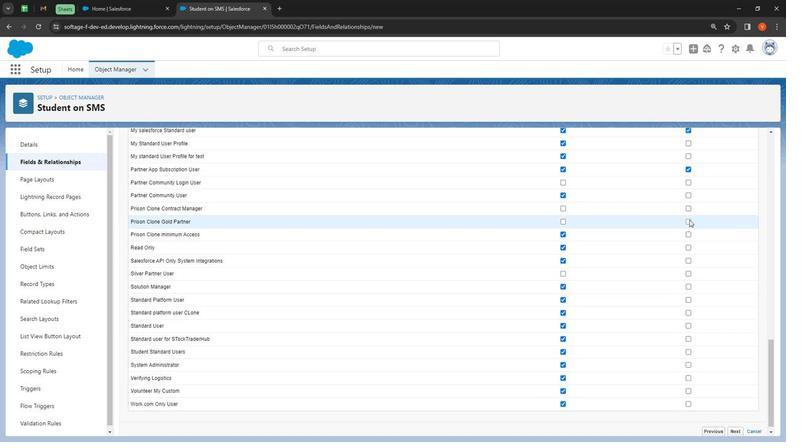 
Action: Mouse moved to (571, 243)
Screenshot: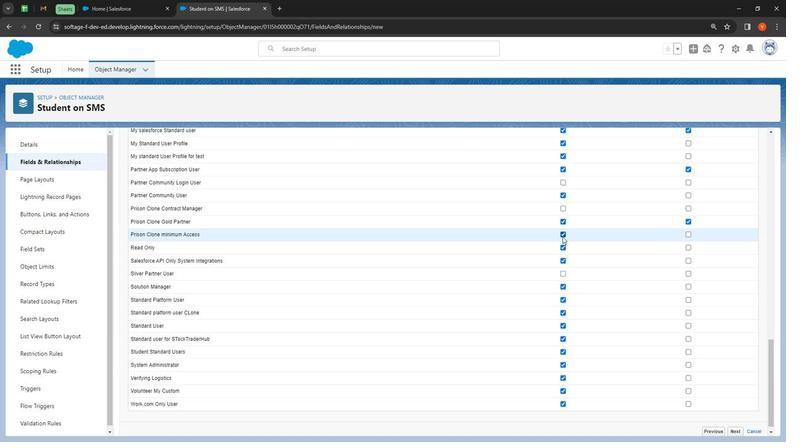 
Action: Mouse pressed left at (571, 243)
Screenshot: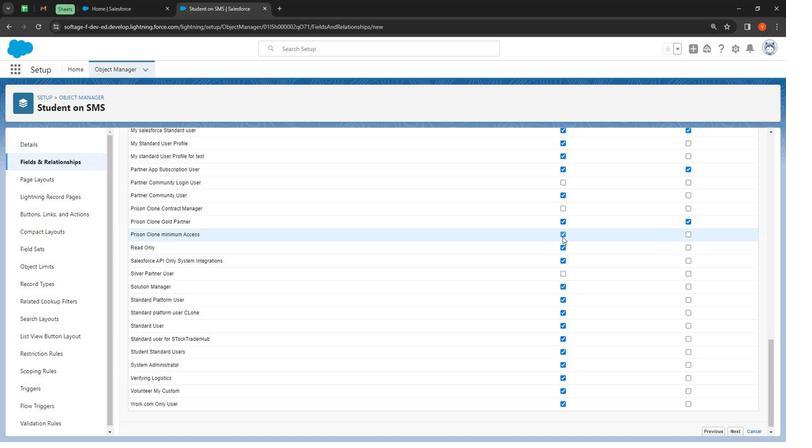 
Action: Mouse moved to (687, 267)
Screenshot: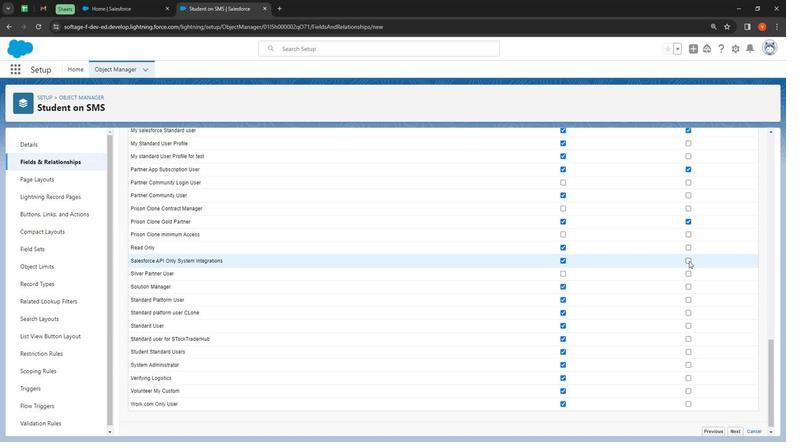 
Action: Mouse pressed left at (687, 267)
Screenshot: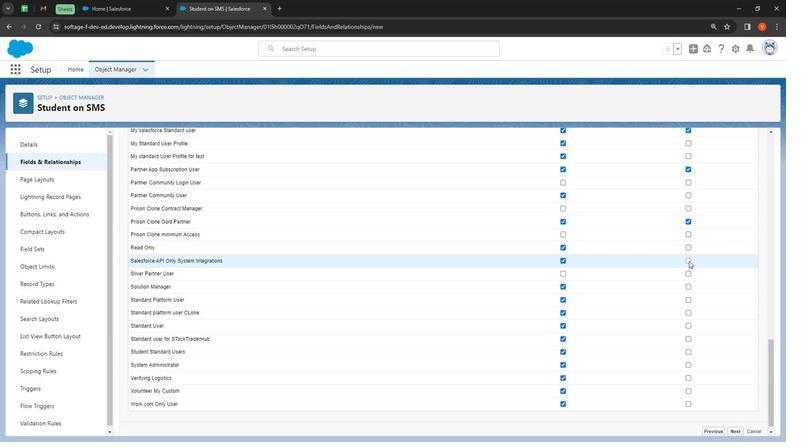 
Action: Mouse moved to (688, 294)
Screenshot: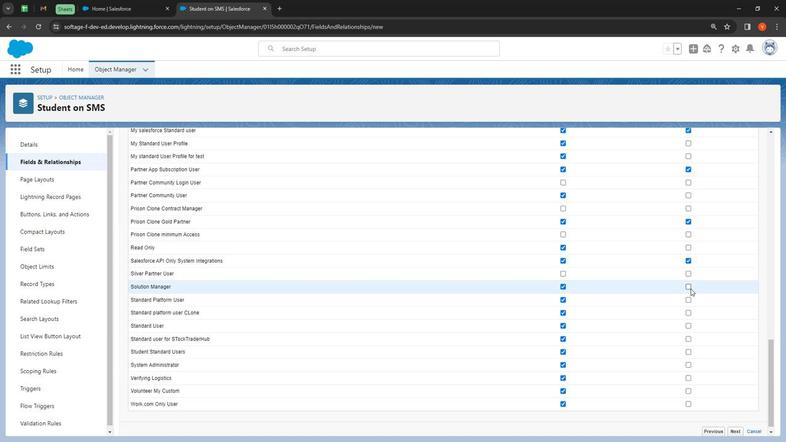 
Action: Mouse pressed left at (688, 294)
Screenshot: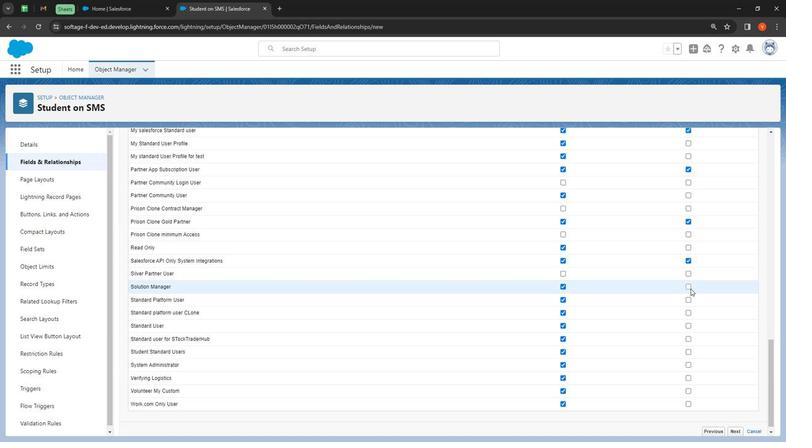 
Action: Mouse moved to (573, 306)
Screenshot: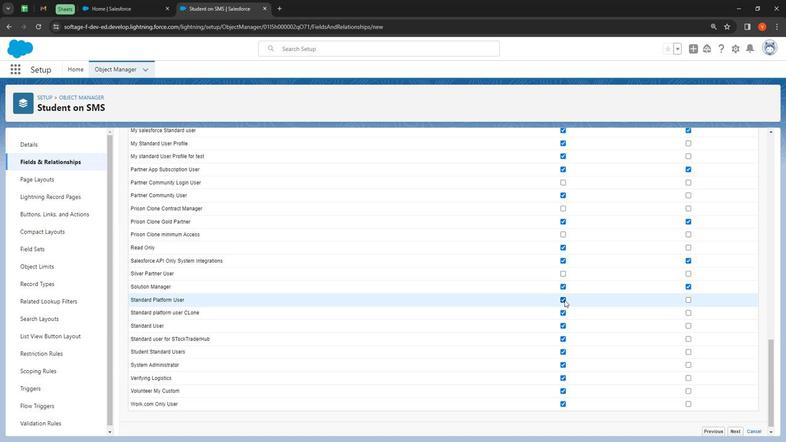 
Action: Mouse pressed left at (573, 306)
Screenshot: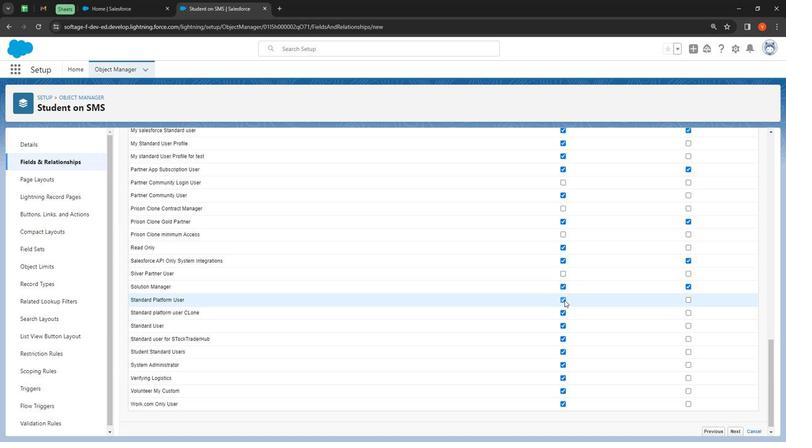 
Action: Mouse moved to (686, 328)
Screenshot: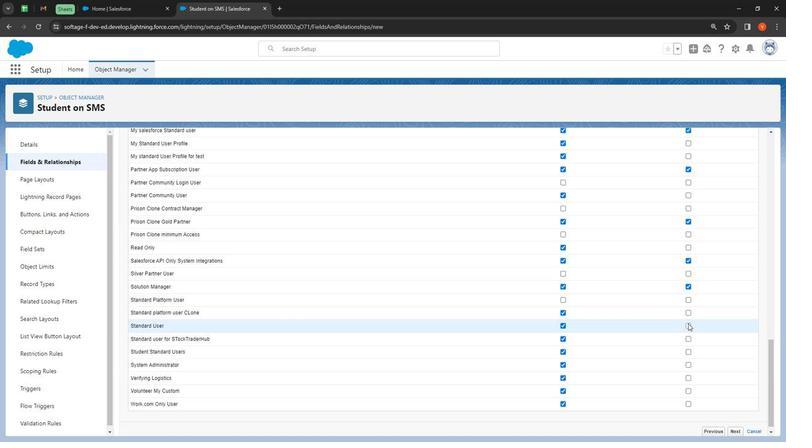 
Action: Mouse pressed left at (686, 328)
Screenshot: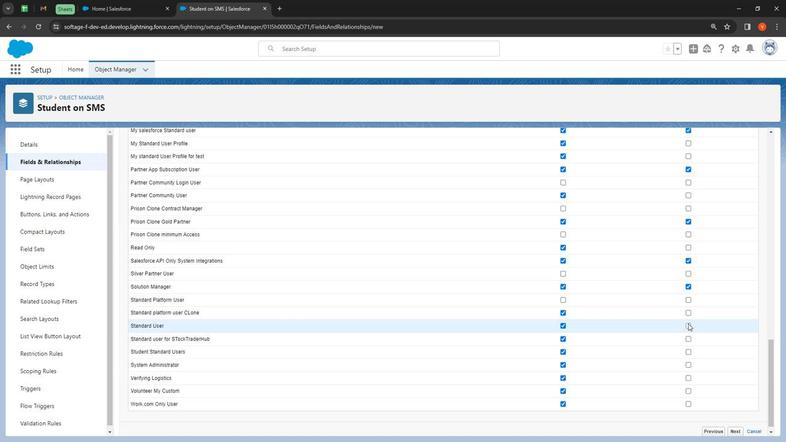 
Action: Mouse moved to (686, 345)
Screenshot: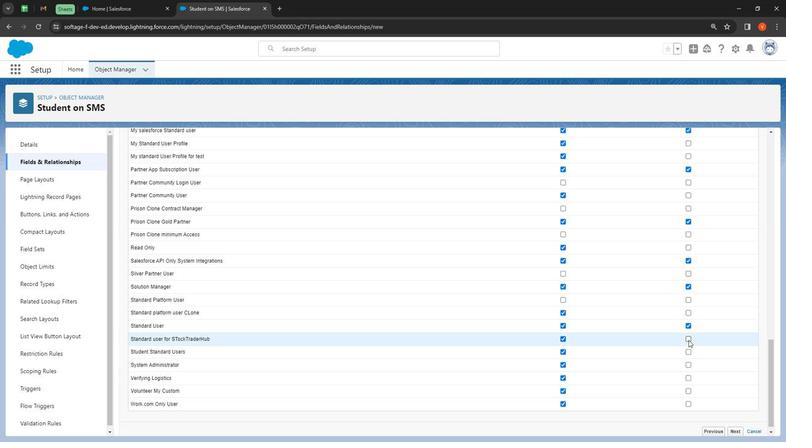 
Action: Mouse pressed left at (686, 345)
Screenshot: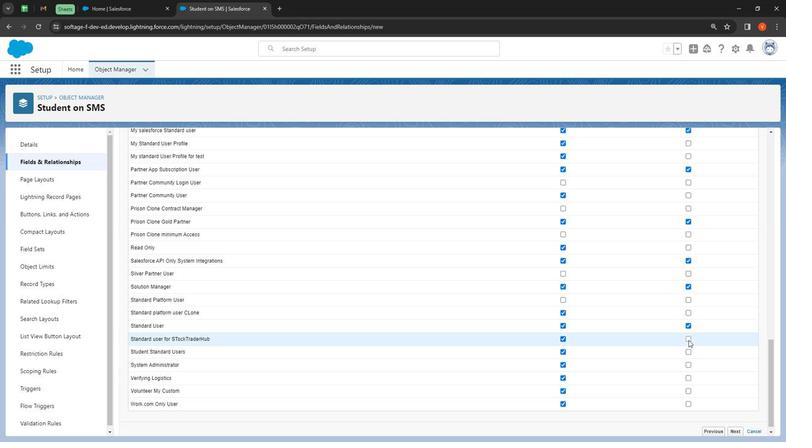 
Action: Mouse moved to (684, 342)
Screenshot: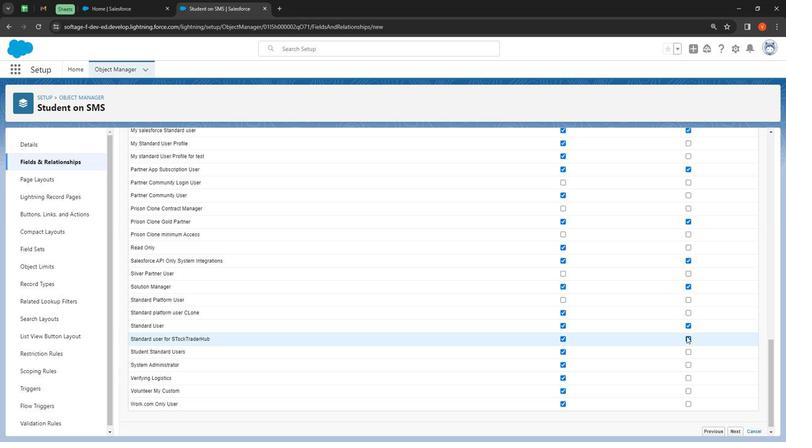 
Action: Mouse scrolled (684, 341) with delta (0, 0)
Screenshot: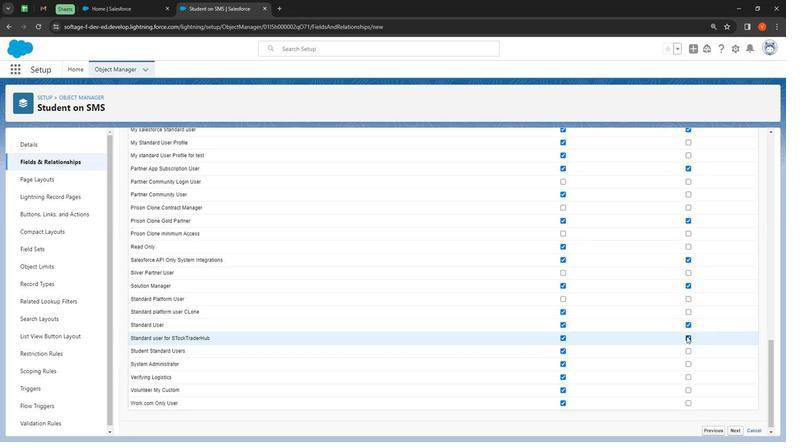 
Action: Mouse scrolled (684, 341) with delta (0, 0)
Screenshot: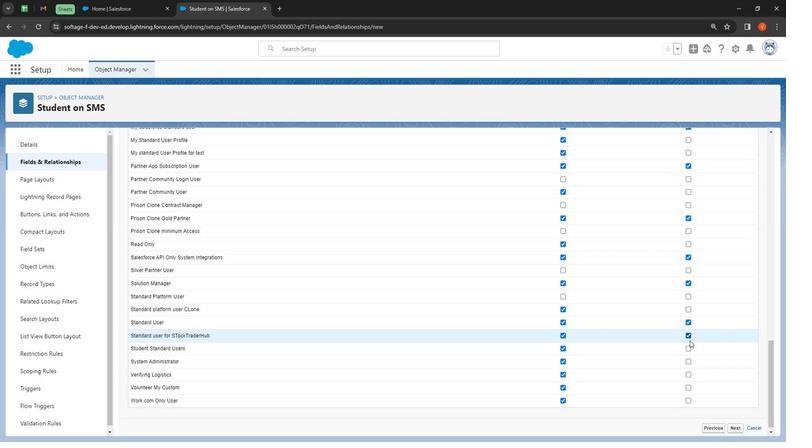 
Action: Mouse moved to (688, 347)
Screenshot: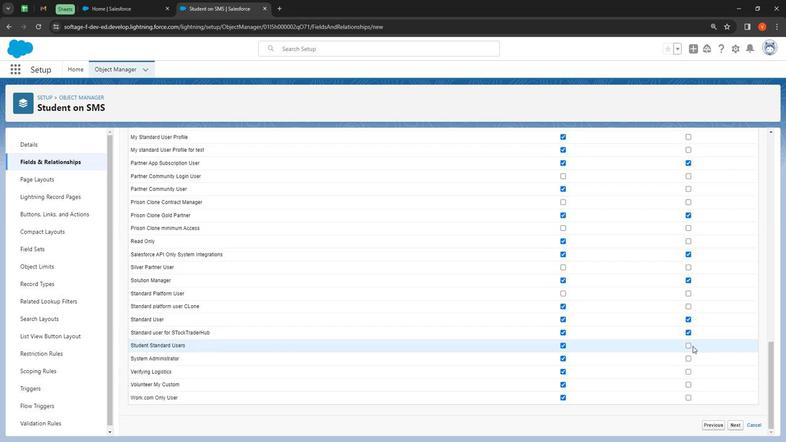 
Action: Mouse scrolled (688, 346) with delta (0, 0)
Screenshot: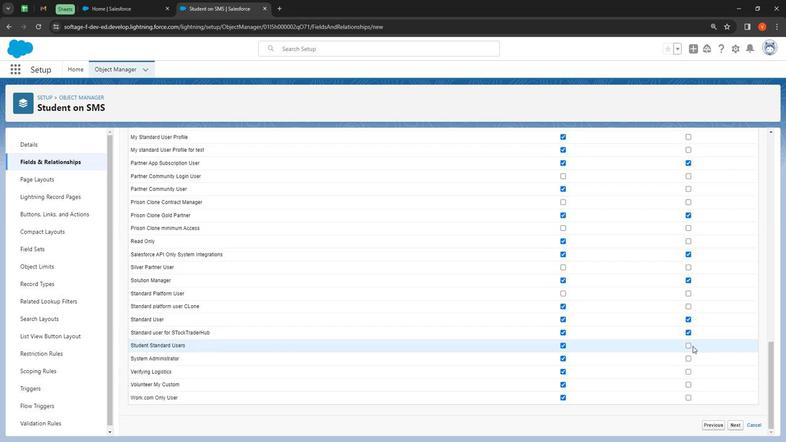
Action: Mouse moved to (686, 391)
Screenshot: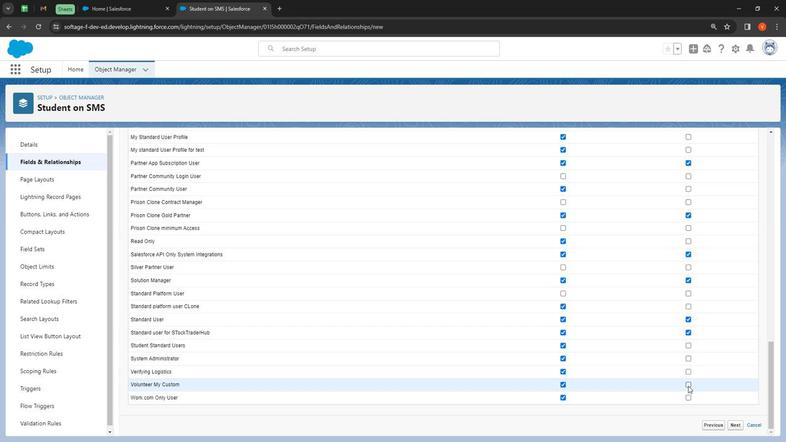 
Action: Mouse pressed left at (686, 391)
Screenshot: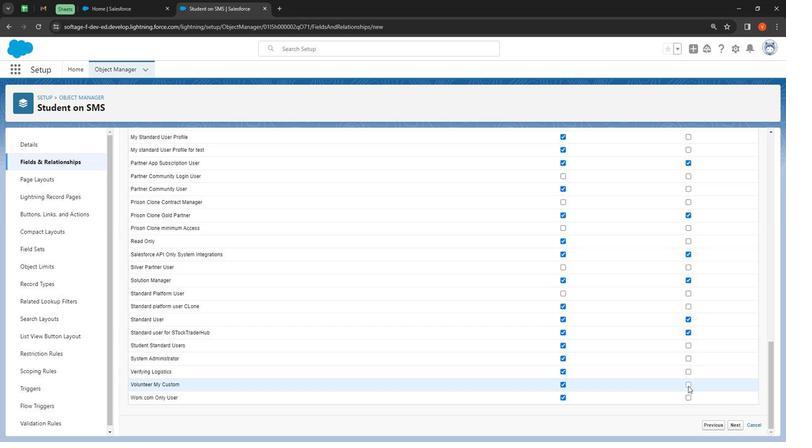 
Action: Mouse moved to (574, 377)
Screenshot: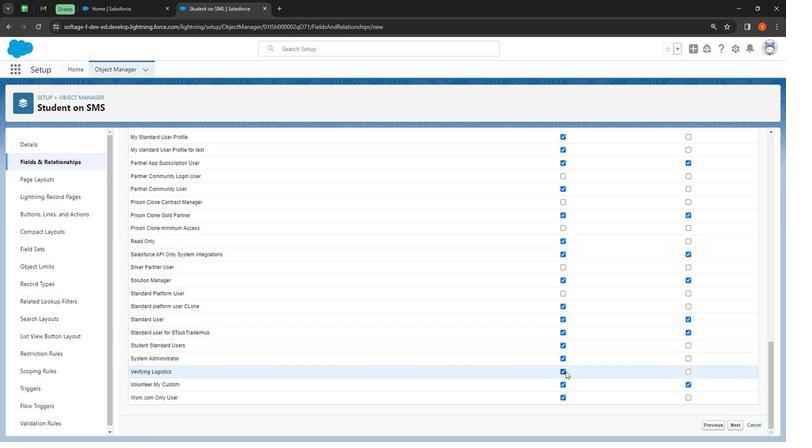 
Action: Mouse pressed left at (574, 377)
Screenshot: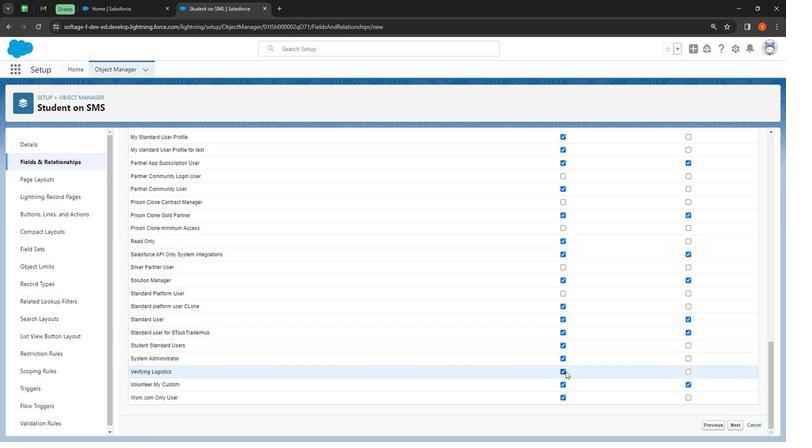 
Action: Mouse moved to (573, 352)
Screenshot: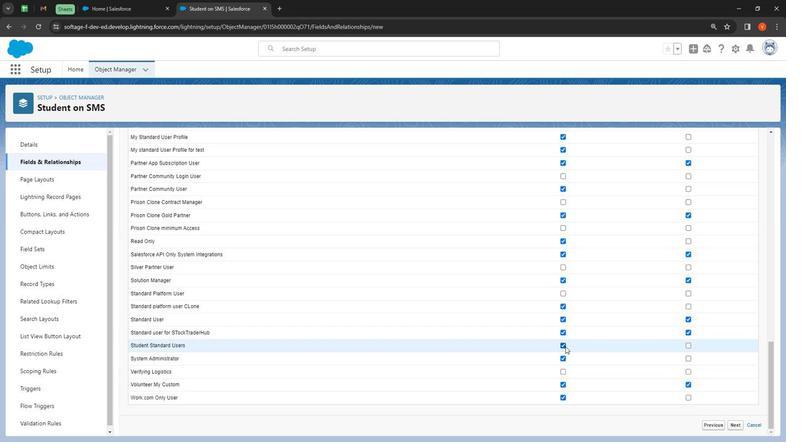 
Action: Mouse pressed left at (573, 352)
Screenshot: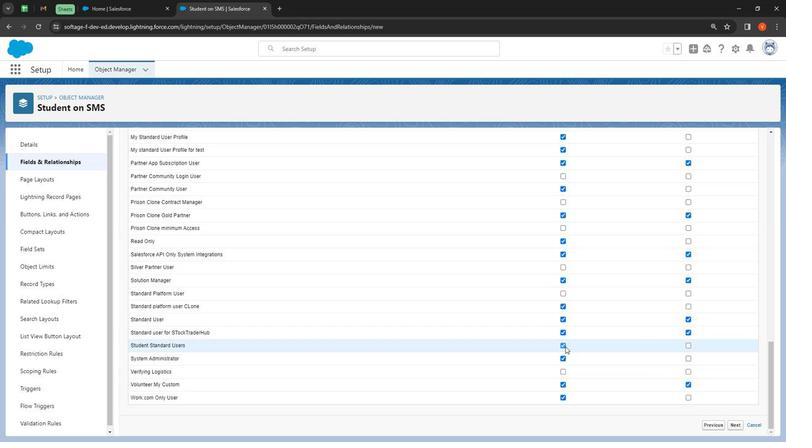 
Action: Mouse moved to (730, 431)
Screenshot: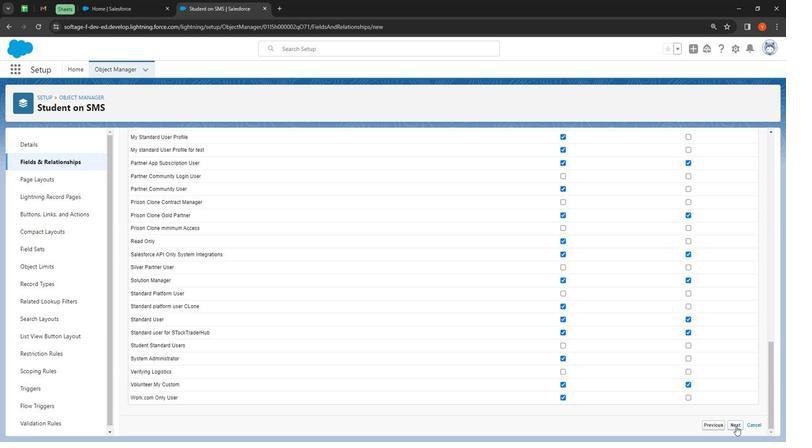 
Action: Mouse pressed left at (730, 431)
Screenshot: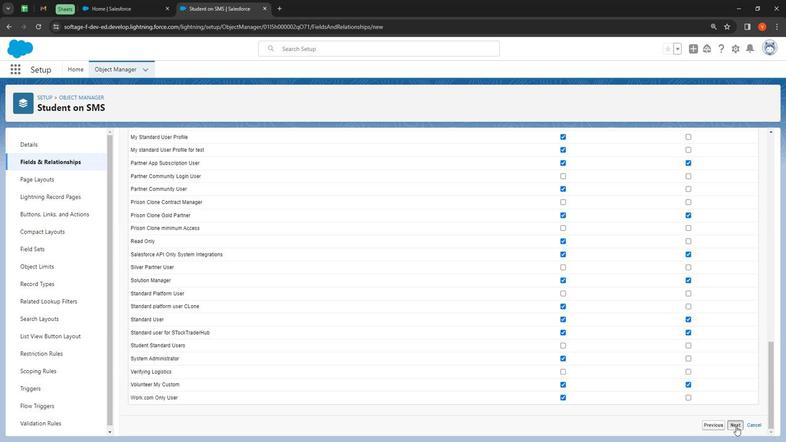 
Action: Mouse moved to (738, 320)
Screenshot: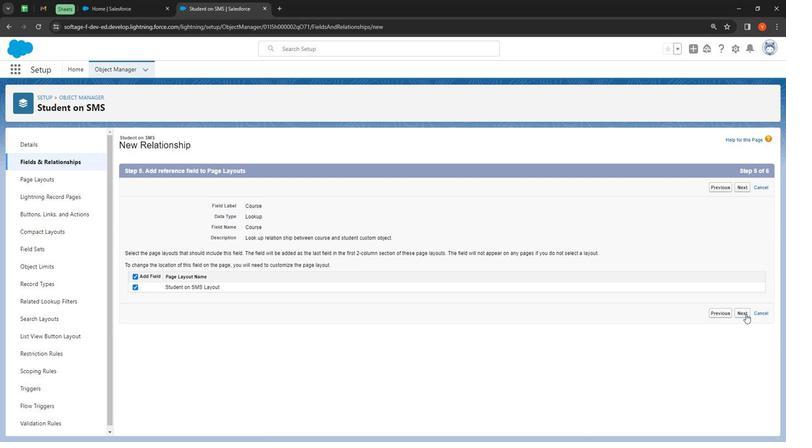 
Action: Mouse pressed left at (738, 320)
Screenshot: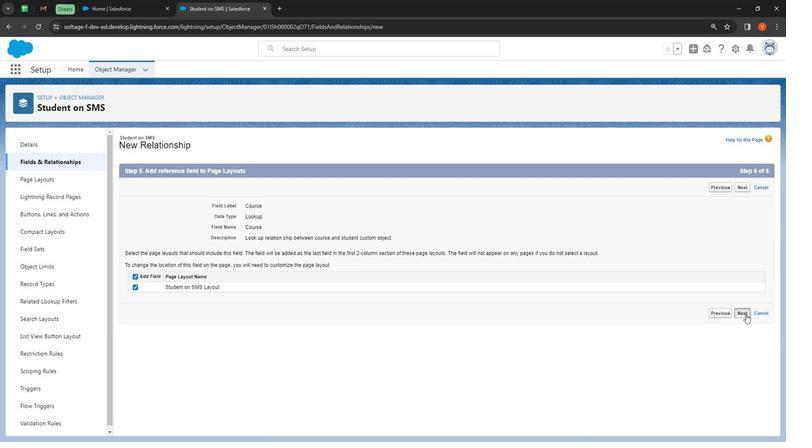 
Action: Mouse moved to (736, 355)
Screenshot: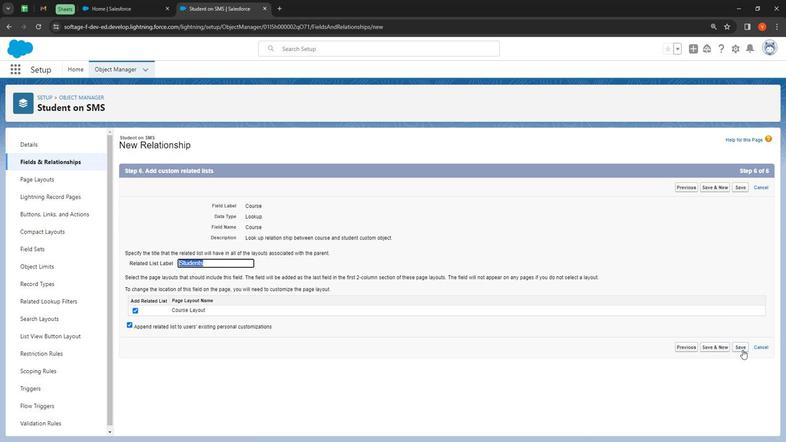 
Action: Mouse pressed left at (736, 355)
Screenshot: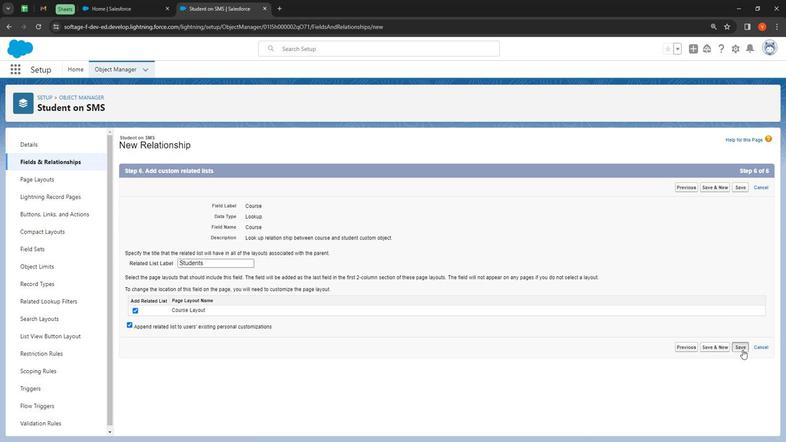 
Action: Mouse moved to (585, 153)
Screenshot: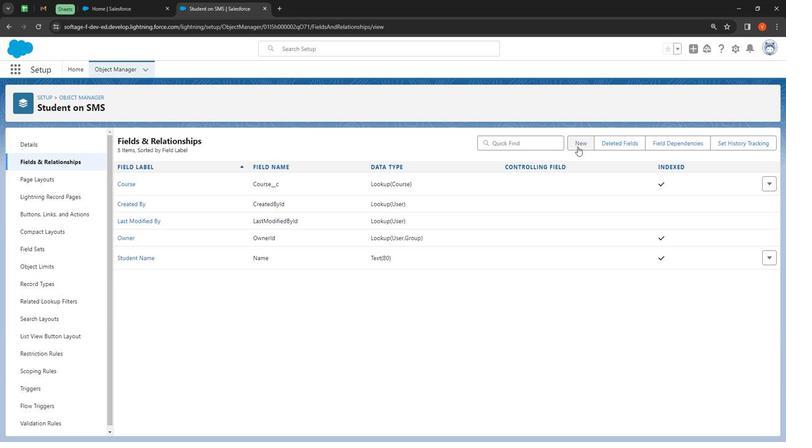
Action: Mouse pressed left at (585, 153)
Screenshot: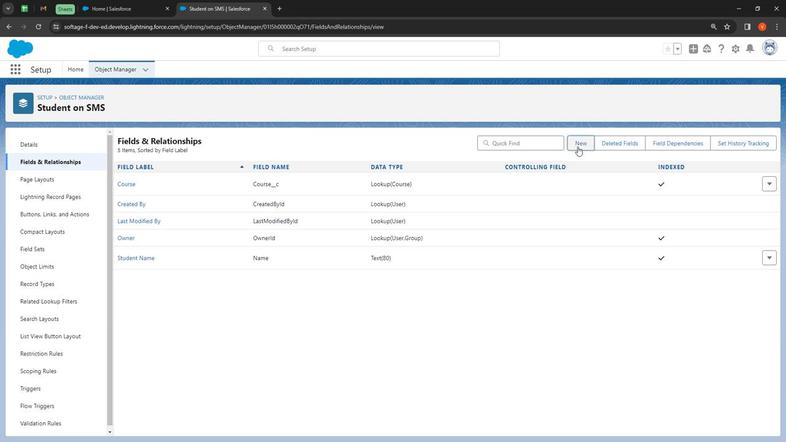 
Action: Mouse moved to (195, 428)
Screenshot: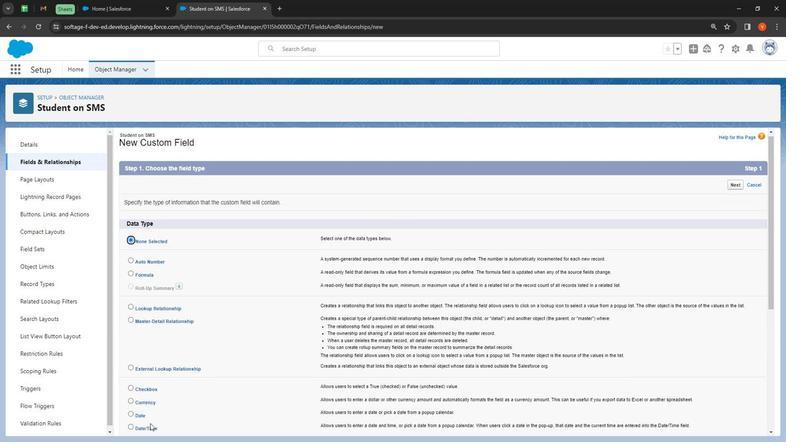 
Action: Mouse scrolled (195, 428) with delta (0, 0)
Screenshot: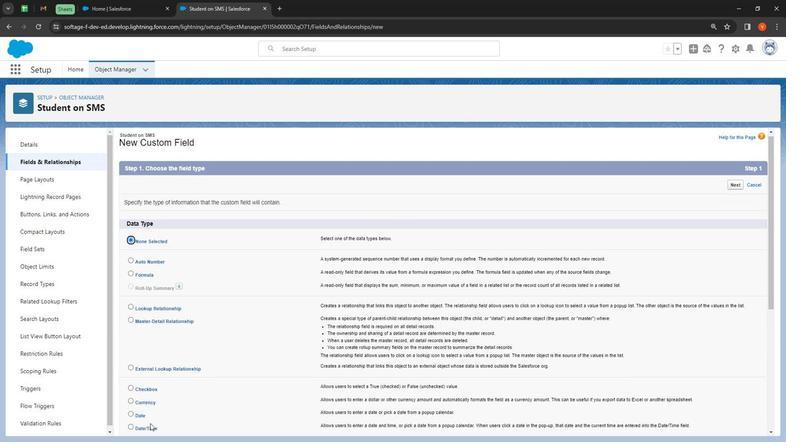 
Action: Mouse moved to (205, 274)
Screenshot: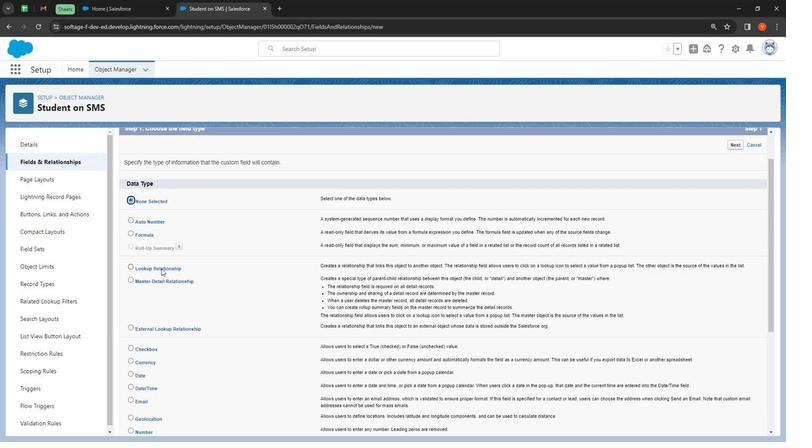 
Action: Mouse pressed left at (205, 274)
Screenshot: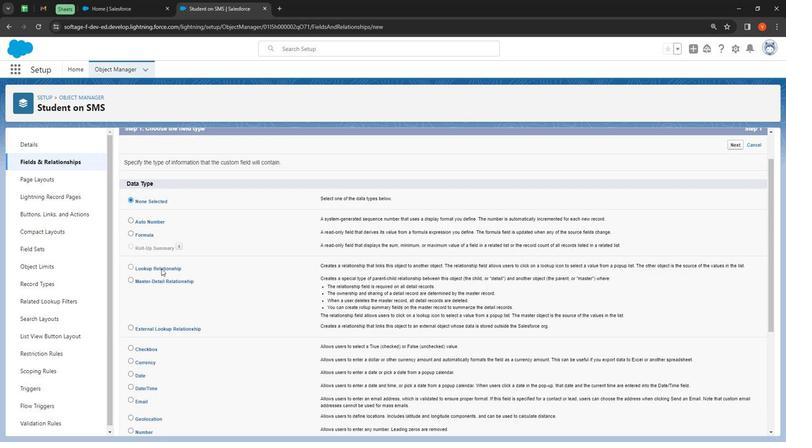 
Action: Mouse moved to (669, 417)
Screenshot: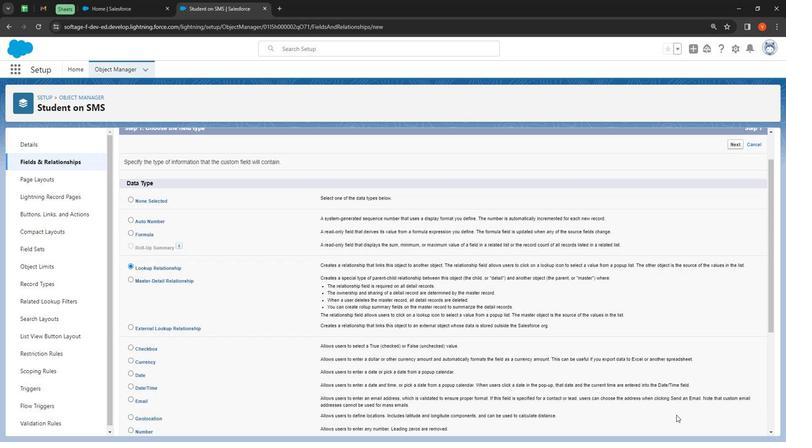 
Action: Mouse scrolled (669, 417) with delta (0, 0)
Screenshot: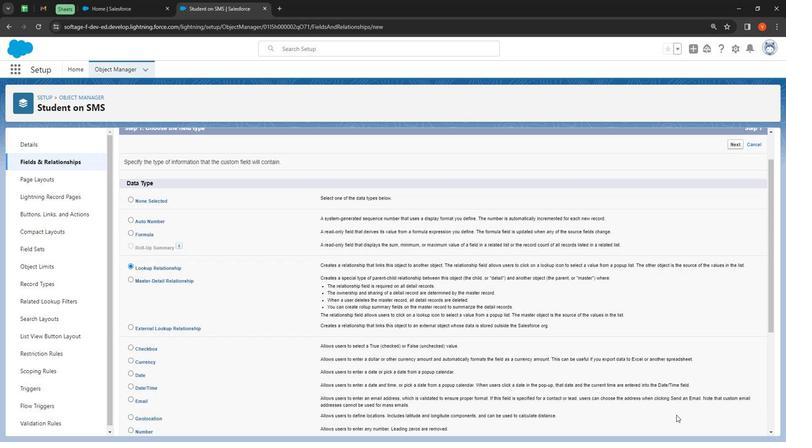 
Action: Mouse moved to (688, 428)
Screenshot: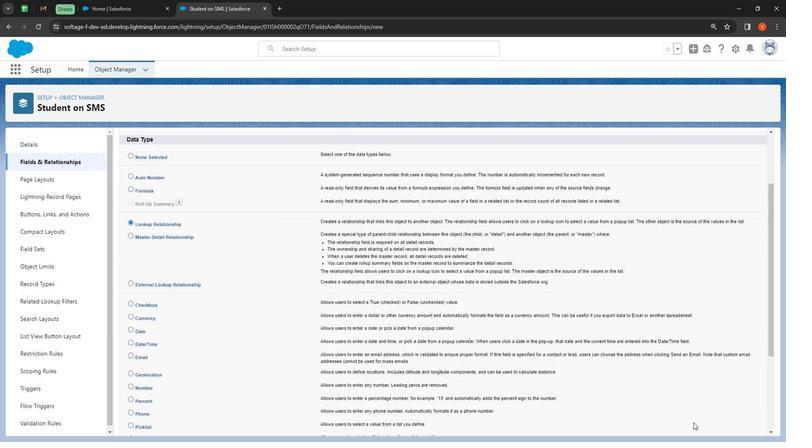 
Action: Mouse scrolled (688, 427) with delta (0, 0)
Screenshot: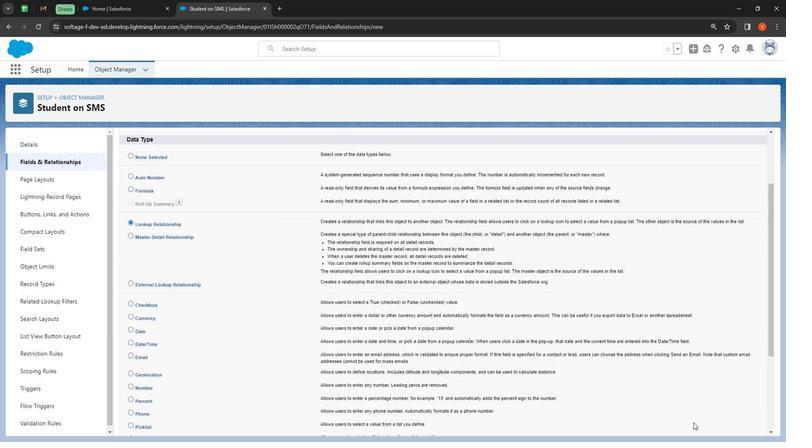 
Action: Mouse moved to (691, 427)
Screenshot: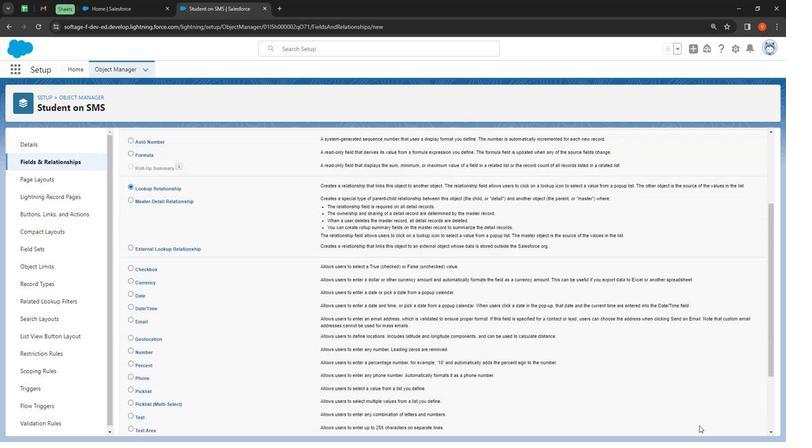 
Action: Mouse scrolled (691, 427) with delta (0, 0)
Screenshot: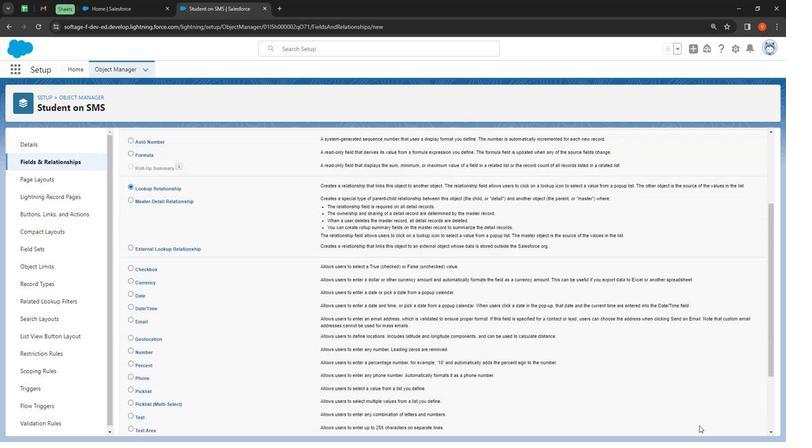 
Action: Mouse moved to (699, 430)
Screenshot: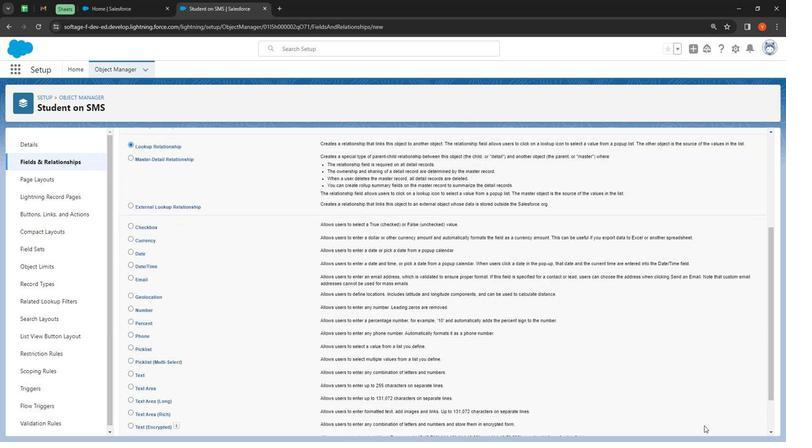 
Action: Mouse scrolled (699, 430) with delta (0, 0)
Screenshot: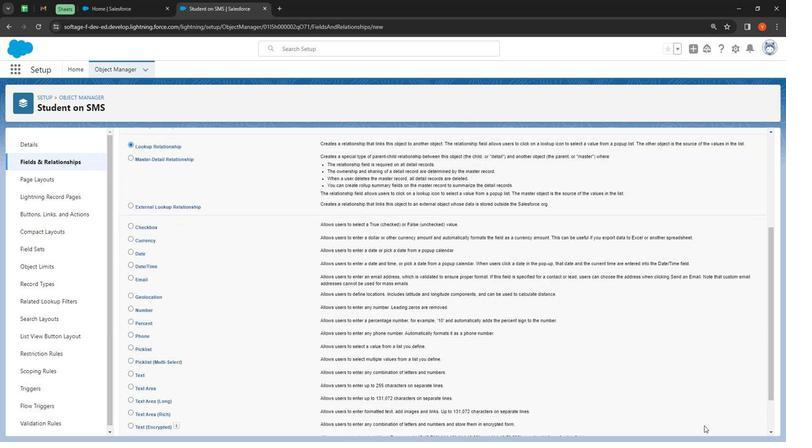 
Action: Mouse moved to (701, 430)
Screenshot: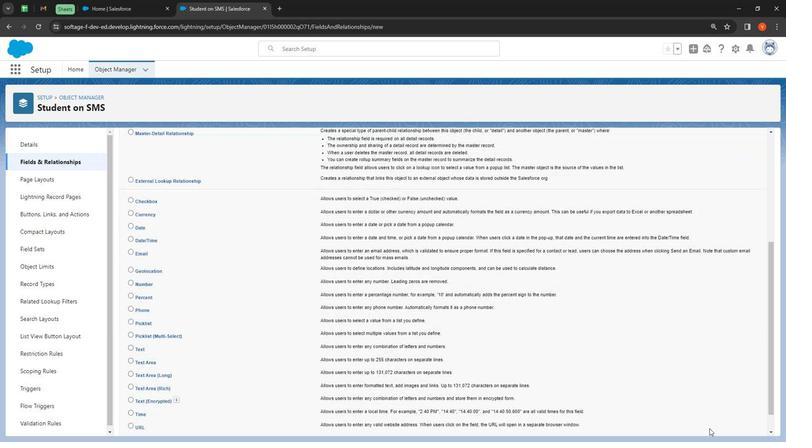 
Action: Mouse scrolled (701, 430) with delta (0, 0)
Screenshot: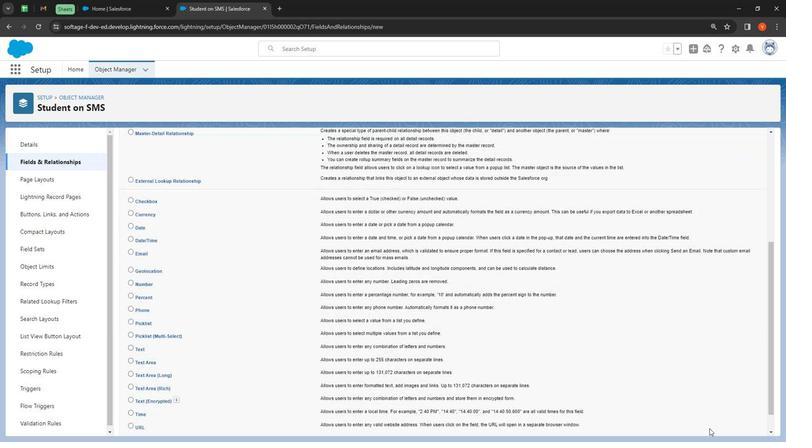 
Action: Mouse moved to (708, 433)
Screenshot: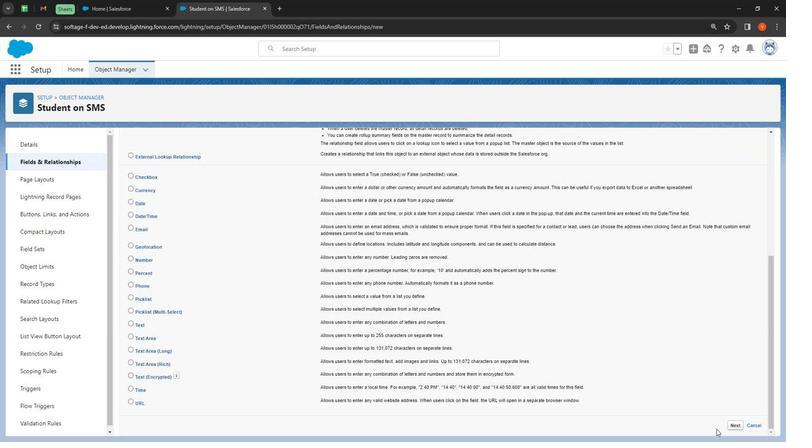 
Action: Mouse scrolled (708, 433) with delta (0, 0)
Screenshot: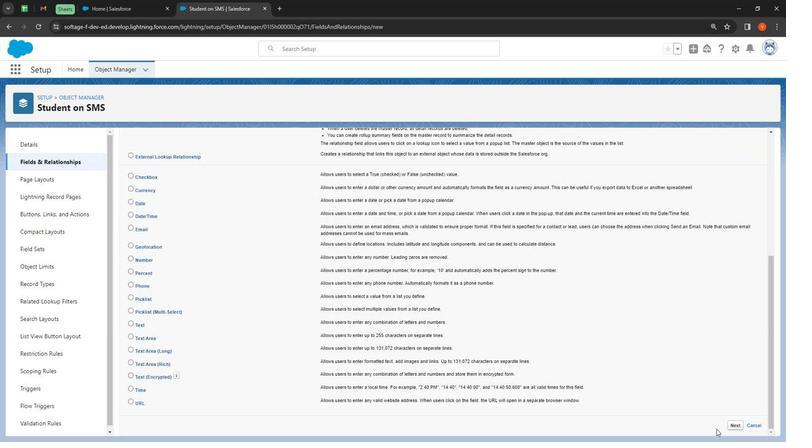 
Action: Mouse moved to (724, 432)
Screenshot: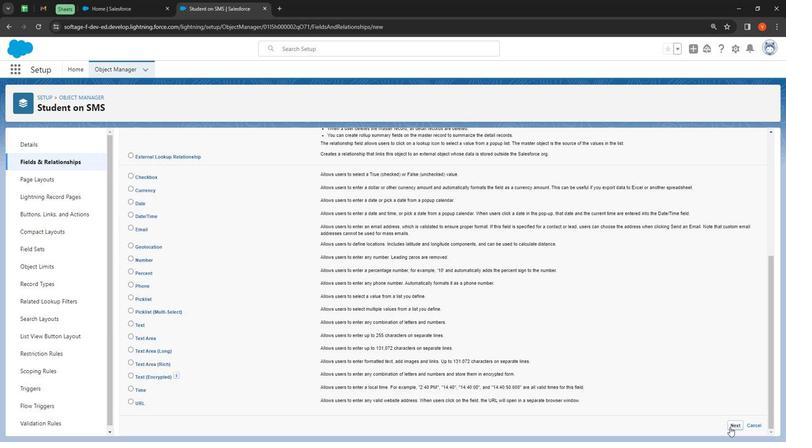 
Action: Mouse pressed left at (724, 432)
Screenshot: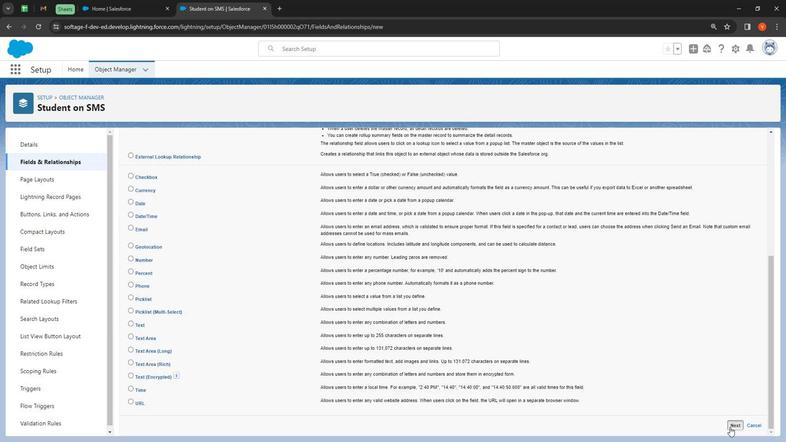 
Action: Mouse moved to (312, 226)
Screenshot: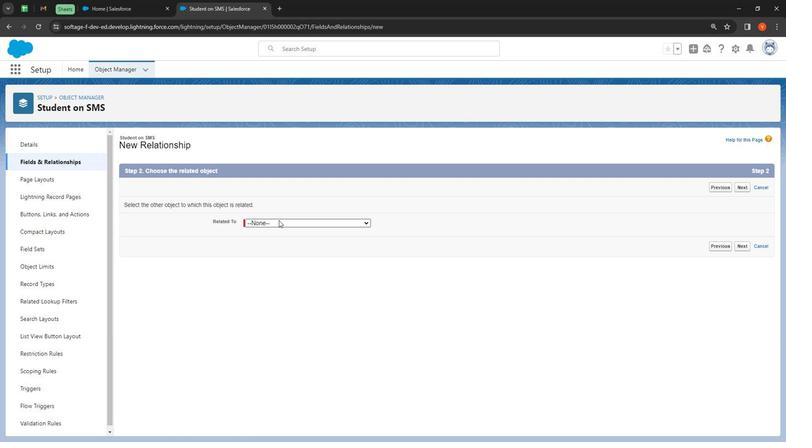 
Action: Mouse pressed left at (312, 226)
Screenshot: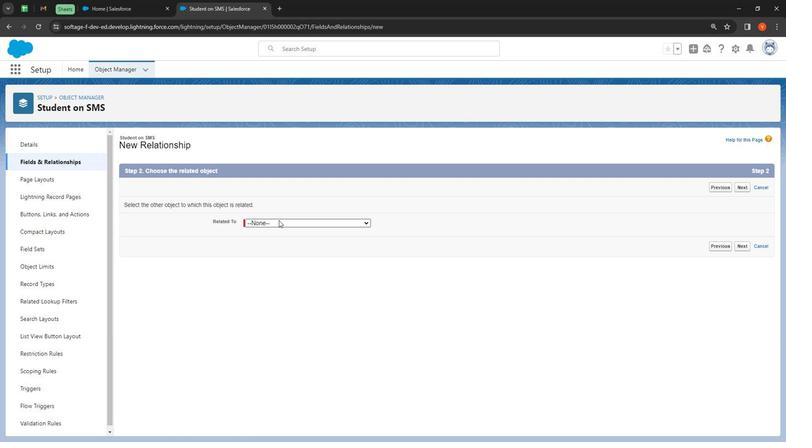 
Action: Mouse moved to (339, 288)
Screenshot: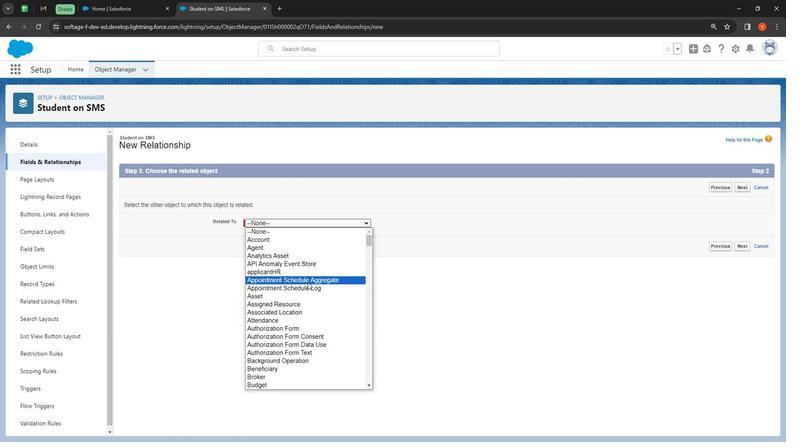
Action: Mouse scrolled (339, 288) with delta (0, 0)
Screenshot: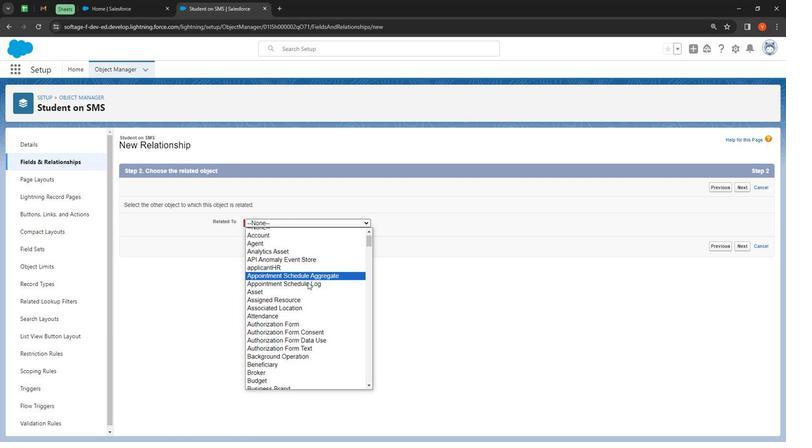 
Action: Mouse moved to (339, 287)
Screenshot: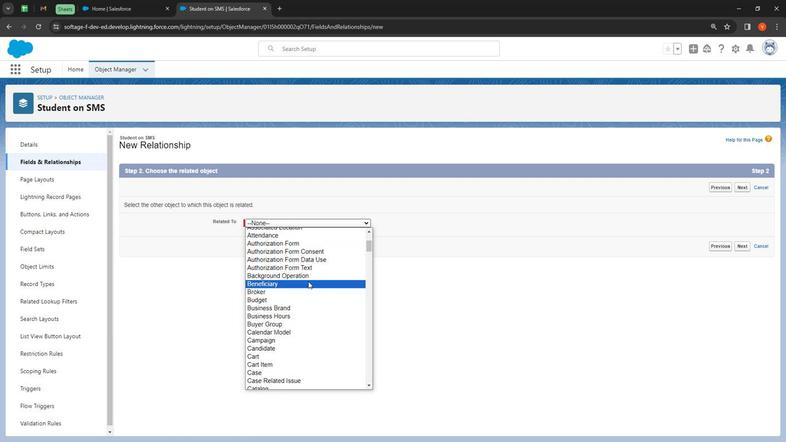 
Action: Mouse scrolled (339, 286) with delta (0, 0)
Screenshot: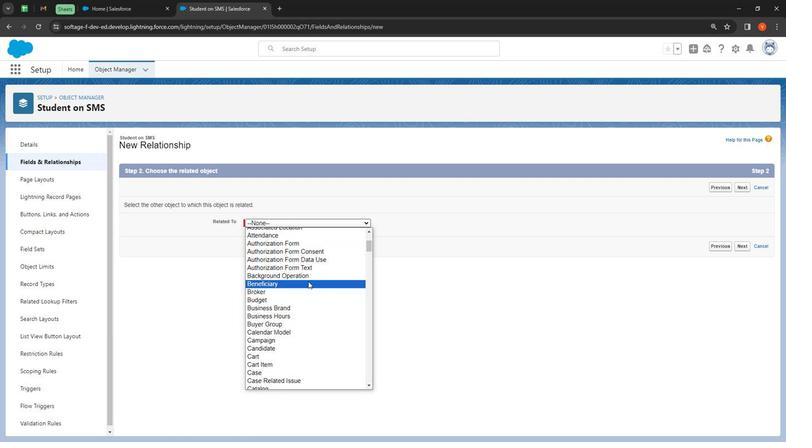
Action: Mouse moved to (341, 286)
Screenshot: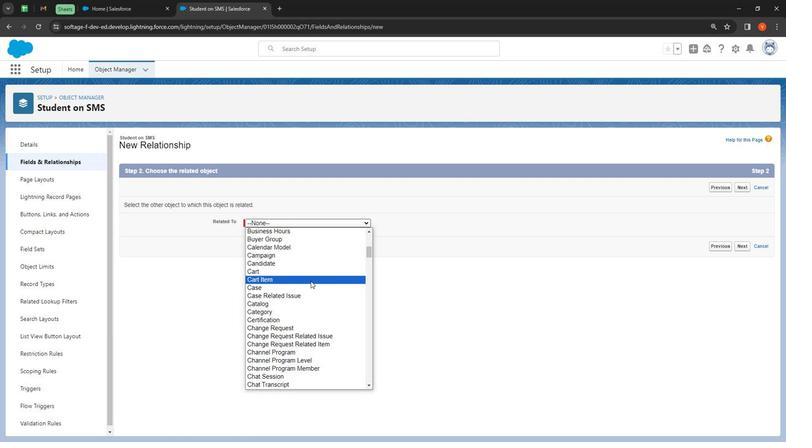 
Action: Mouse scrolled (341, 286) with delta (0, 0)
Screenshot: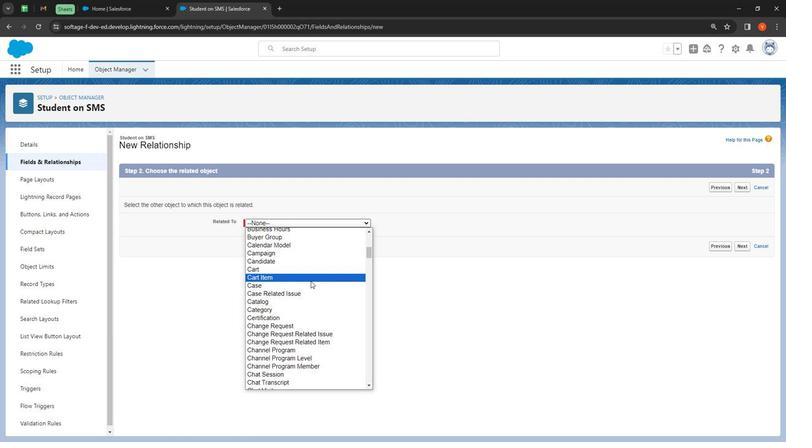 
Action: Mouse moved to (342, 288)
Screenshot: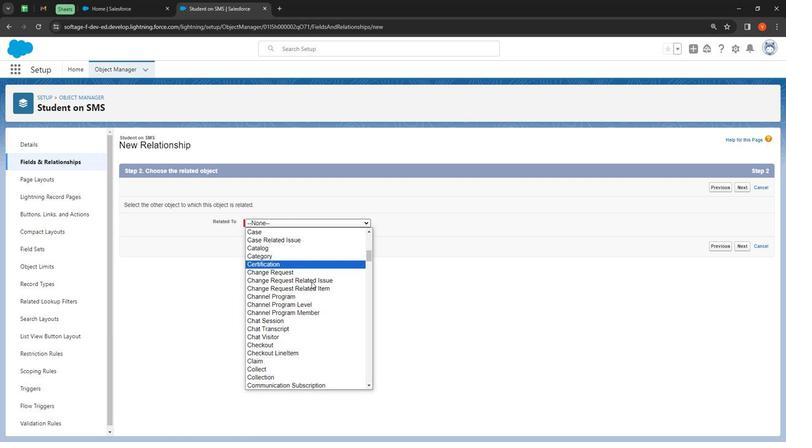 
Action: Mouse scrolled (342, 287) with delta (0, 0)
Screenshot: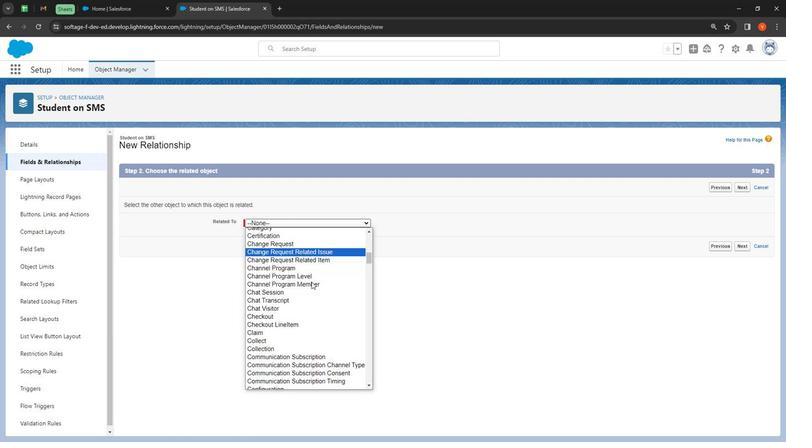 
Action: Mouse moved to (344, 289)
Screenshot: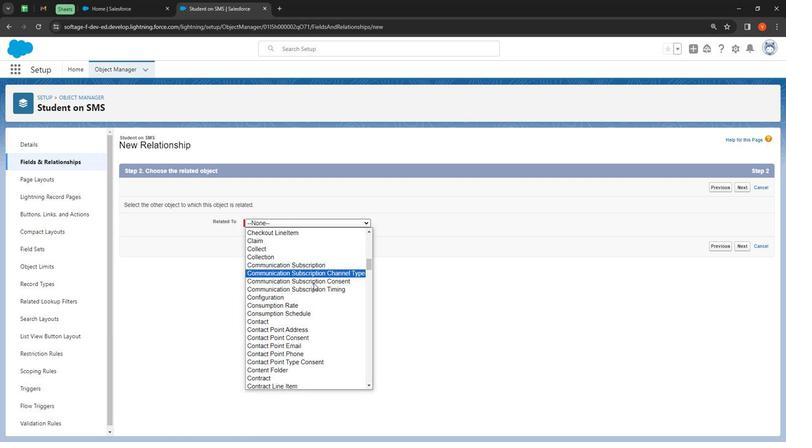 
Action: Mouse scrolled (344, 288) with delta (0, 0)
Screenshot: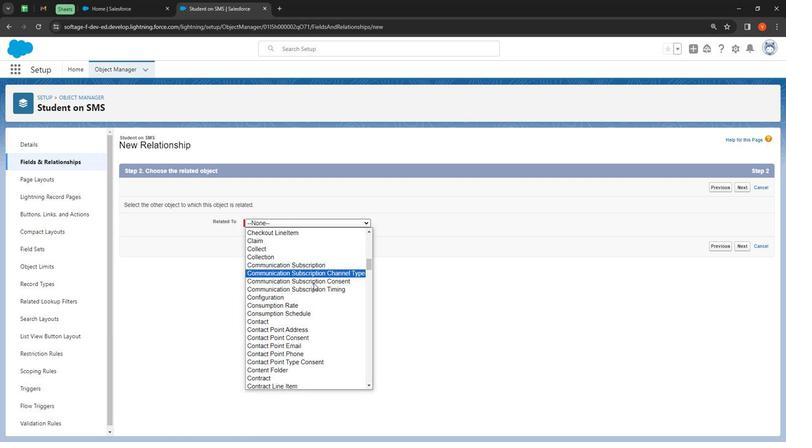 
Action: Mouse moved to (344, 289)
Screenshot: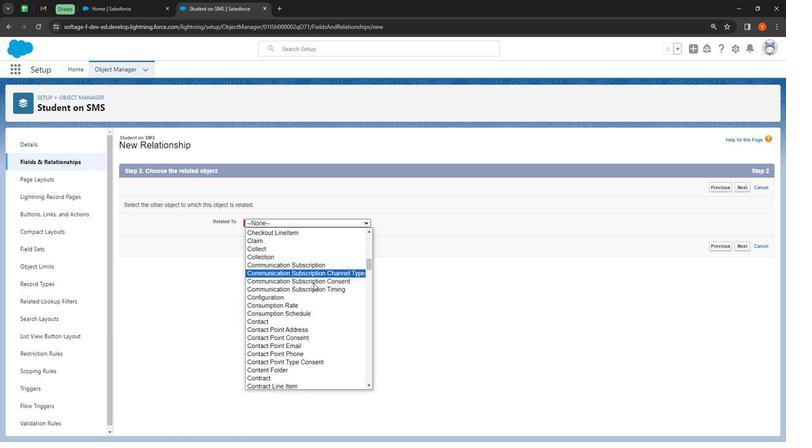 
Action: Mouse scrolled (344, 288) with delta (0, 0)
Screenshot: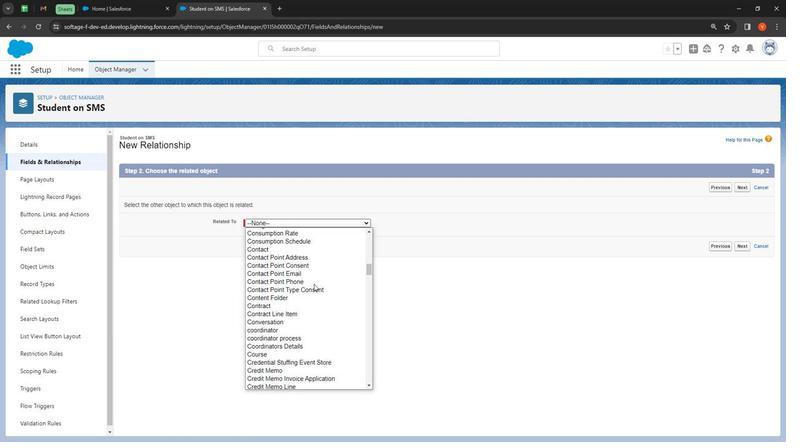 
Action: Mouse moved to (346, 290)
Screenshot: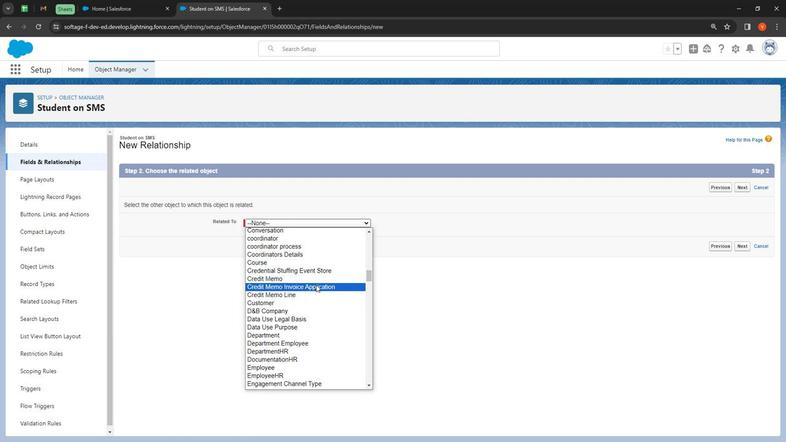 
Action: Mouse scrolled (346, 290) with delta (0, 0)
Screenshot: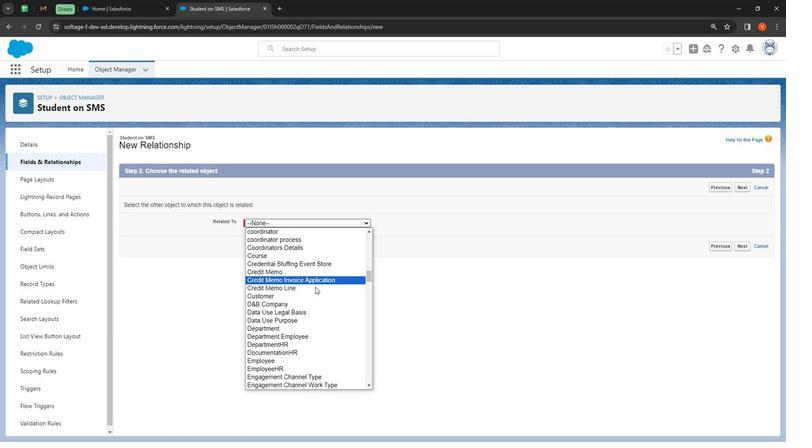 
Action: Mouse moved to (345, 293)
Screenshot: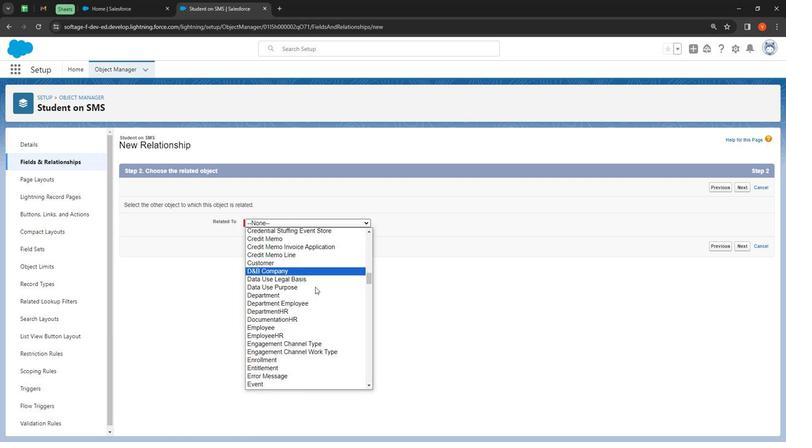 
Action: Mouse scrolled (345, 292) with delta (0, 0)
Screenshot: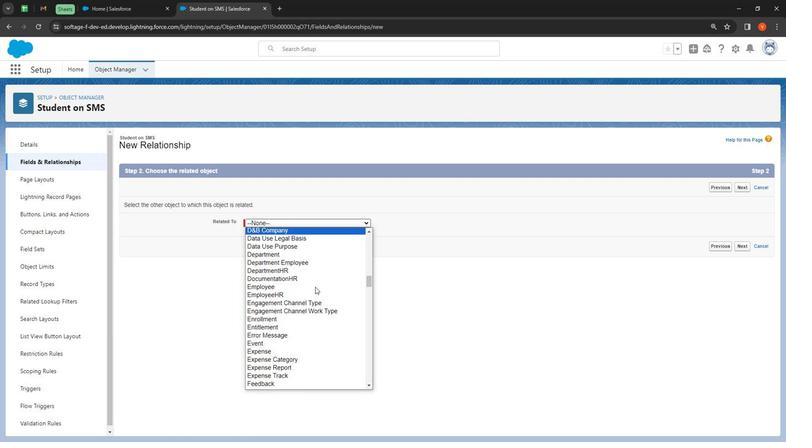 
Action: Mouse moved to (345, 293)
Screenshot: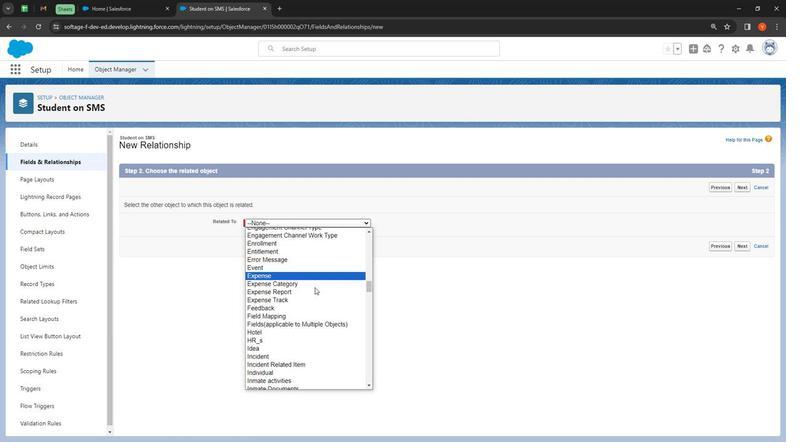 
Action: Mouse scrolled (345, 293) with delta (0, 0)
